 Task: Find connections with filter location Palamós with filter topic #Growthhacking with filter profile language English with filter current company AFCONS Infrastructure Limited - A Shapoorji Pallonji Group Company with filter school University School of Law and Legal Studies with filter industry Marketing Services with filter service category Financial Analysis with filter keywords title Mathematician
Action: Mouse moved to (206, 285)
Screenshot: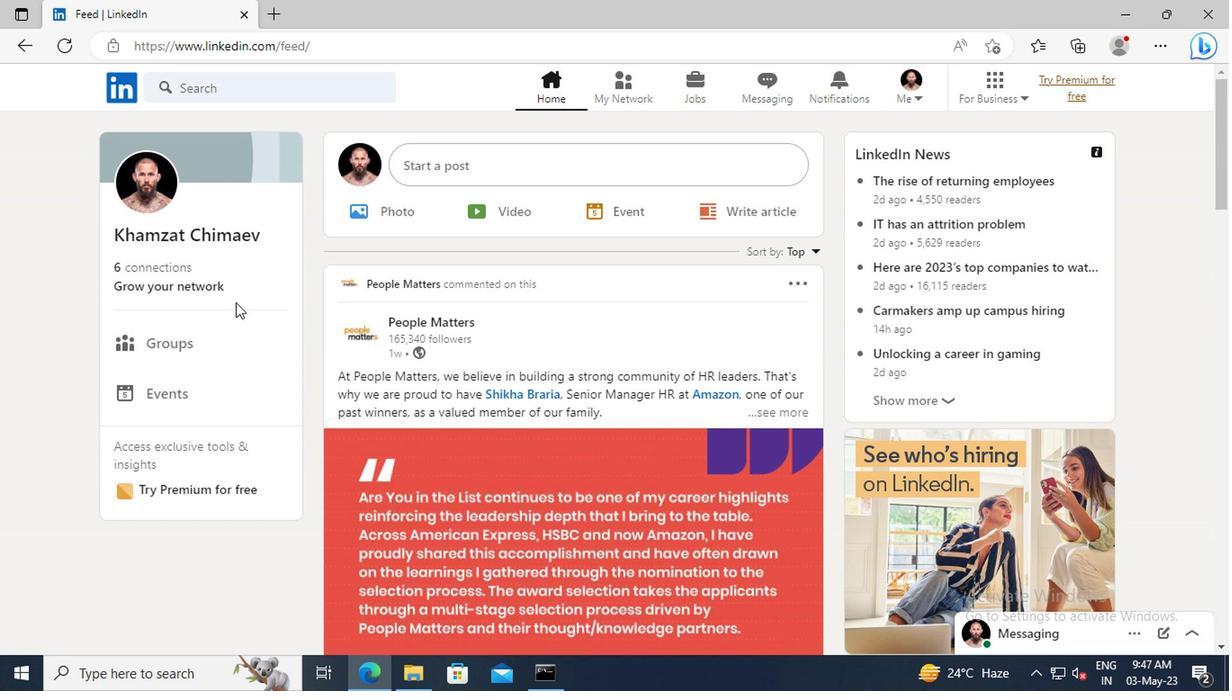 
Action: Mouse pressed left at (206, 285)
Screenshot: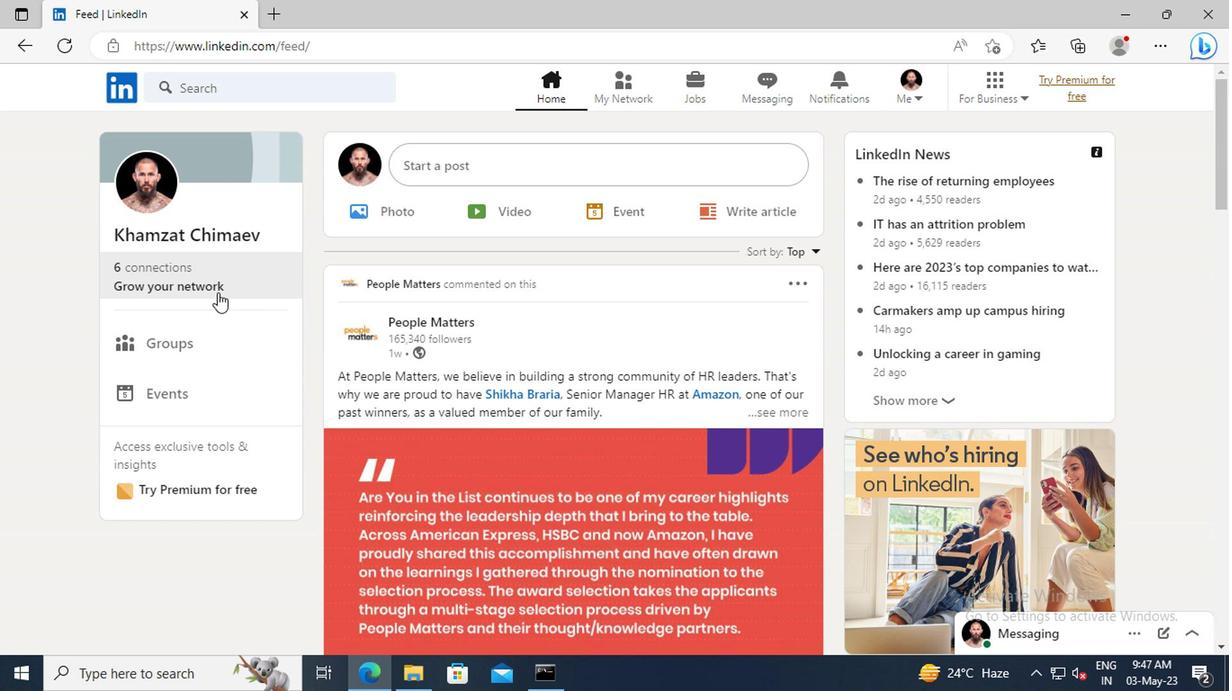 
Action: Mouse moved to (204, 189)
Screenshot: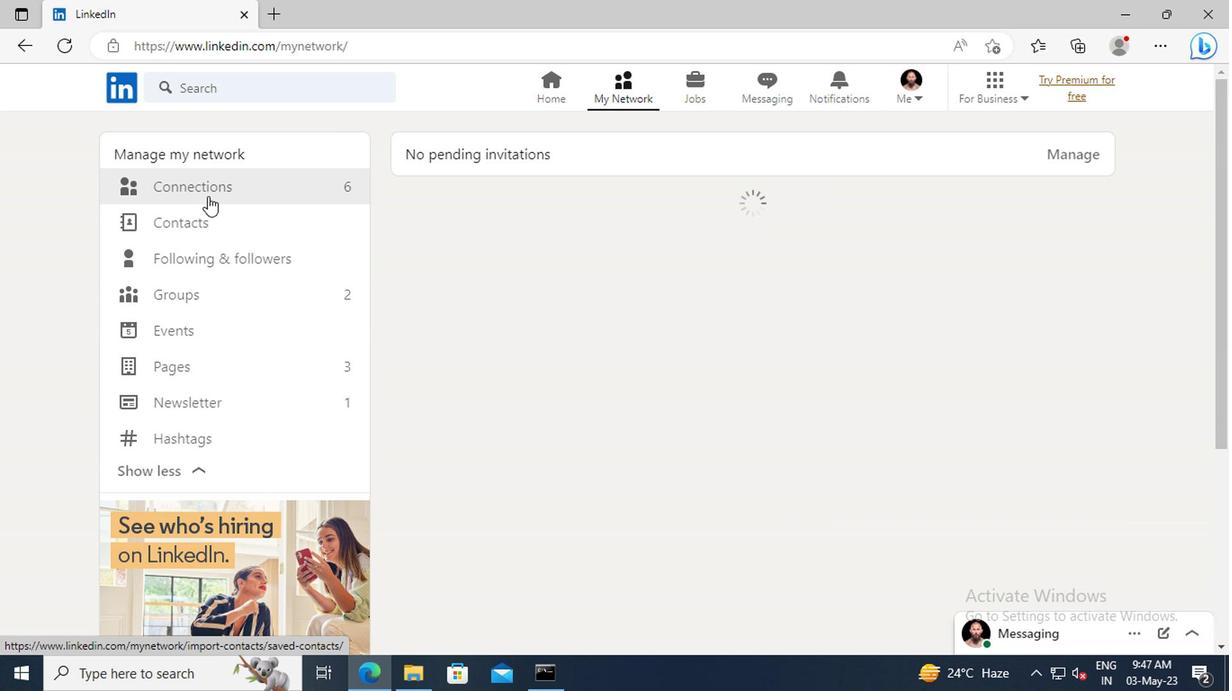 
Action: Mouse pressed left at (204, 189)
Screenshot: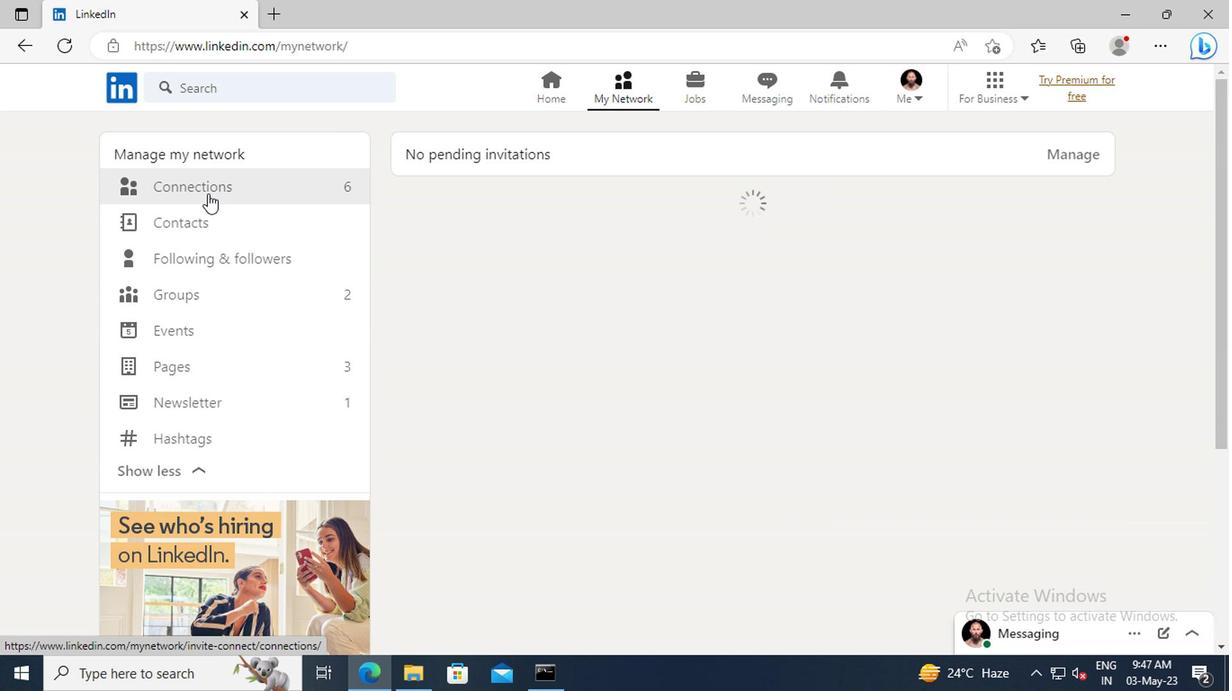 
Action: Mouse moved to (730, 191)
Screenshot: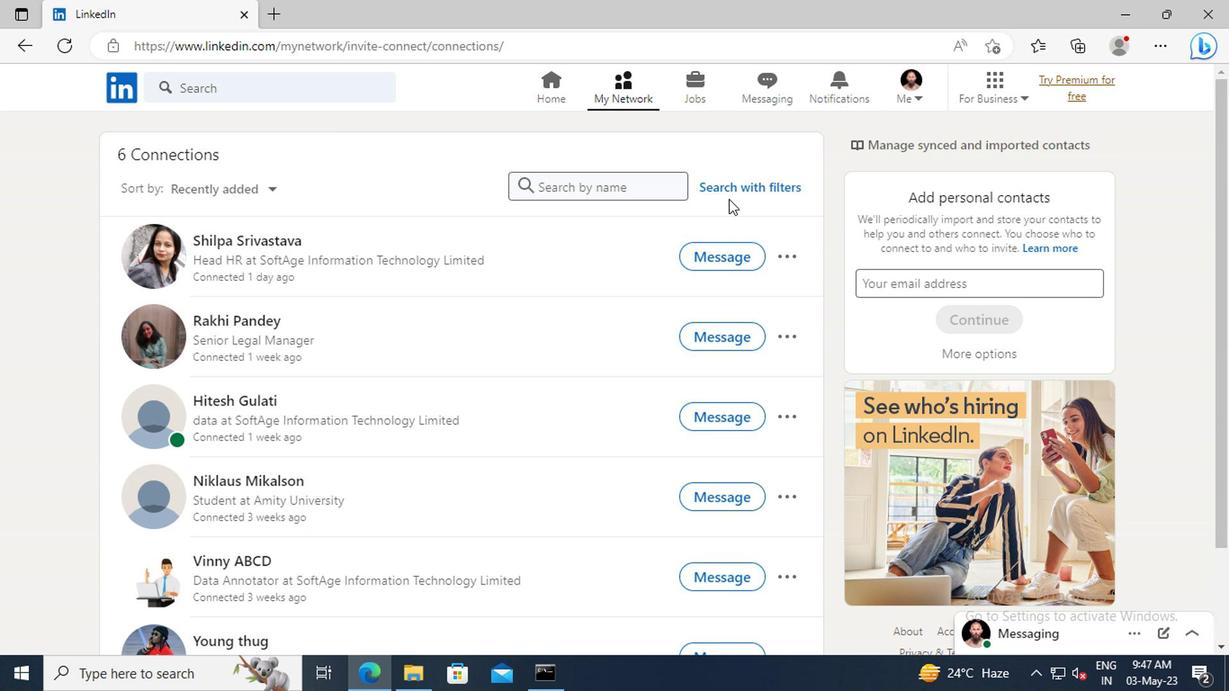 
Action: Mouse pressed left at (730, 191)
Screenshot: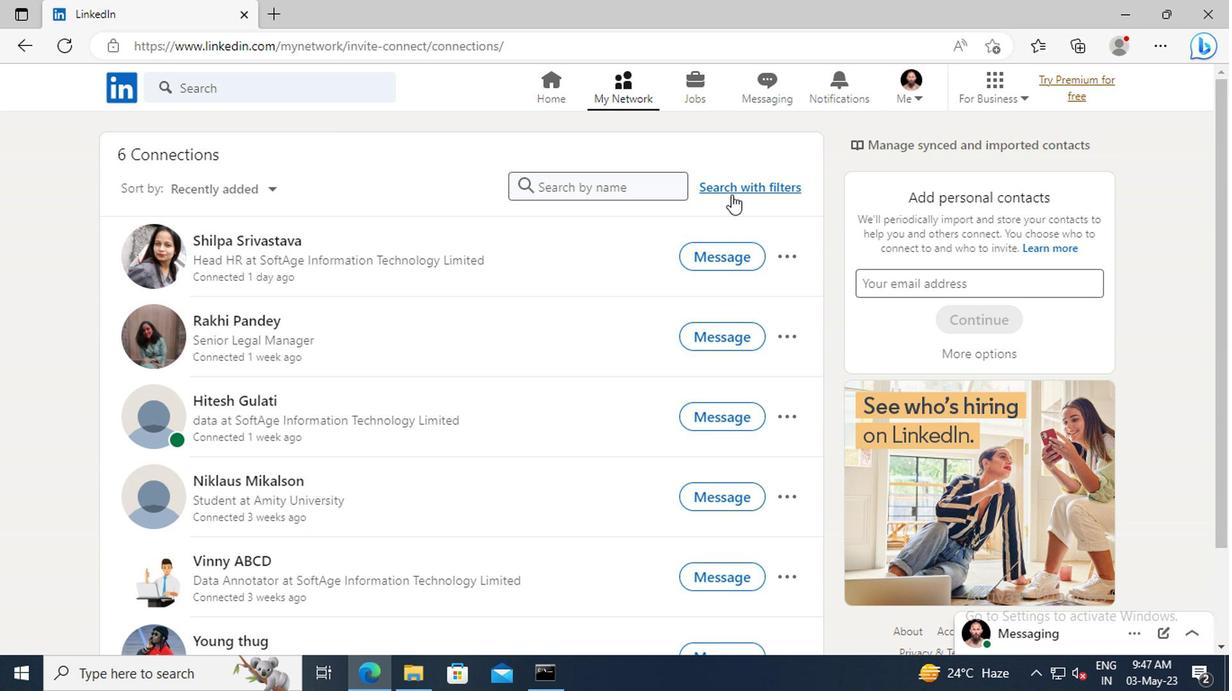 
Action: Mouse moved to (676, 144)
Screenshot: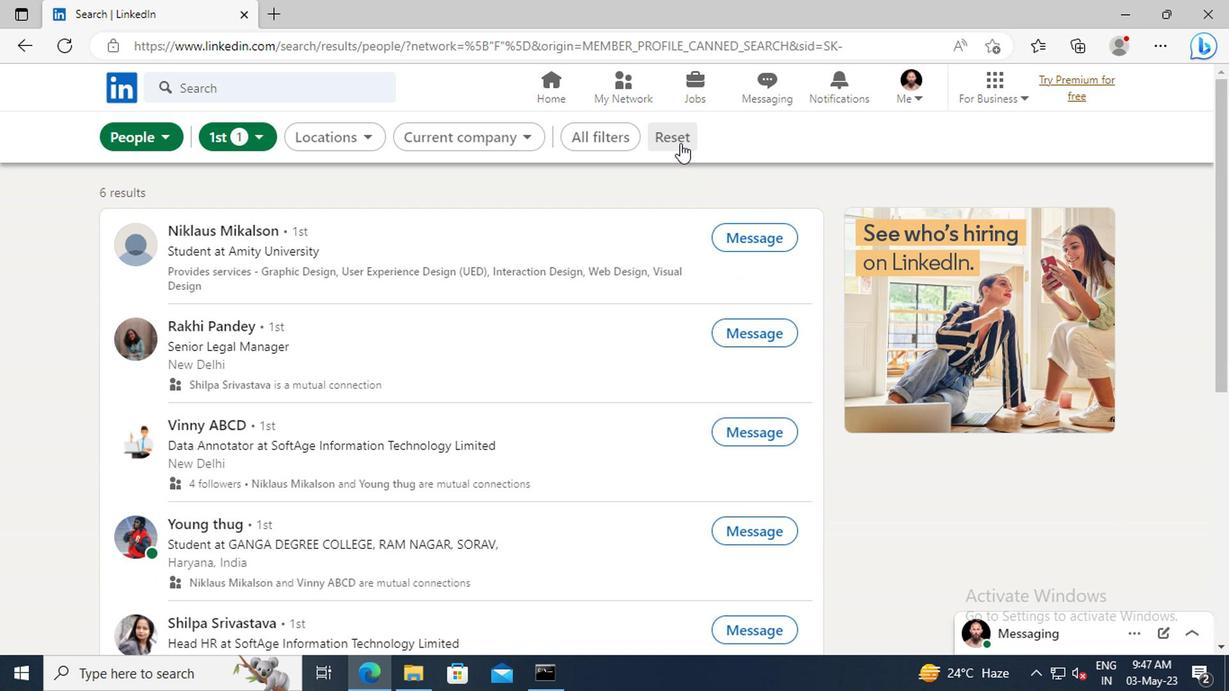 
Action: Mouse pressed left at (676, 144)
Screenshot: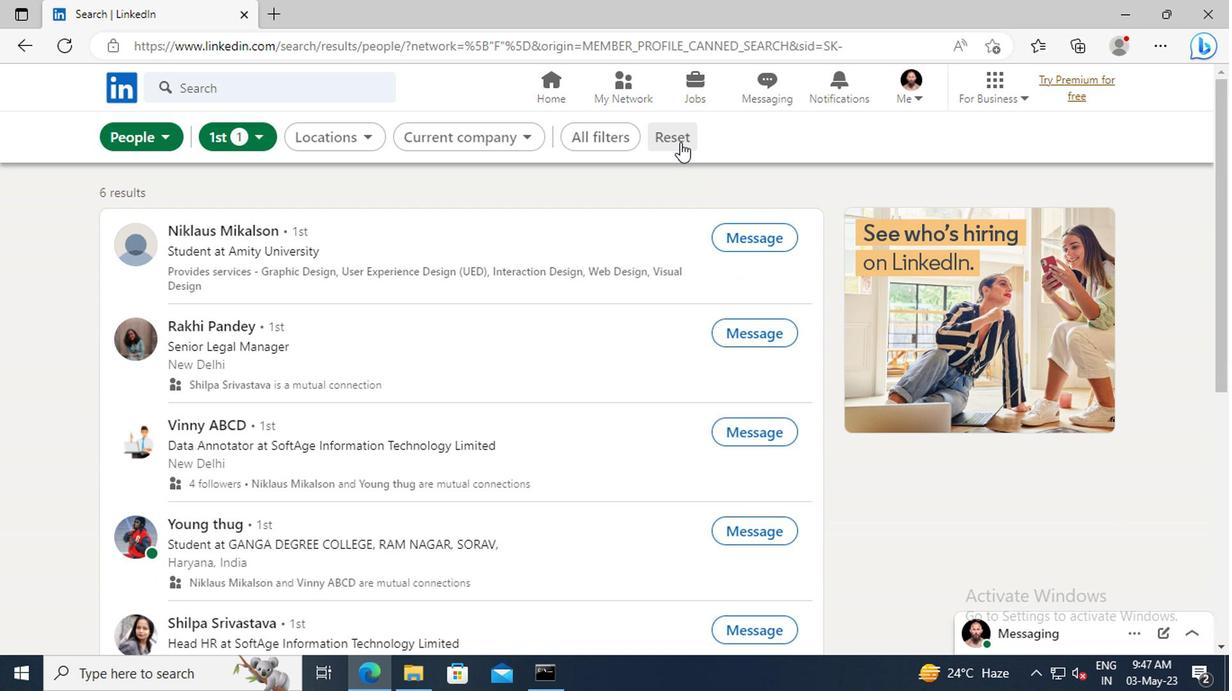 
Action: Mouse moved to (656, 143)
Screenshot: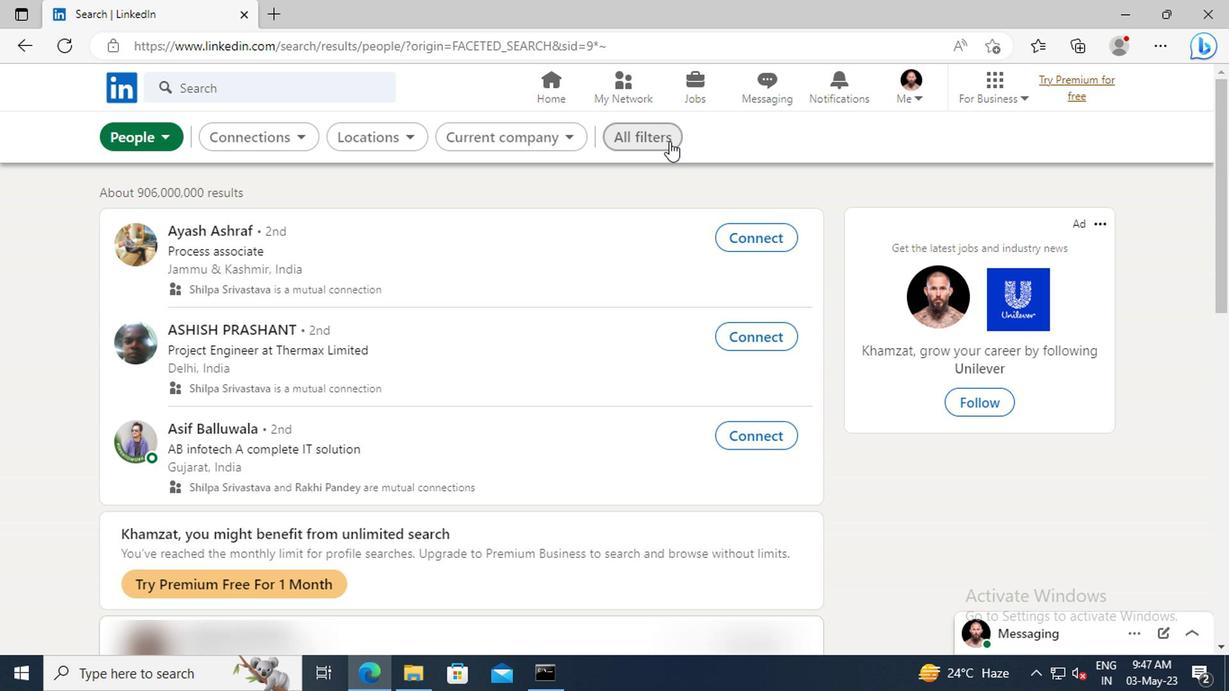 
Action: Mouse pressed left at (656, 143)
Screenshot: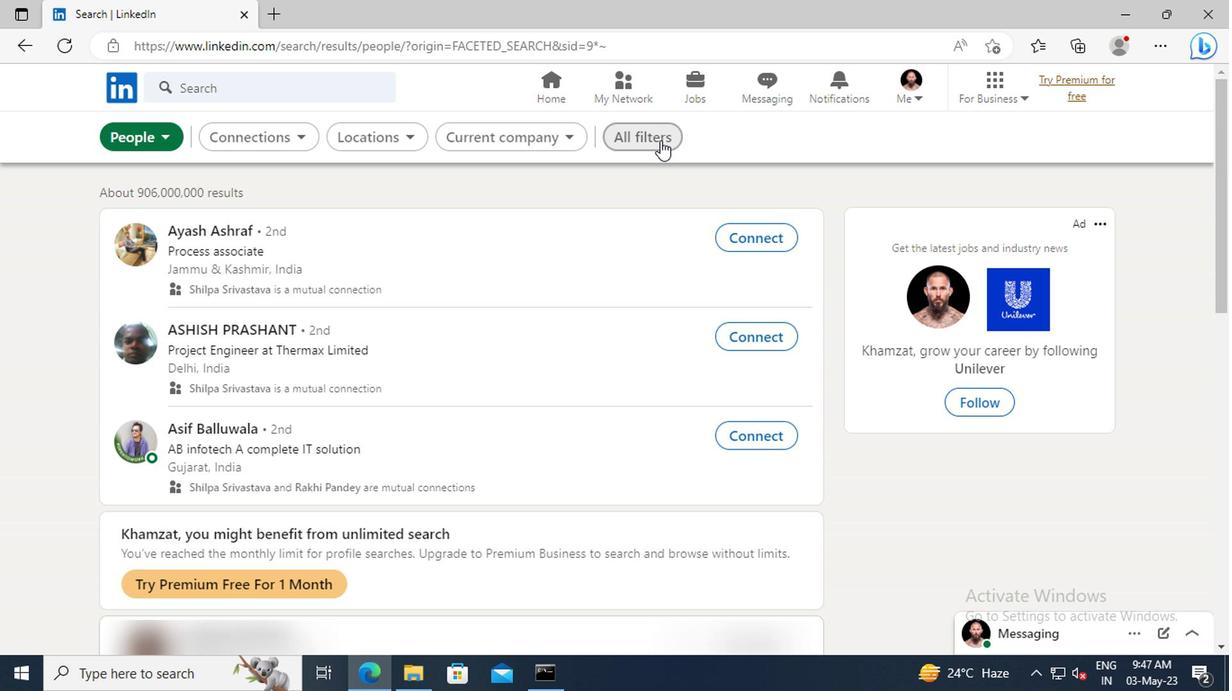 
Action: Mouse moved to (1005, 301)
Screenshot: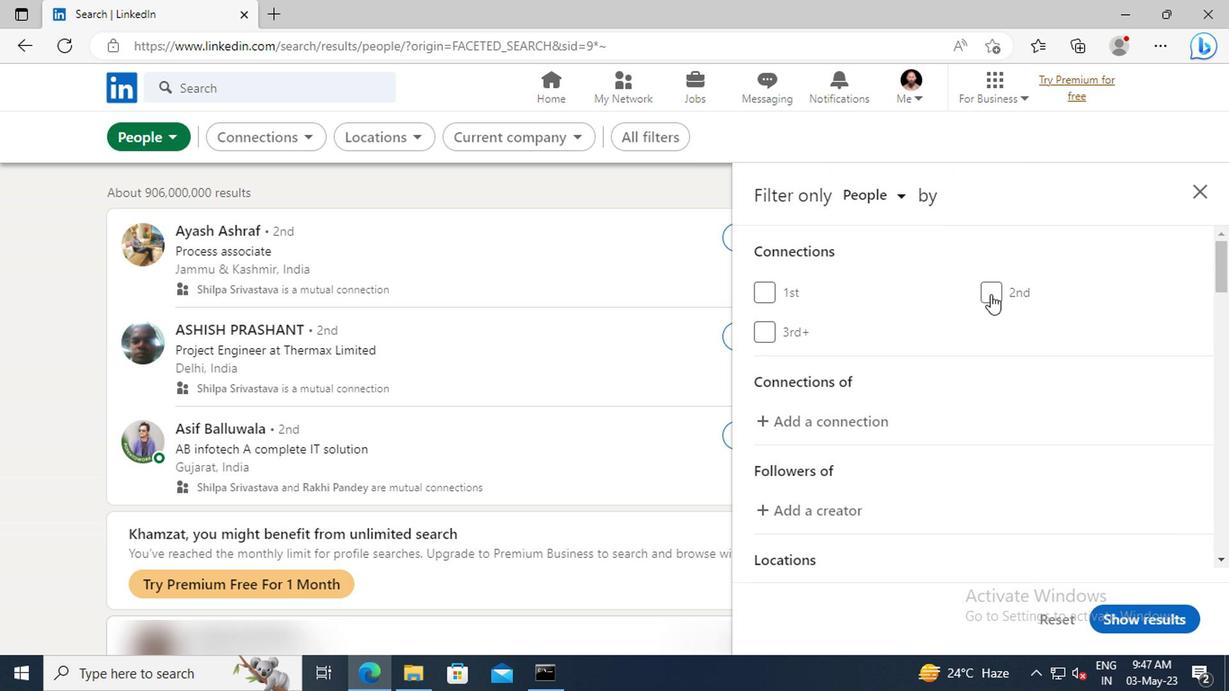 
Action: Mouse scrolled (1005, 300) with delta (0, 0)
Screenshot: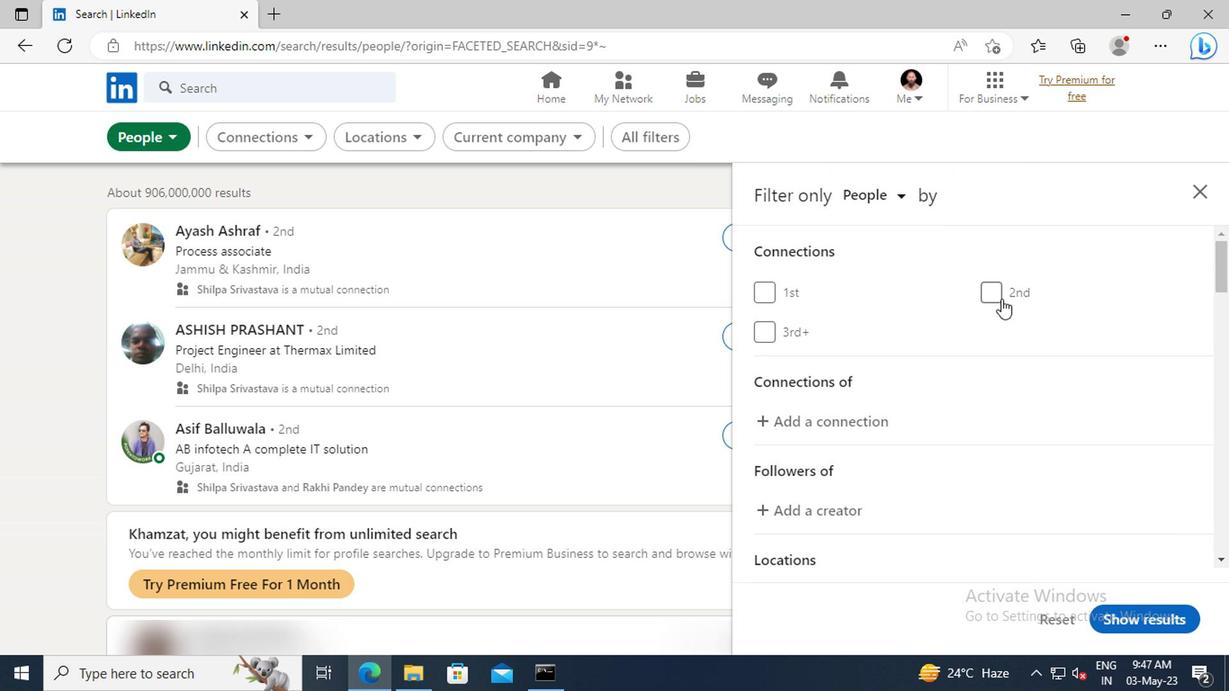 
Action: Mouse scrolled (1005, 300) with delta (0, 0)
Screenshot: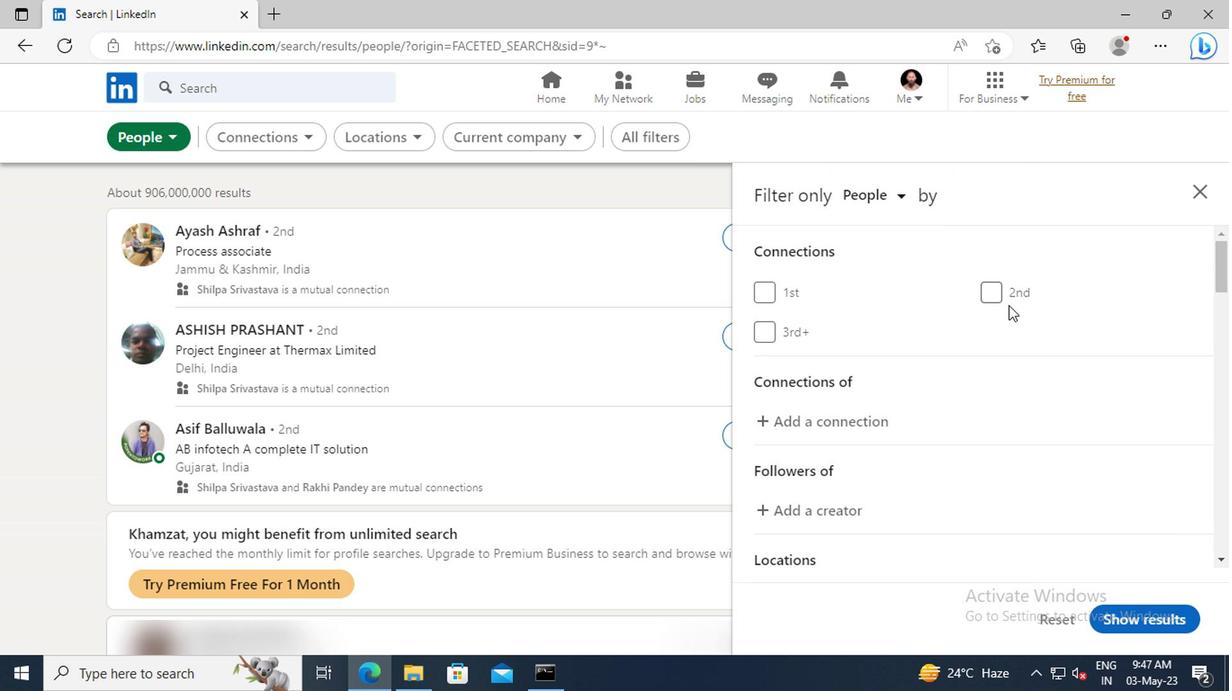 
Action: Mouse moved to (1005, 308)
Screenshot: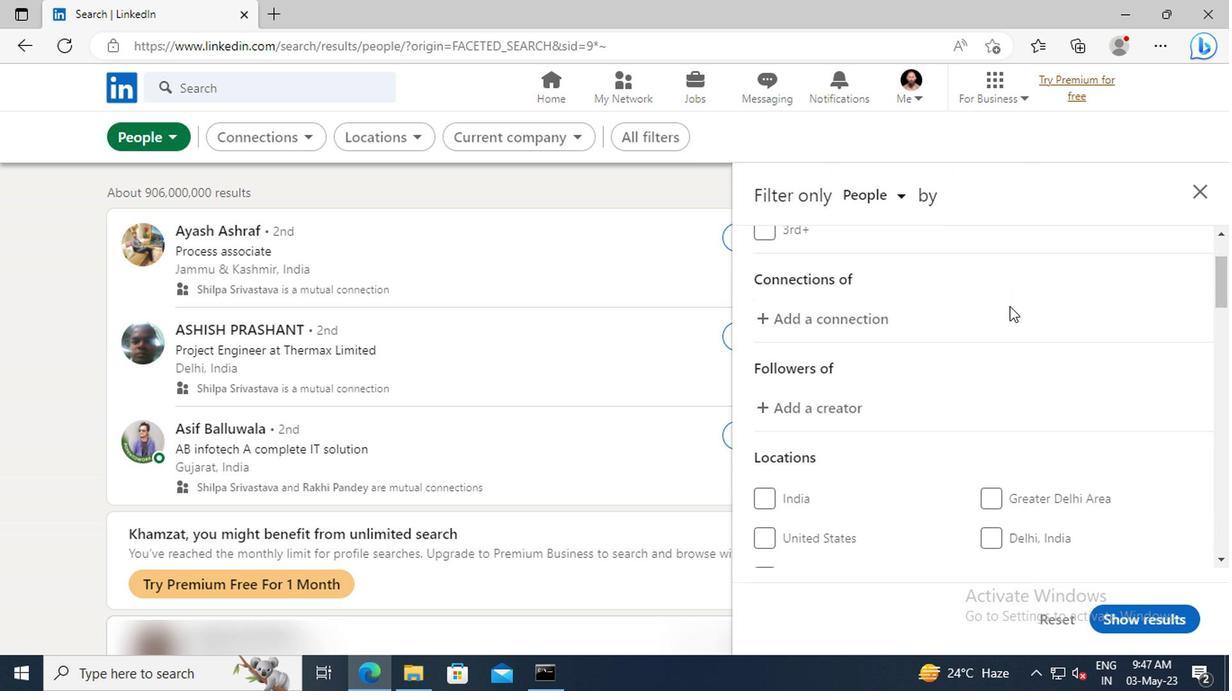 
Action: Mouse scrolled (1005, 307) with delta (0, -1)
Screenshot: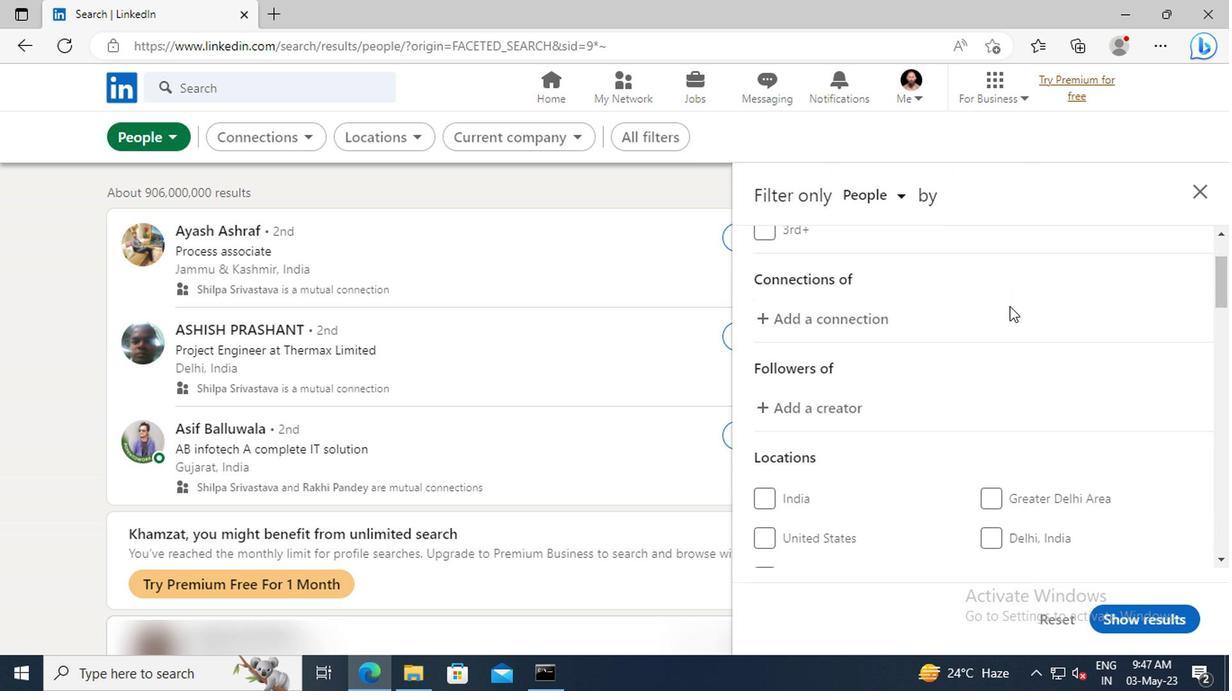 
Action: Mouse moved to (1005, 310)
Screenshot: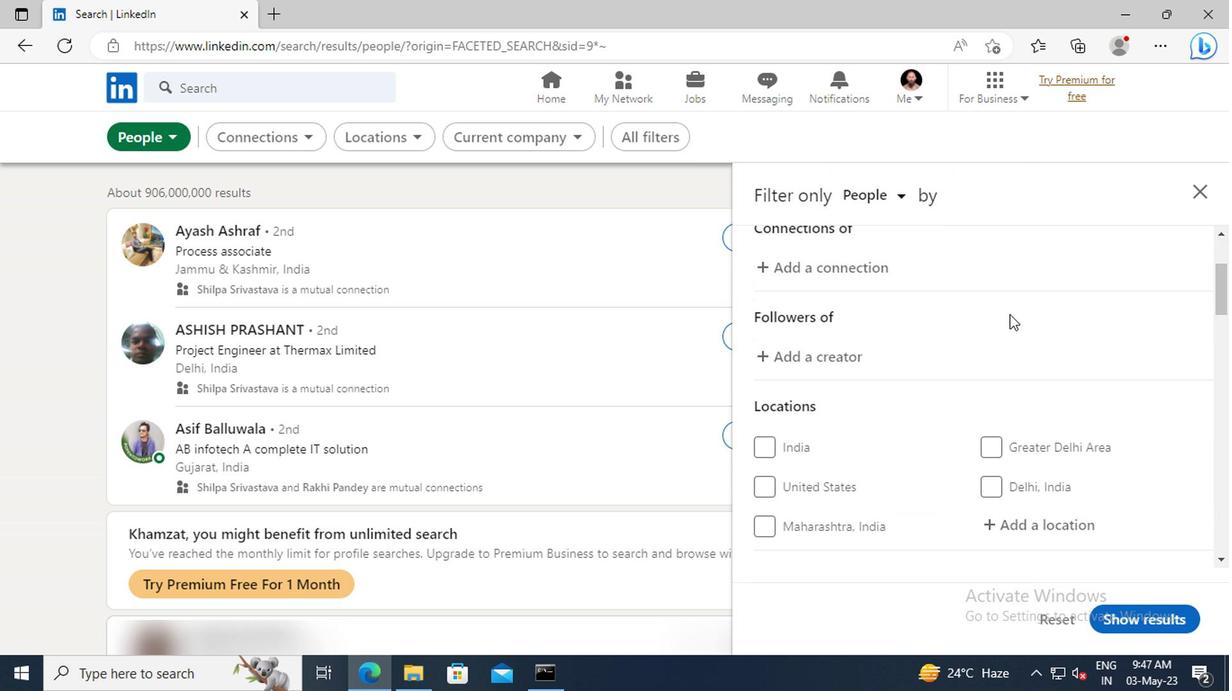 
Action: Mouse scrolled (1005, 309) with delta (0, -1)
Screenshot: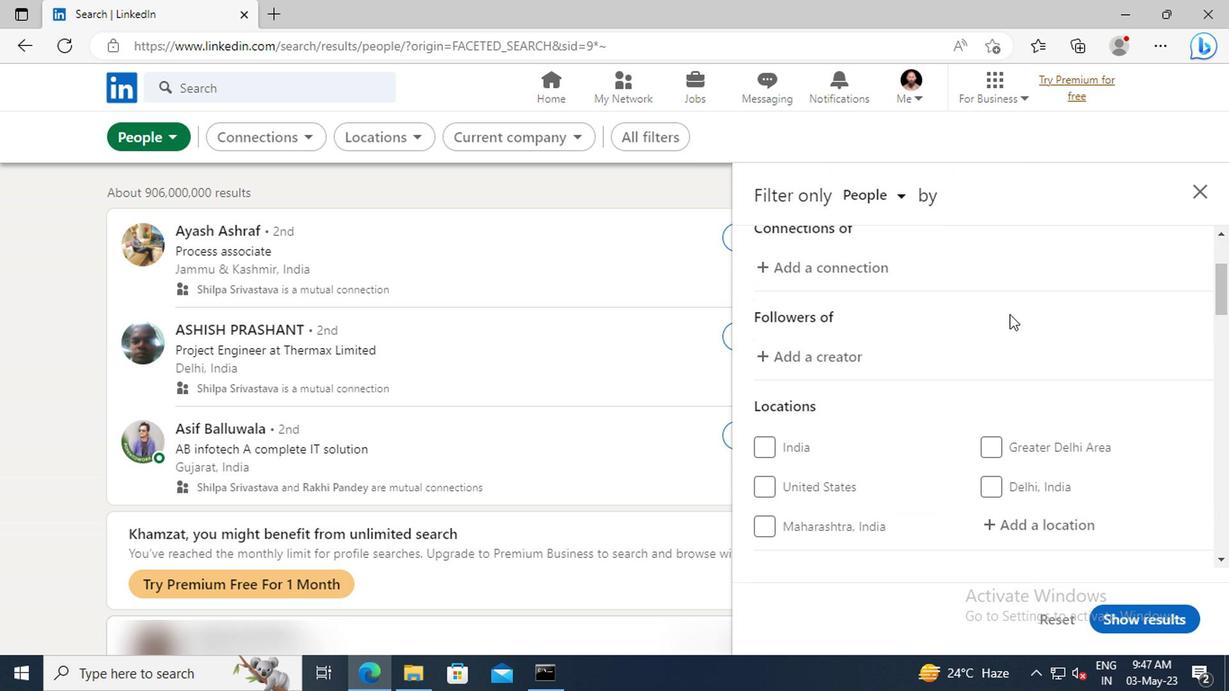 
Action: Mouse scrolled (1005, 309) with delta (0, -1)
Screenshot: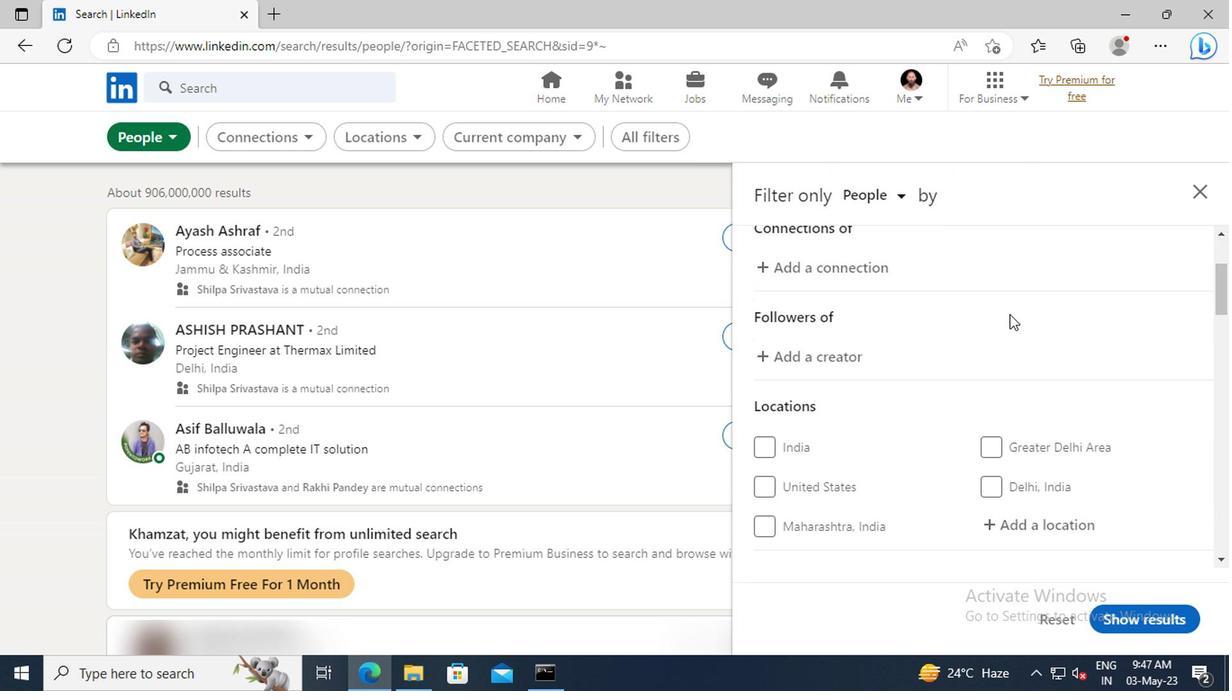 
Action: Mouse scrolled (1005, 309) with delta (0, -1)
Screenshot: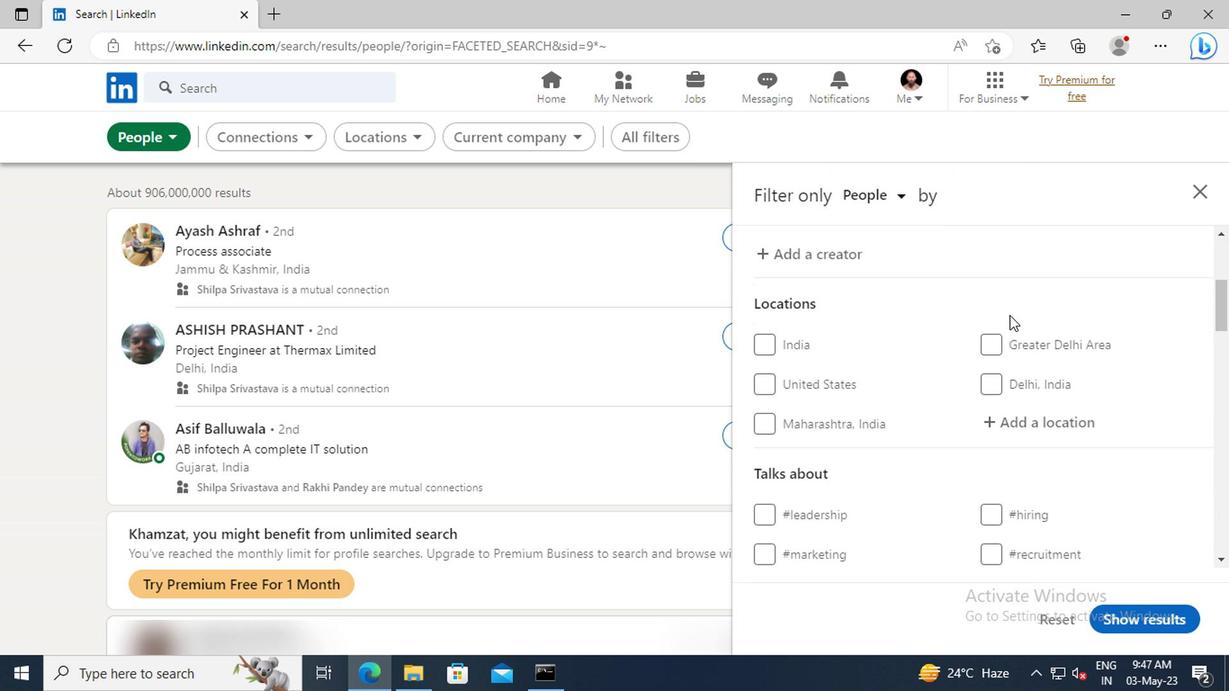 
Action: Mouse moved to (1010, 361)
Screenshot: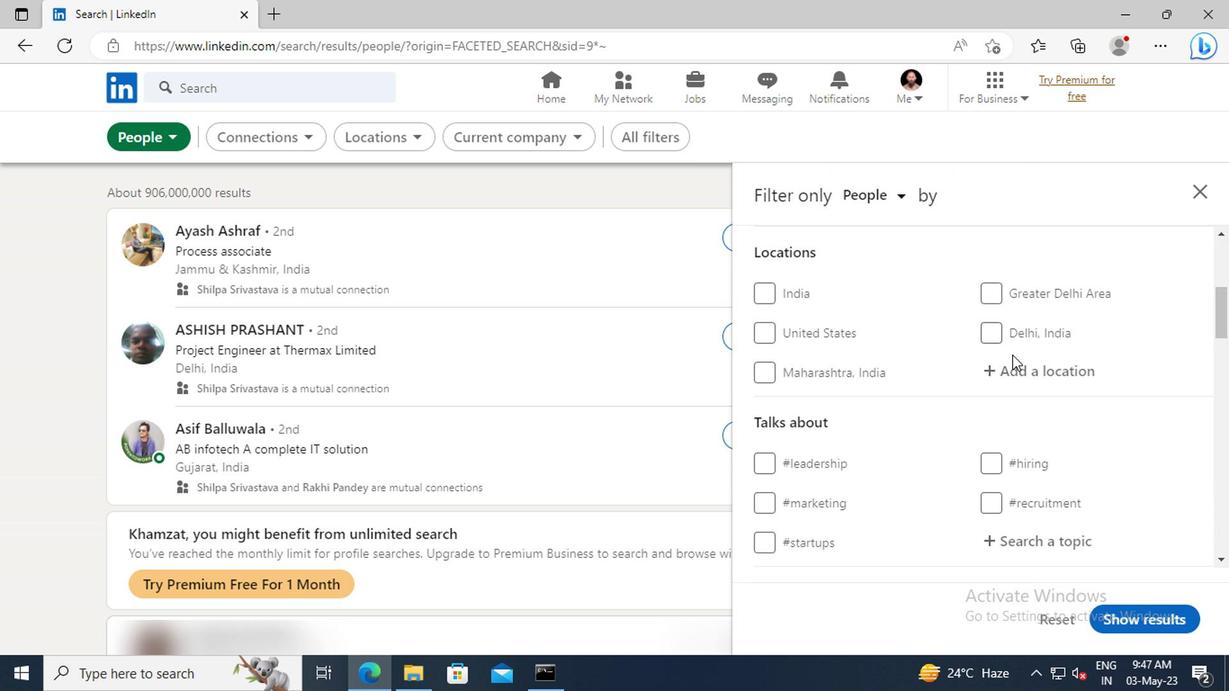 
Action: Mouse pressed left at (1010, 361)
Screenshot: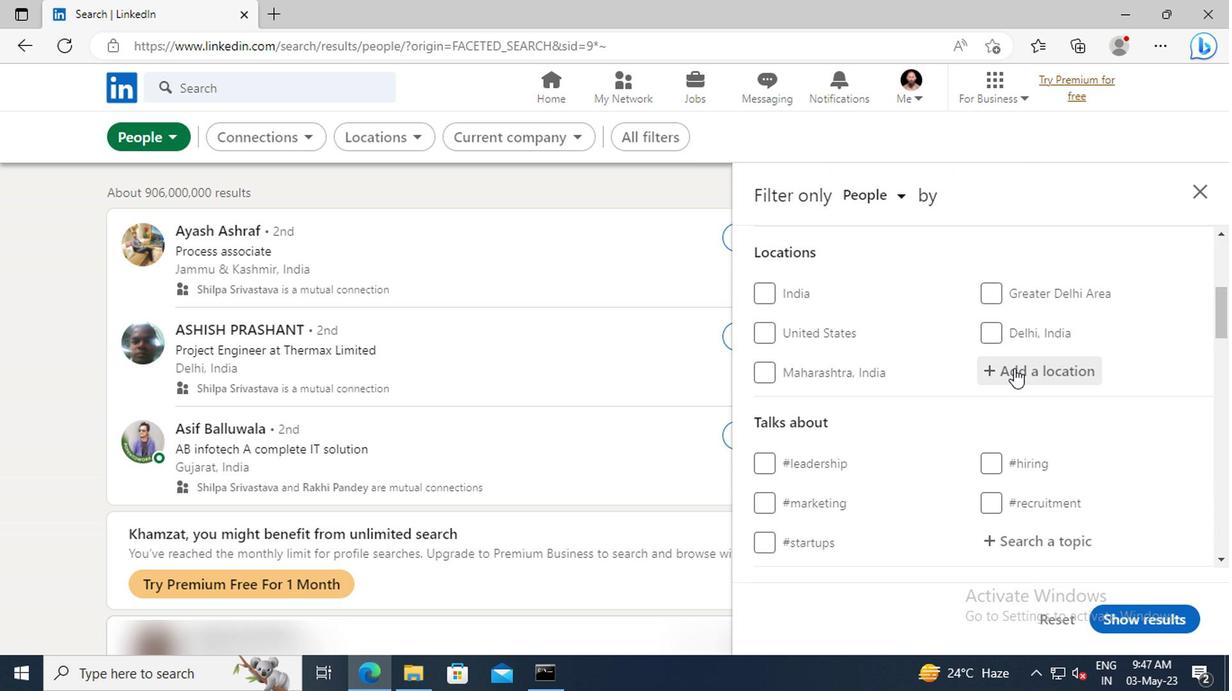
Action: Key pressed <Key.shift>PALAMOS
Screenshot: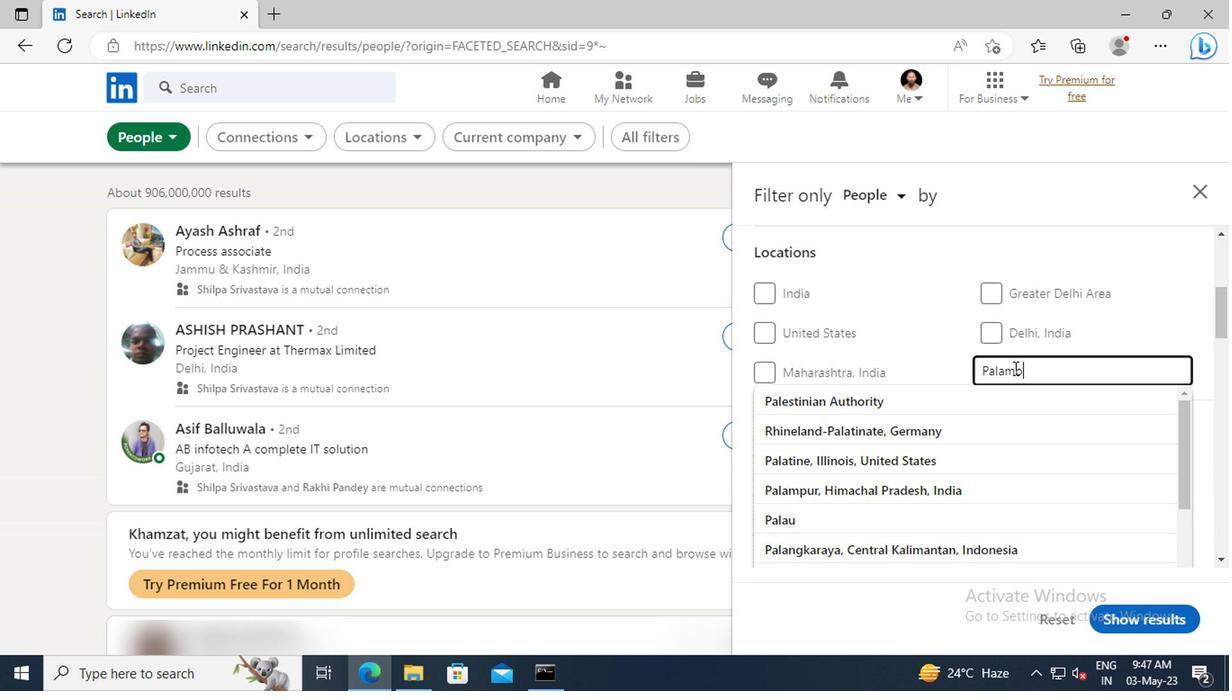 
Action: Mouse moved to (1010, 389)
Screenshot: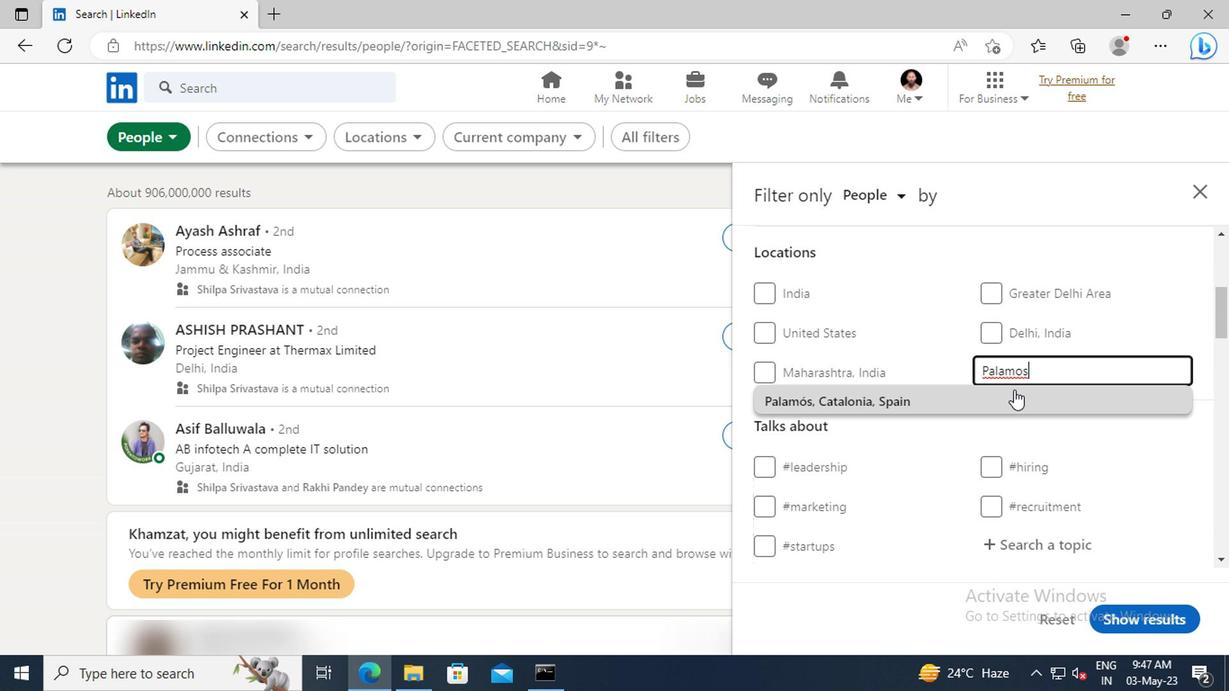 
Action: Mouse pressed left at (1010, 389)
Screenshot: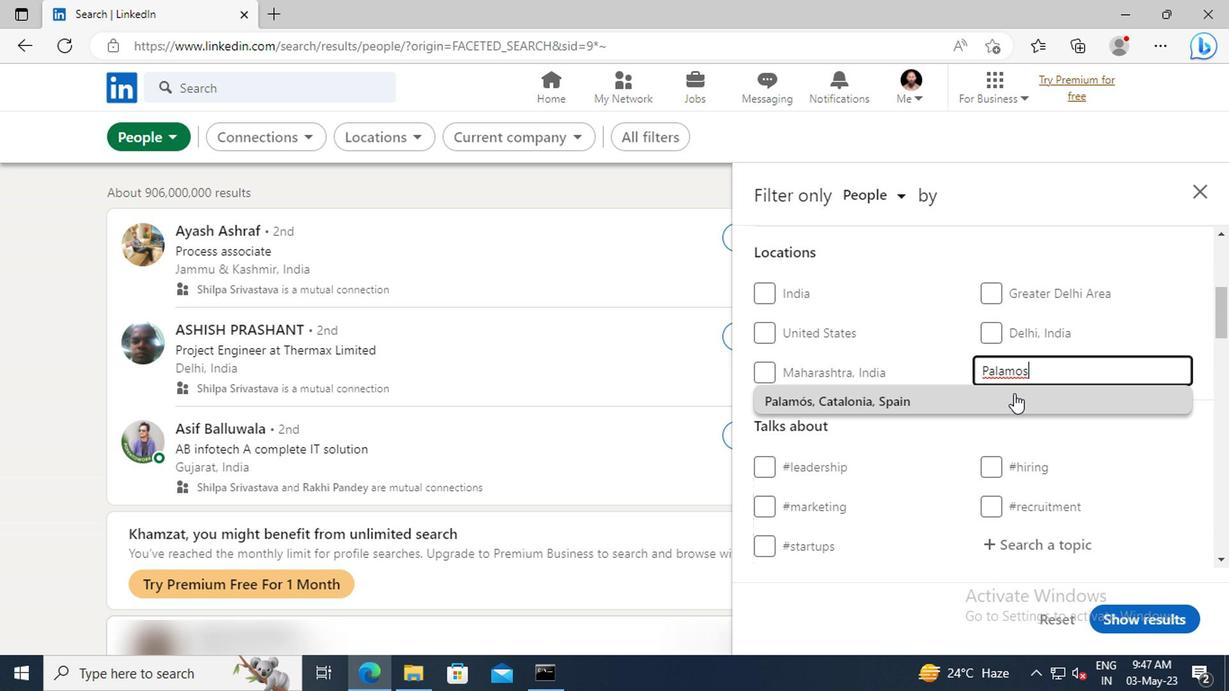 
Action: Mouse scrolled (1010, 388) with delta (0, 0)
Screenshot: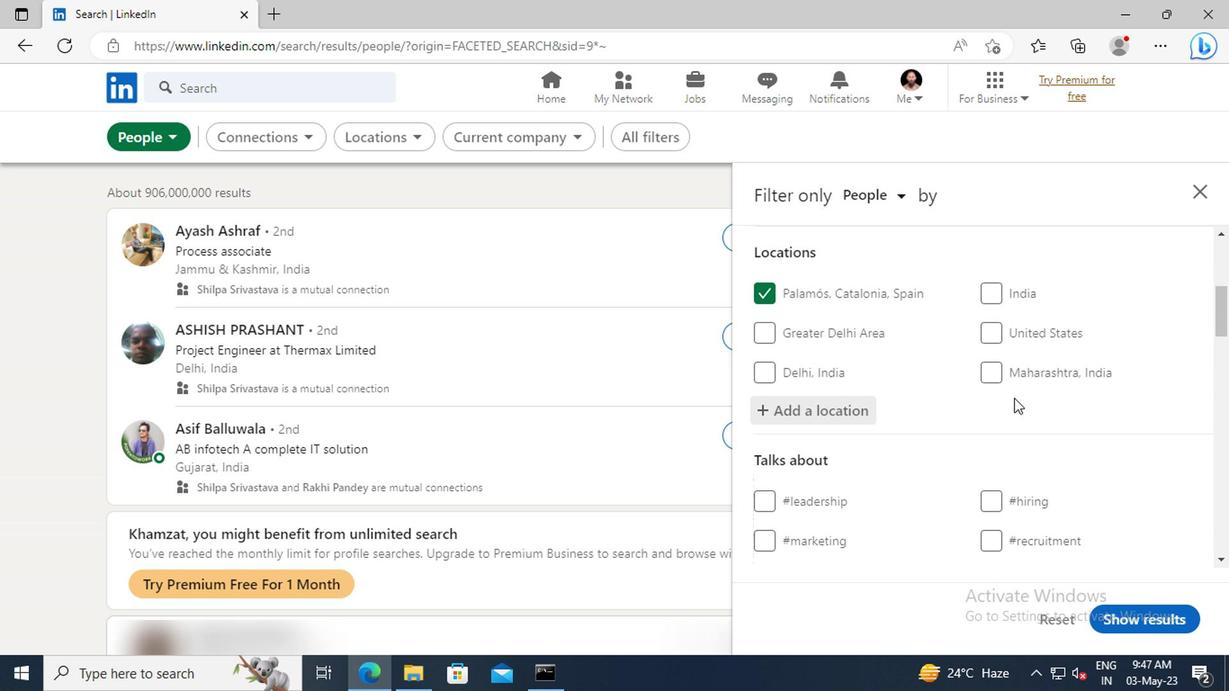 
Action: Mouse scrolled (1010, 388) with delta (0, 0)
Screenshot: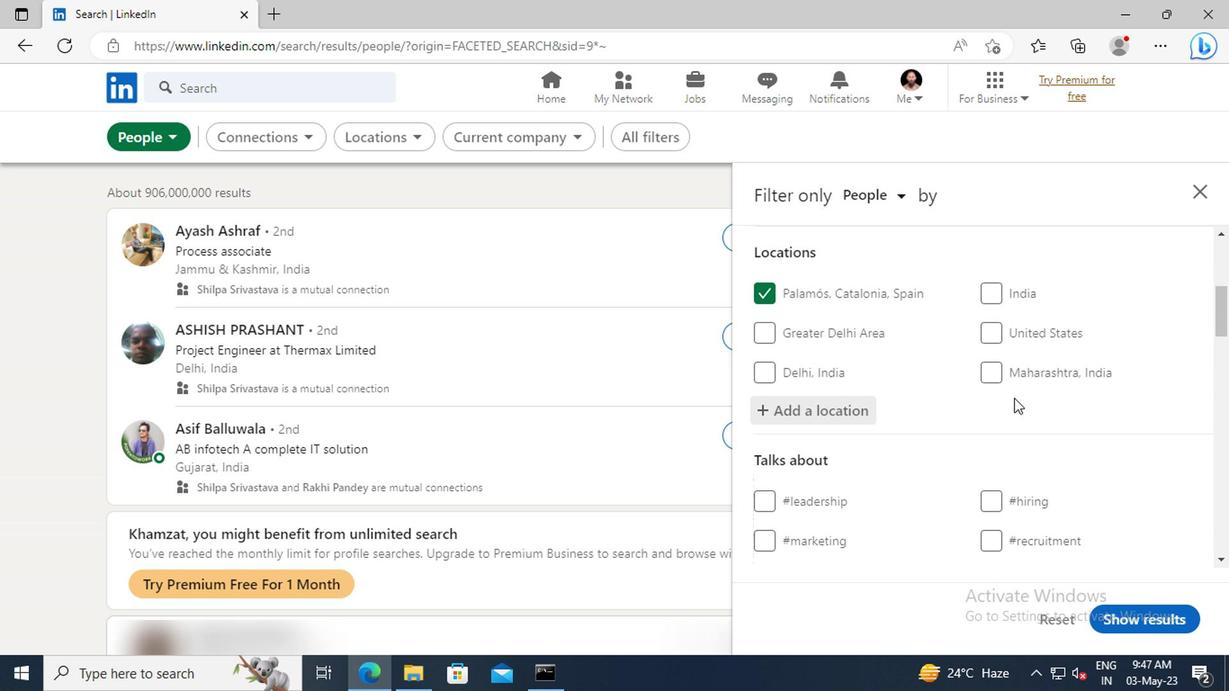 
Action: Mouse moved to (1011, 366)
Screenshot: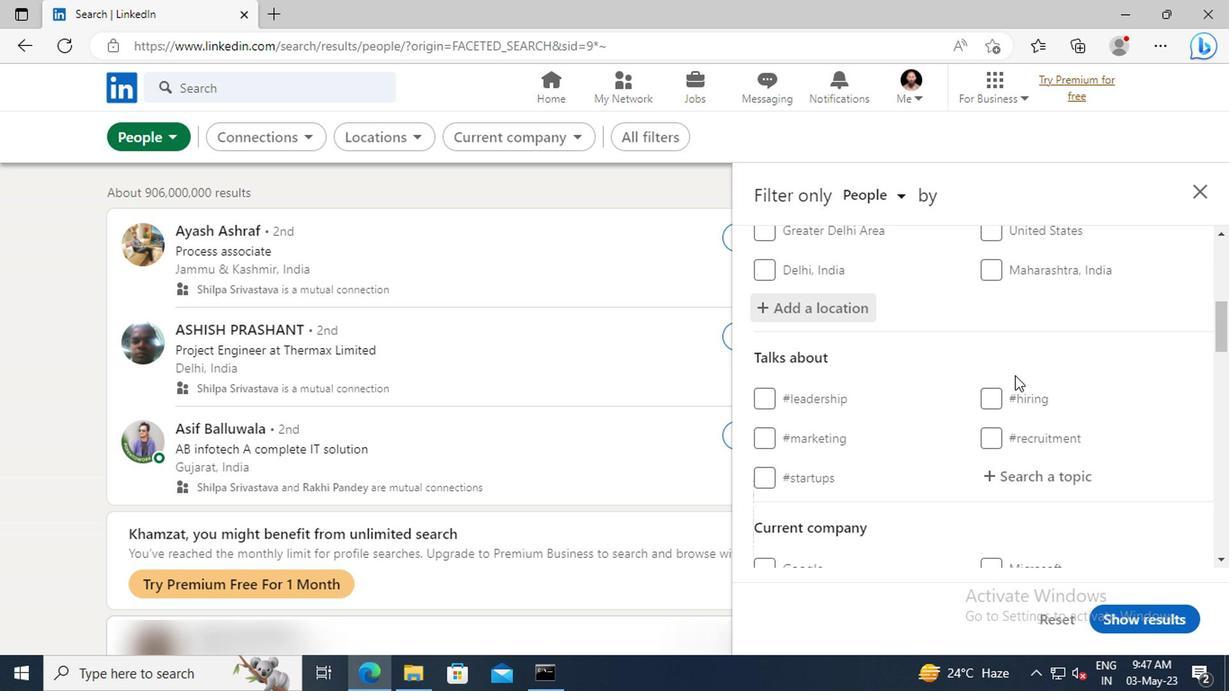 
Action: Mouse scrolled (1011, 366) with delta (0, 0)
Screenshot: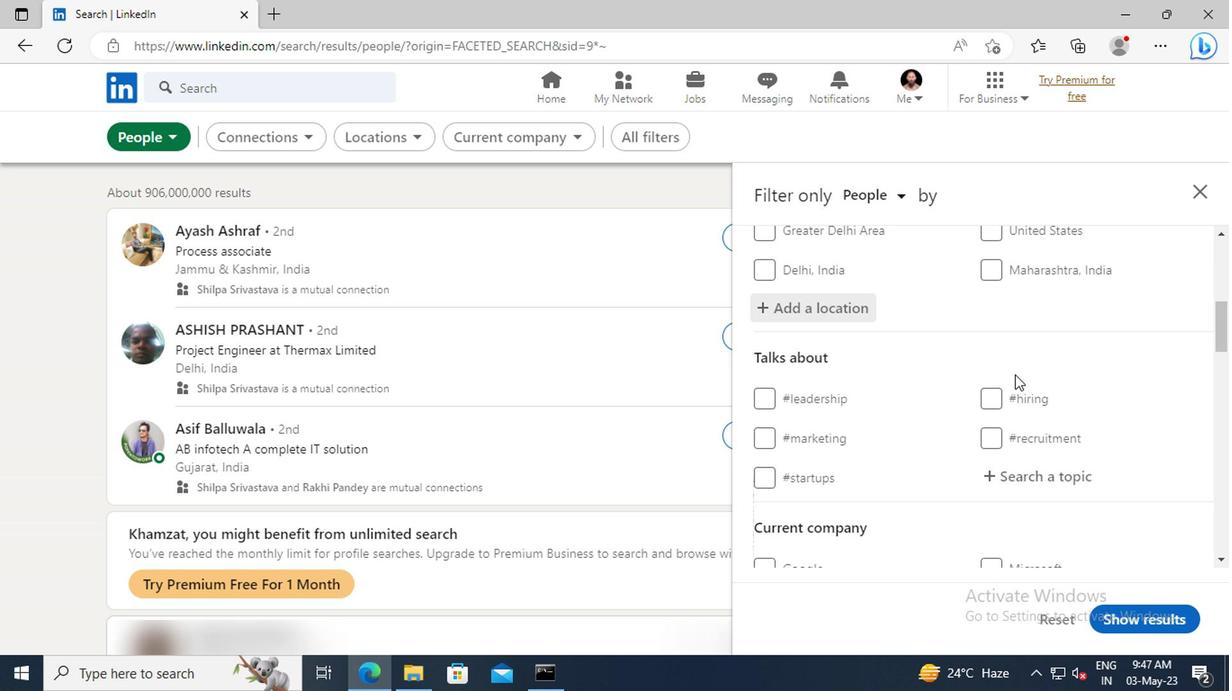 
Action: Mouse scrolled (1011, 366) with delta (0, 0)
Screenshot: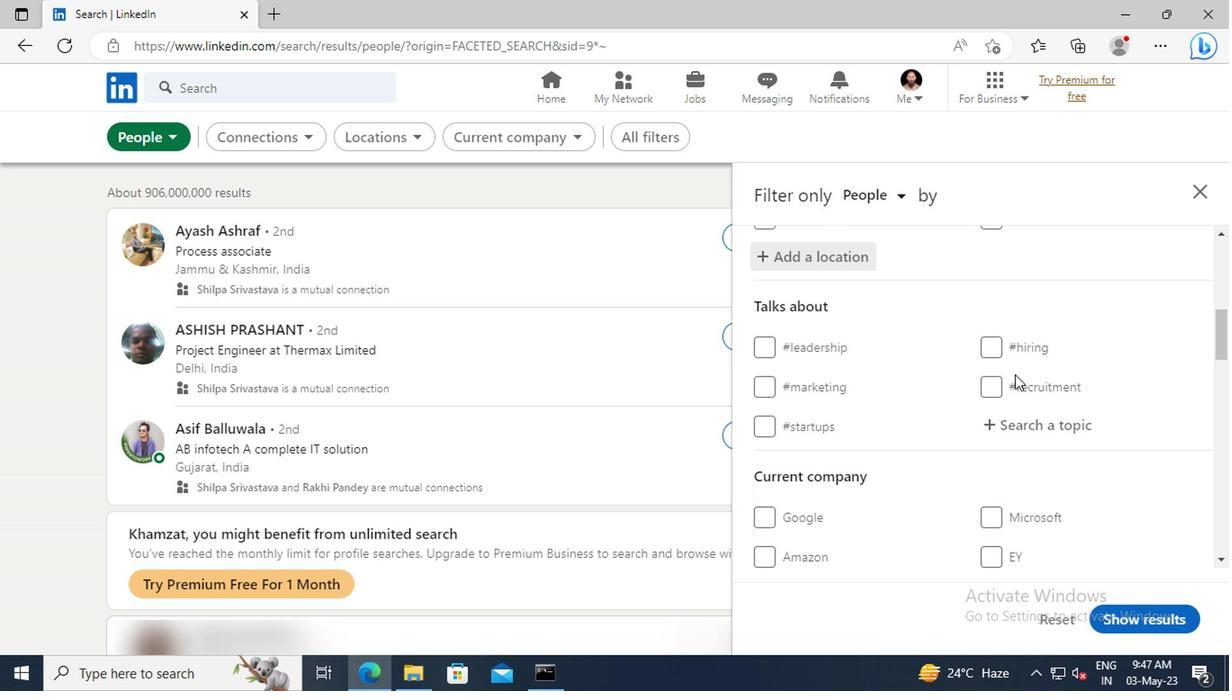 
Action: Mouse moved to (1011, 366)
Screenshot: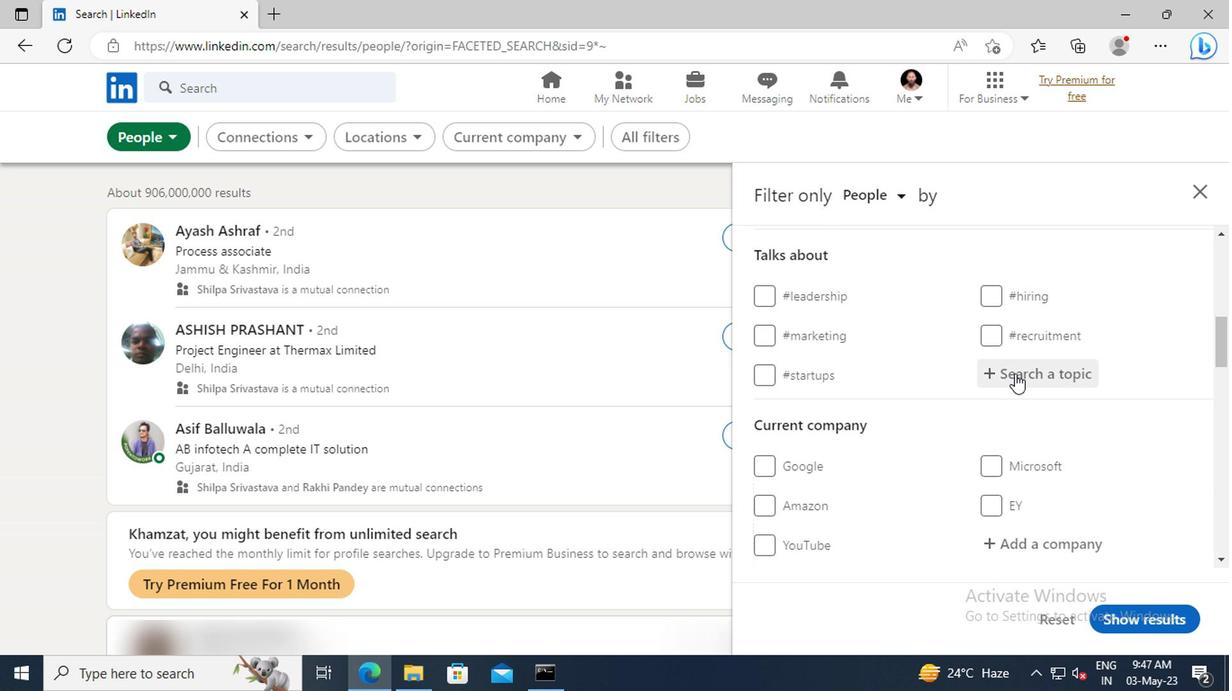 
Action: Mouse pressed left at (1011, 366)
Screenshot: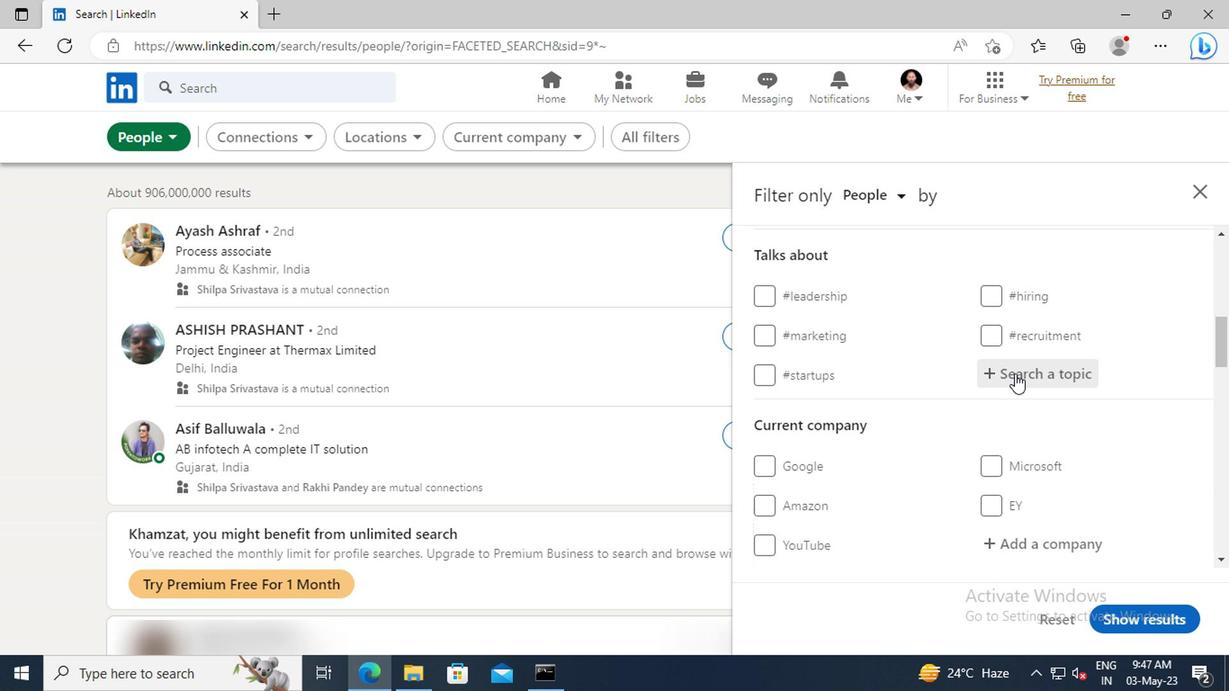 
Action: Key pressed <Key.shift>GROWTHHAC
Screenshot: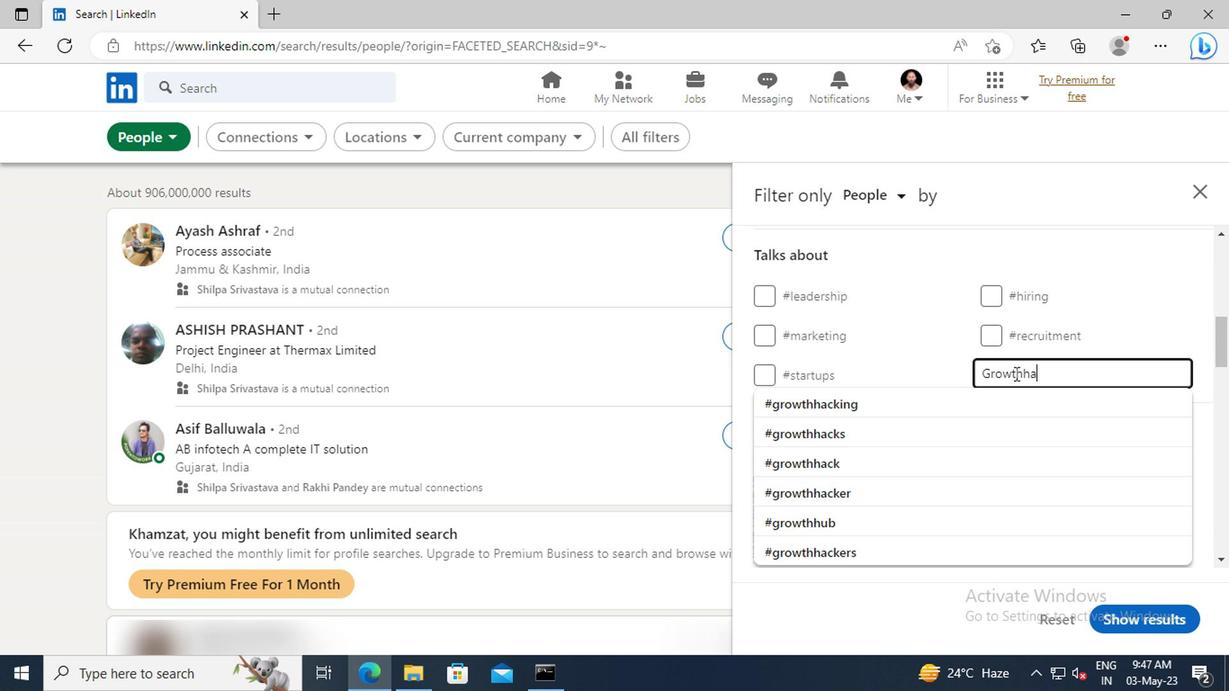 
Action: Mouse moved to (1011, 384)
Screenshot: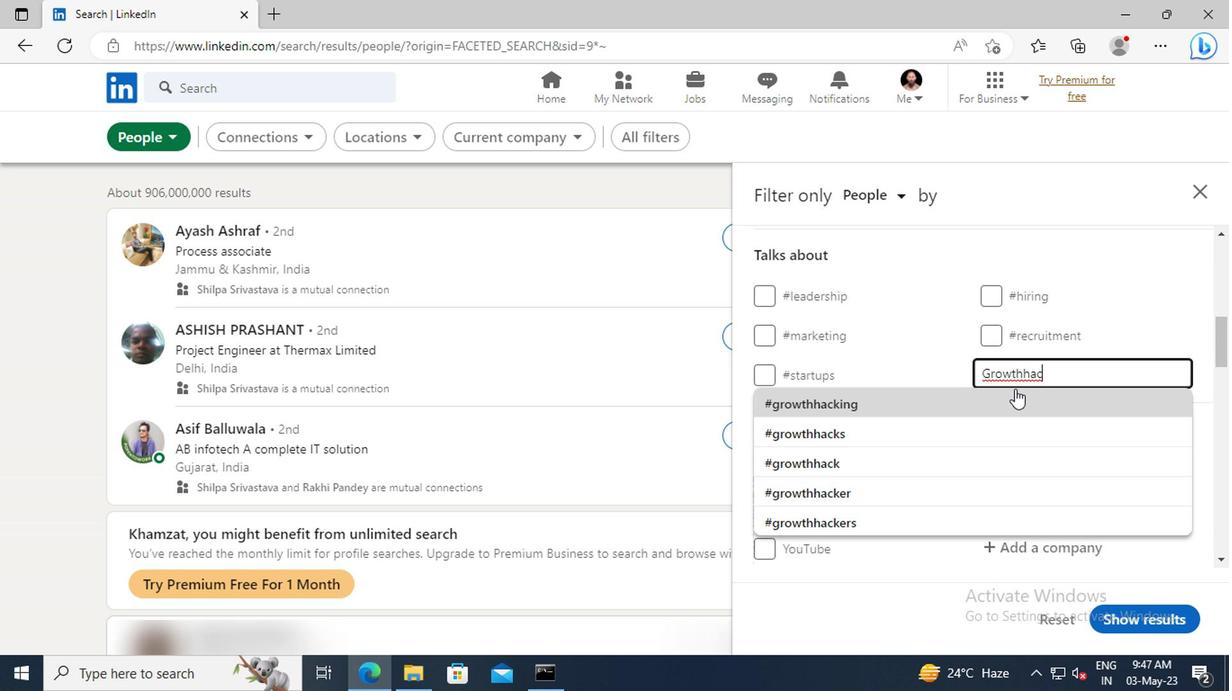 
Action: Mouse pressed left at (1011, 384)
Screenshot: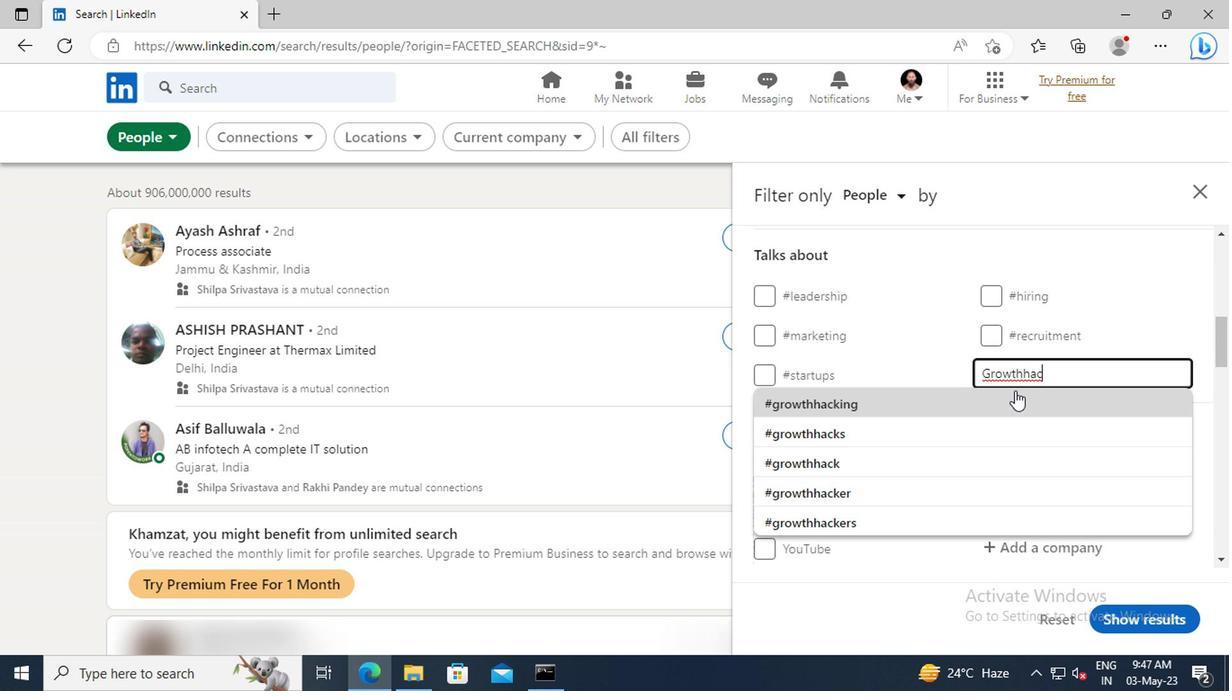
Action: Mouse scrolled (1011, 384) with delta (0, 0)
Screenshot: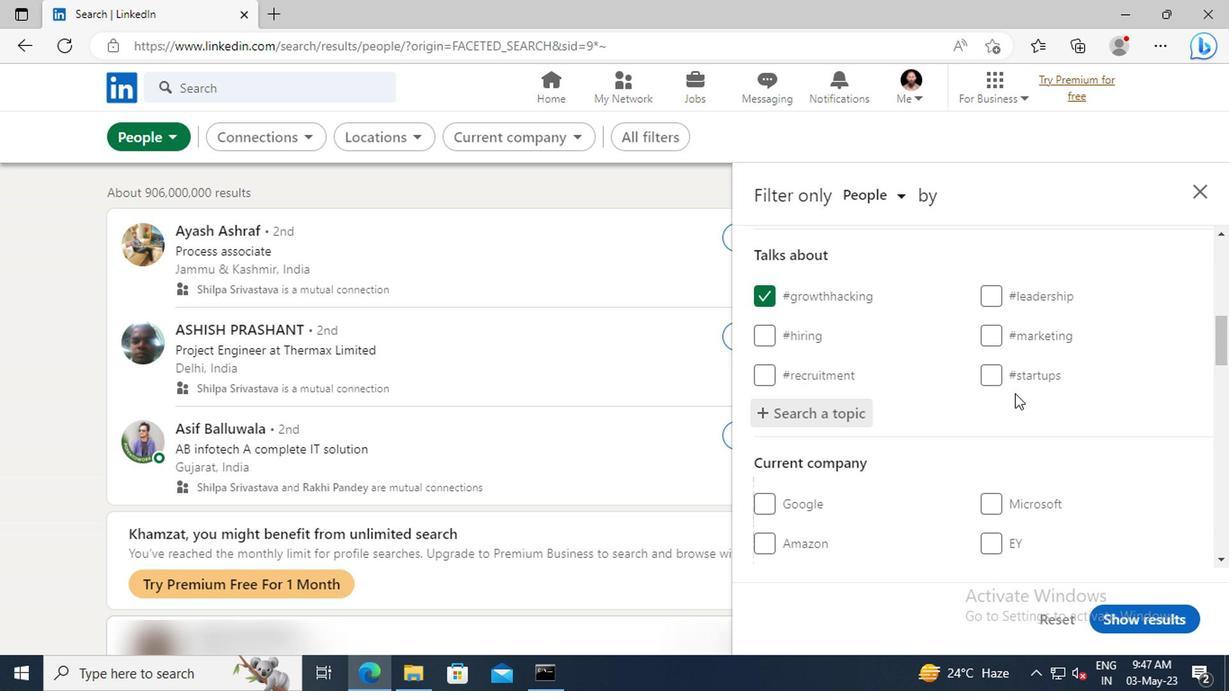 
Action: Mouse scrolled (1011, 384) with delta (0, 0)
Screenshot: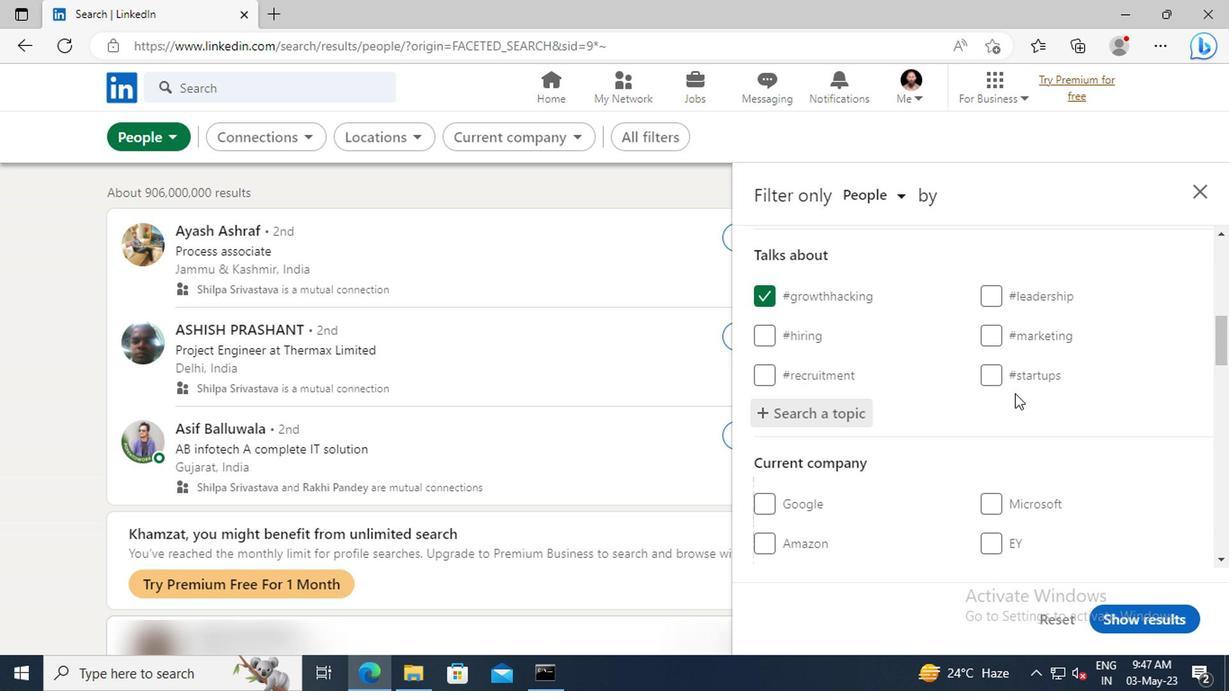 
Action: Mouse scrolled (1011, 384) with delta (0, 0)
Screenshot: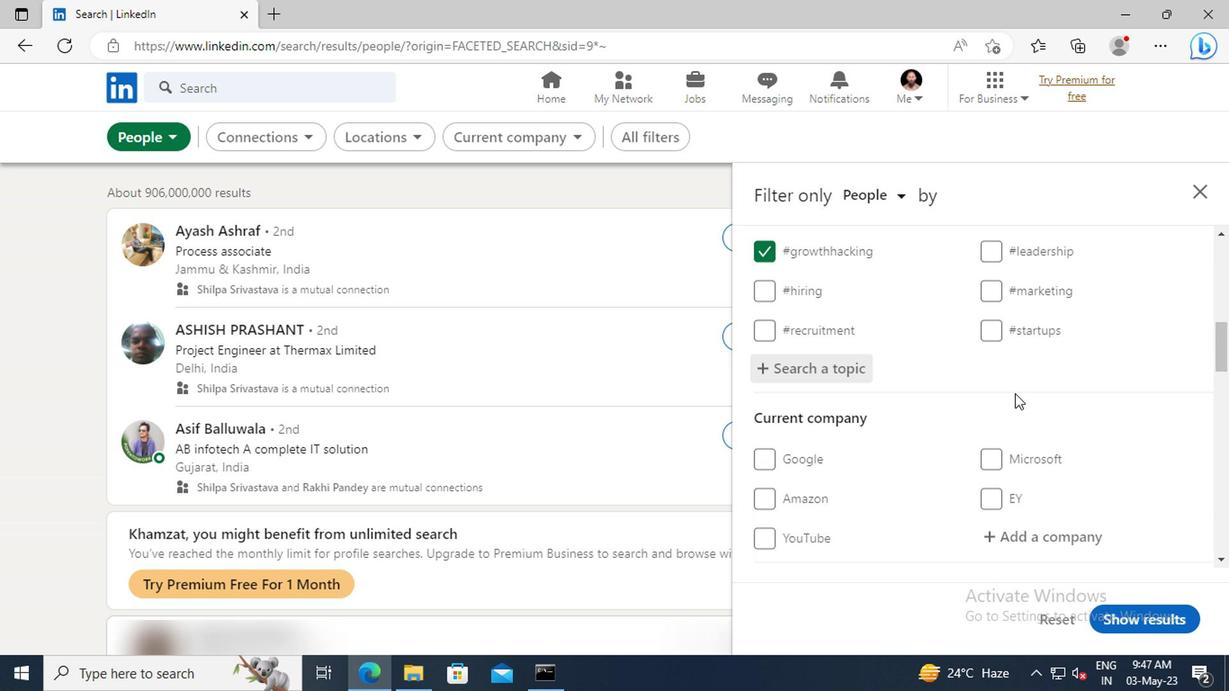 
Action: Mouse scrolled (1011, 384) with delta (0, 0)
Screenshot: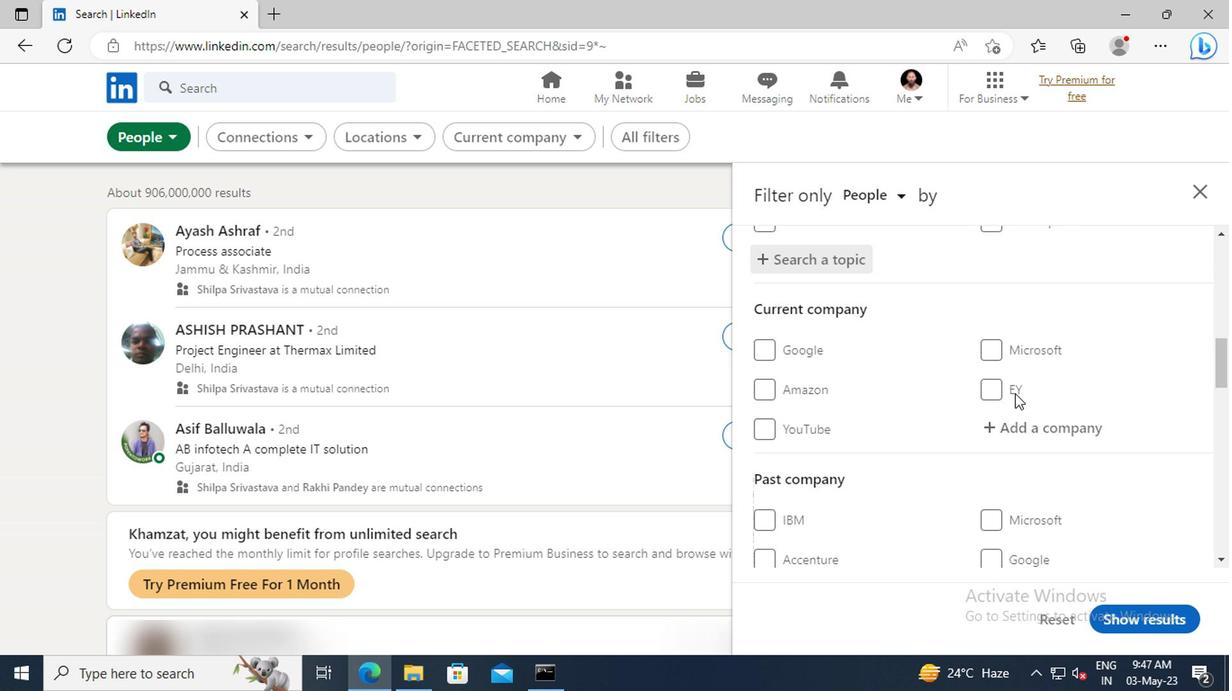 
Action: Mouse scrolled (1011, 384) with delta (0, 0)
Screenshot: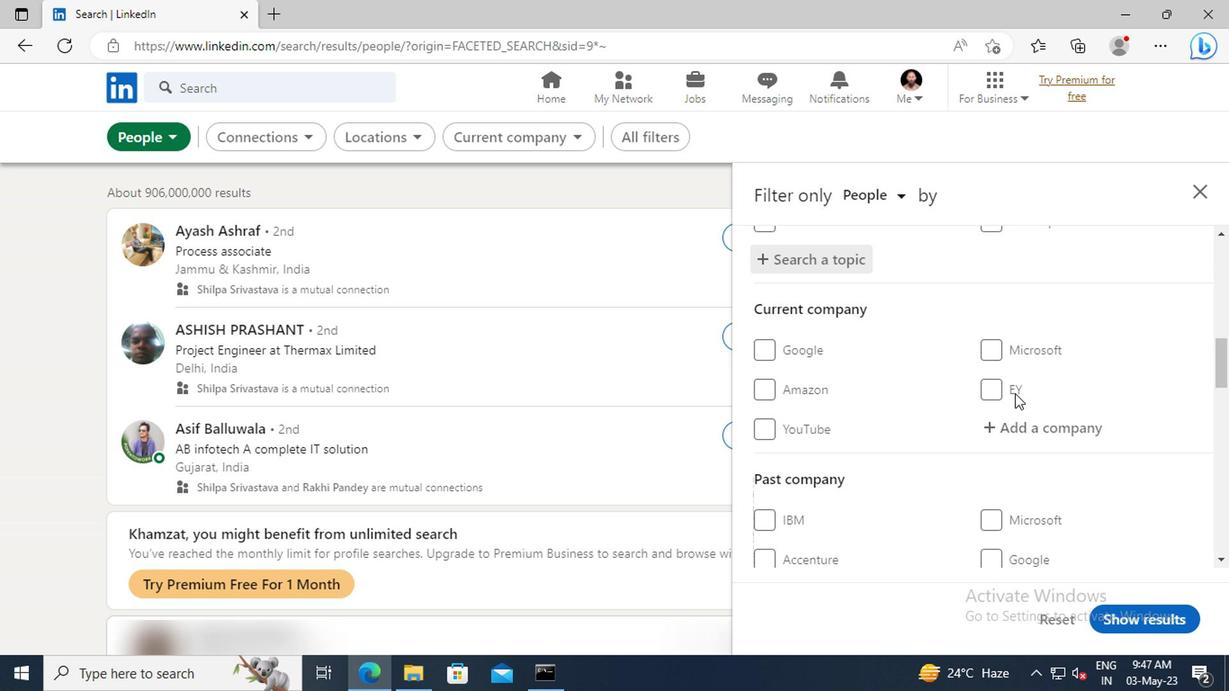 
Action: Mouse scrolled (1011, 384) with delta (0, 0)
Screenshot: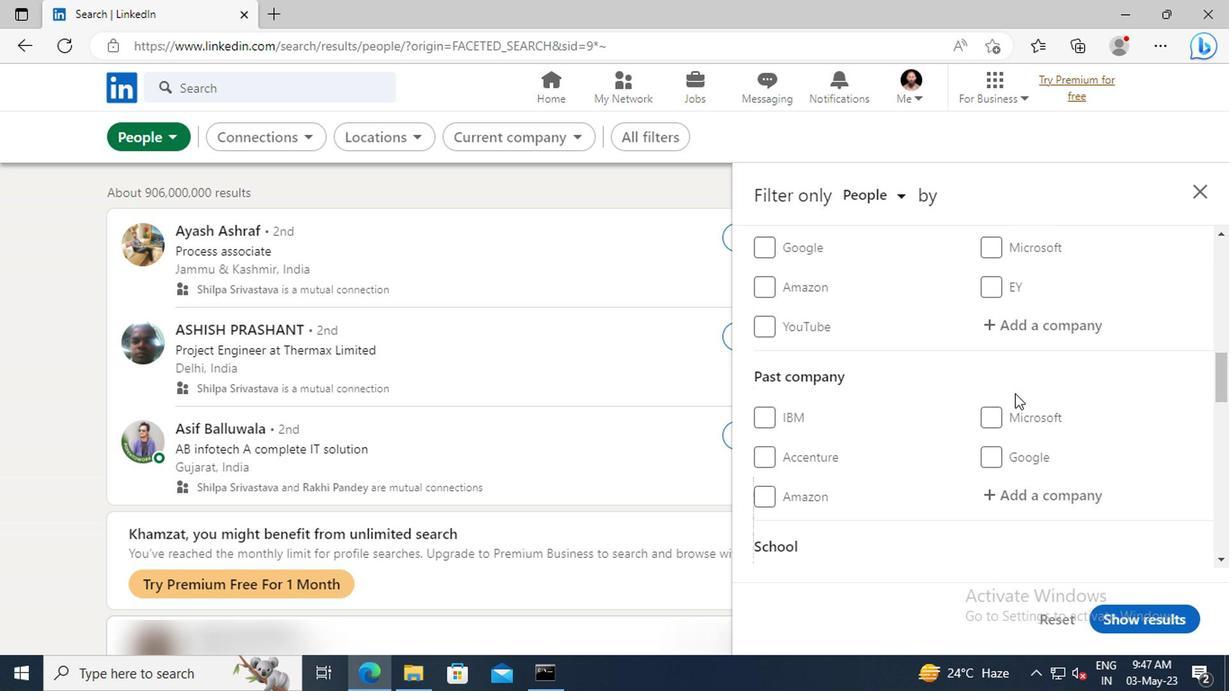 
Action: Mouse scrolled (1011, 384) with delta (0, 0)
Screenshot: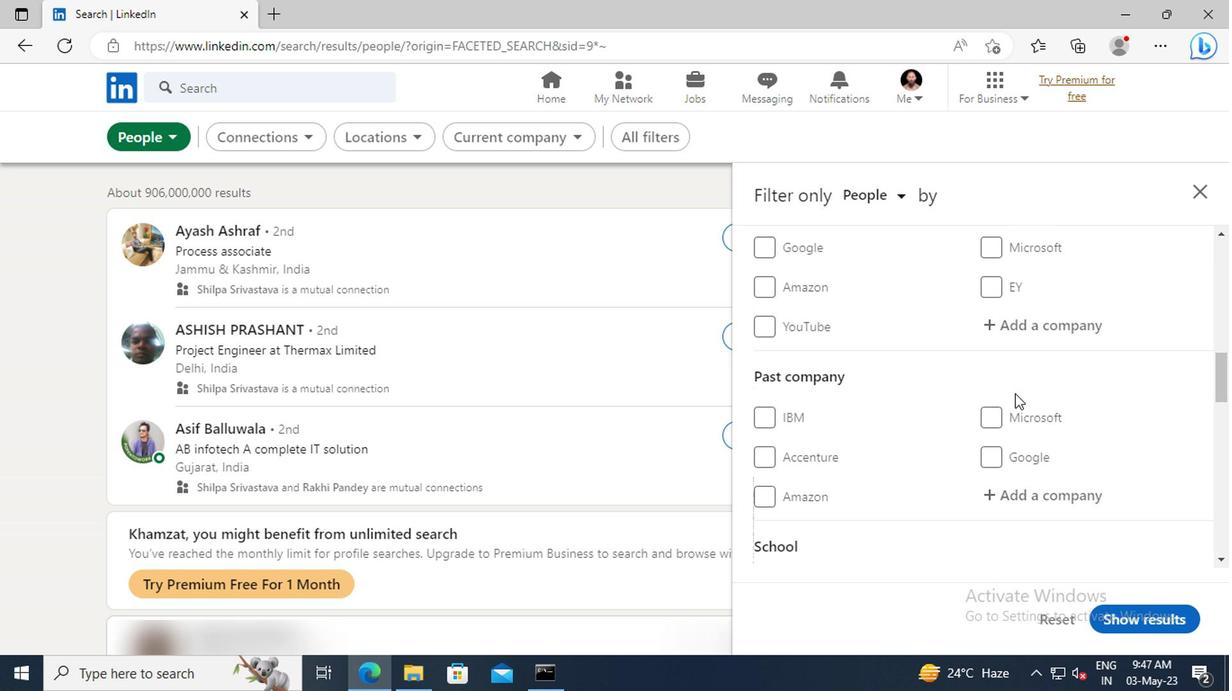 
Action: Mouse scrolled (1011, 384) with delta (0, 0)
Screenshot: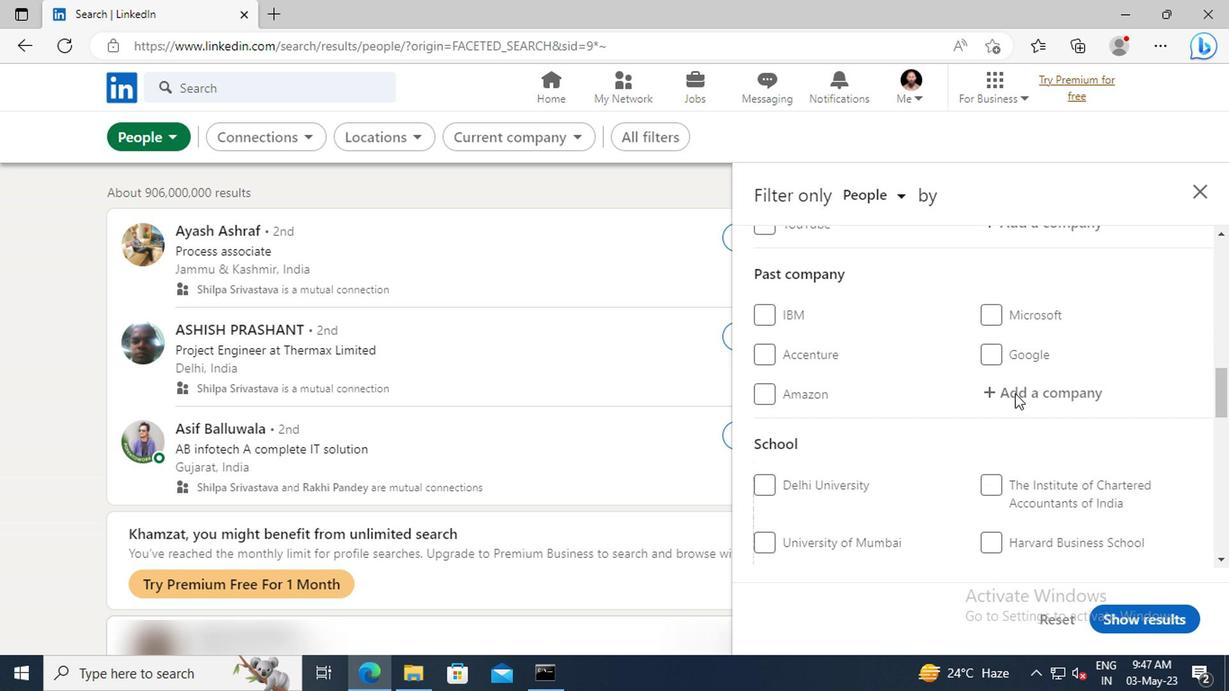 
Action: Mouse scrolled (1011, 384) with delta (0, 0)
Screenshot: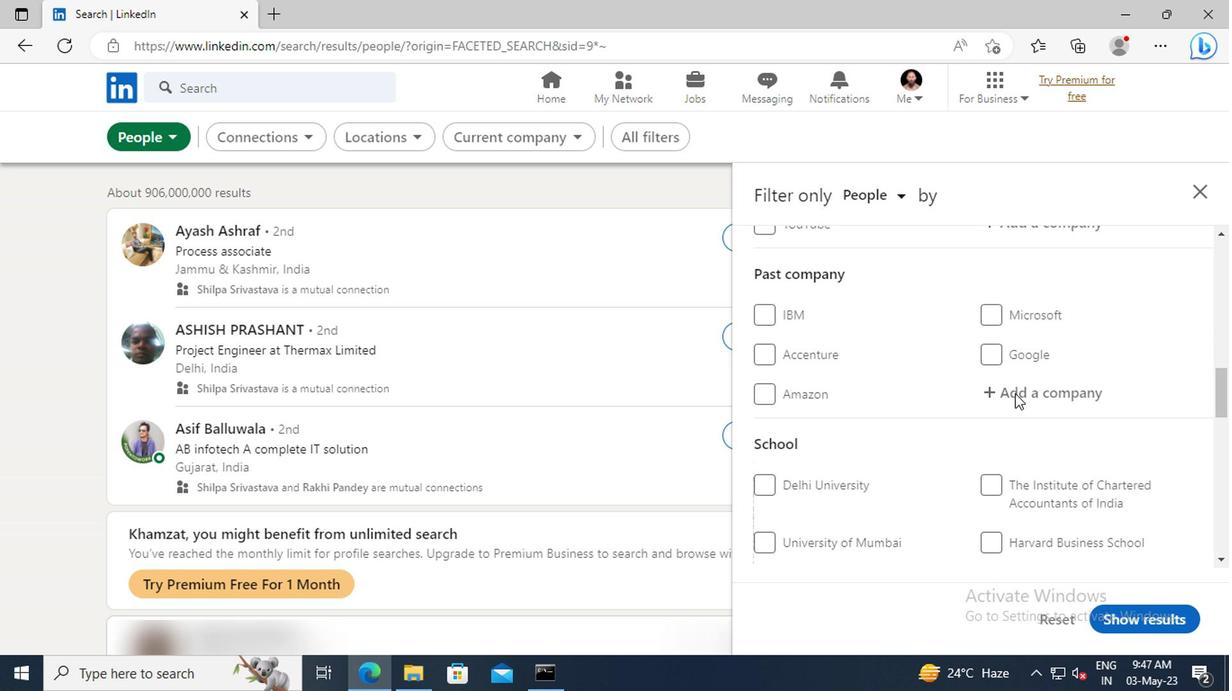 
Action: Mouse scrolled (1011, 384) with delta (0, 0)
Screenshot: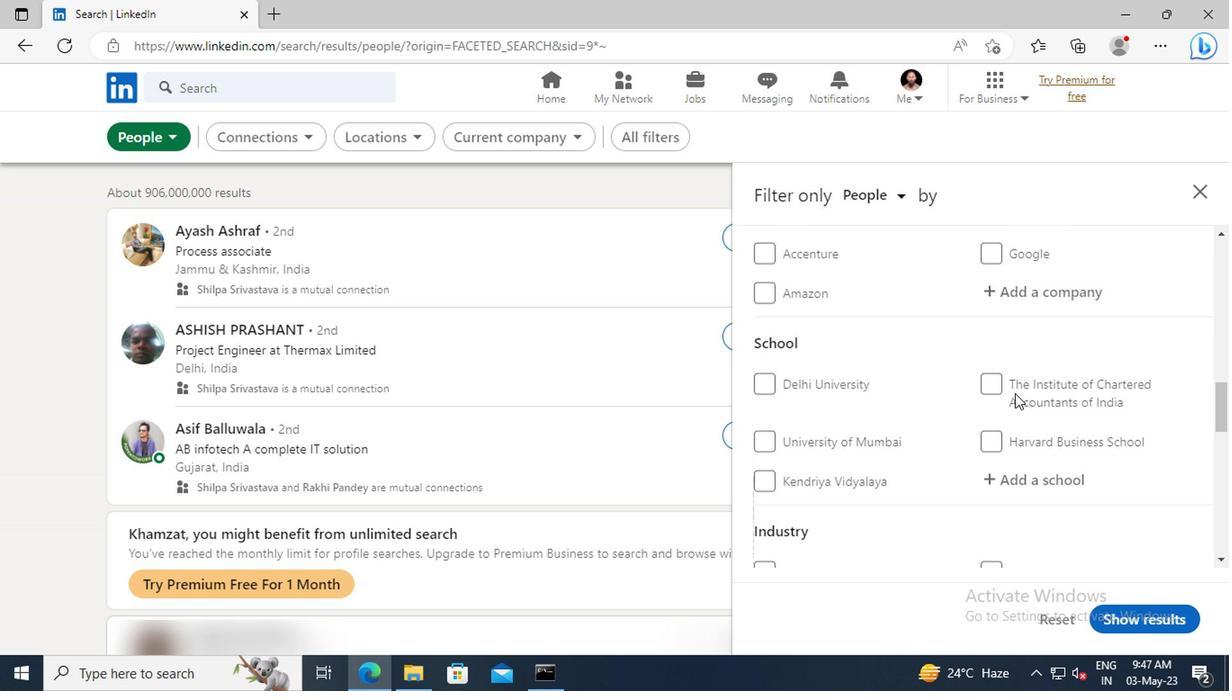 
Action: Mouse scrolled (1011, 384) with delta (0, 0)
Screenshot: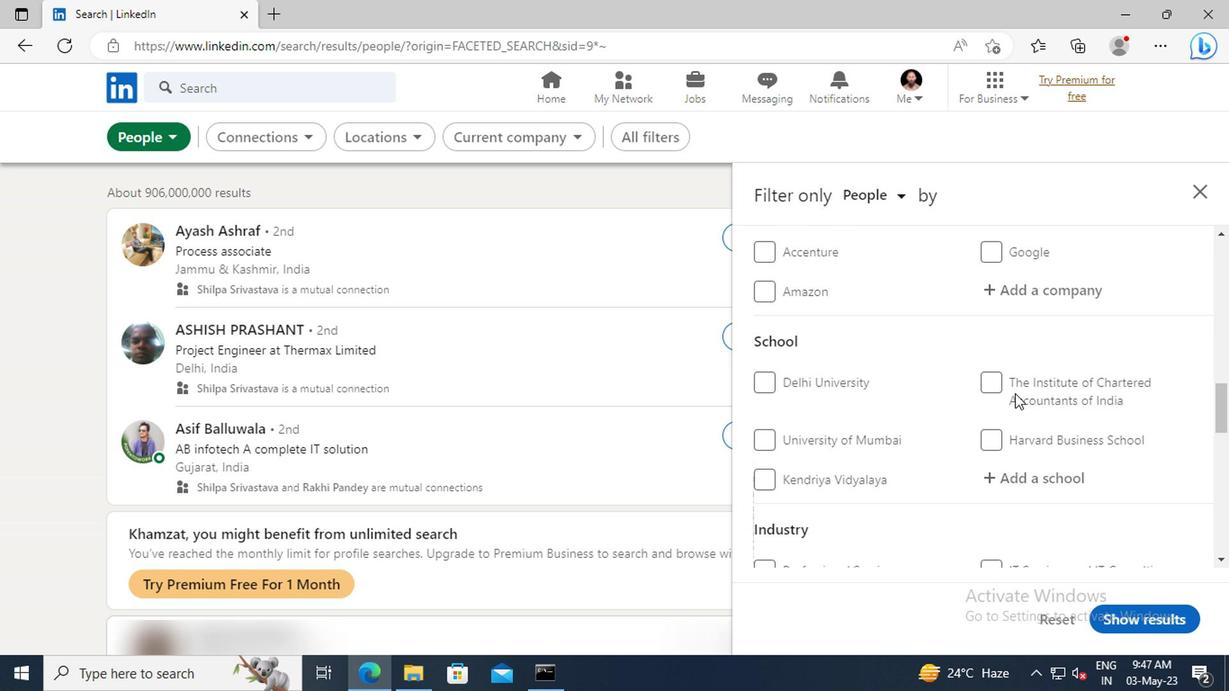 
Action: Mouse scrolled (1011, 384) with delta (0, 0)
Screenshot: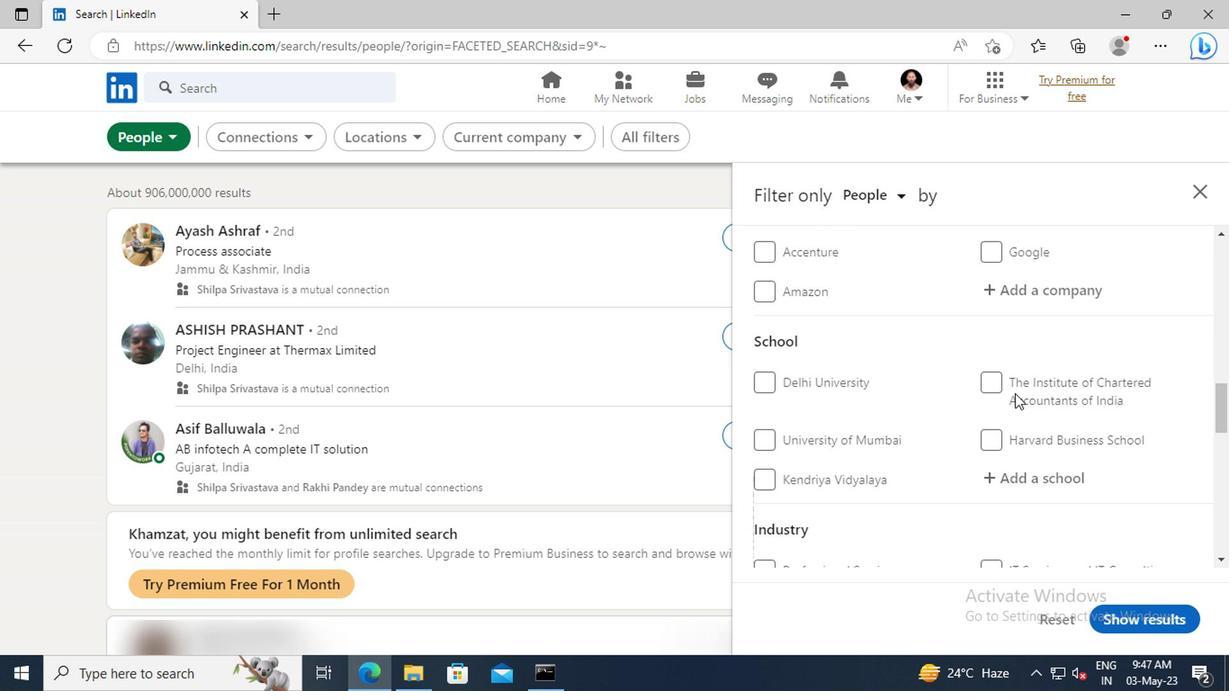 
Action: Mouse scrolled (1011, 384) with delta (0, 0)
Screenshot: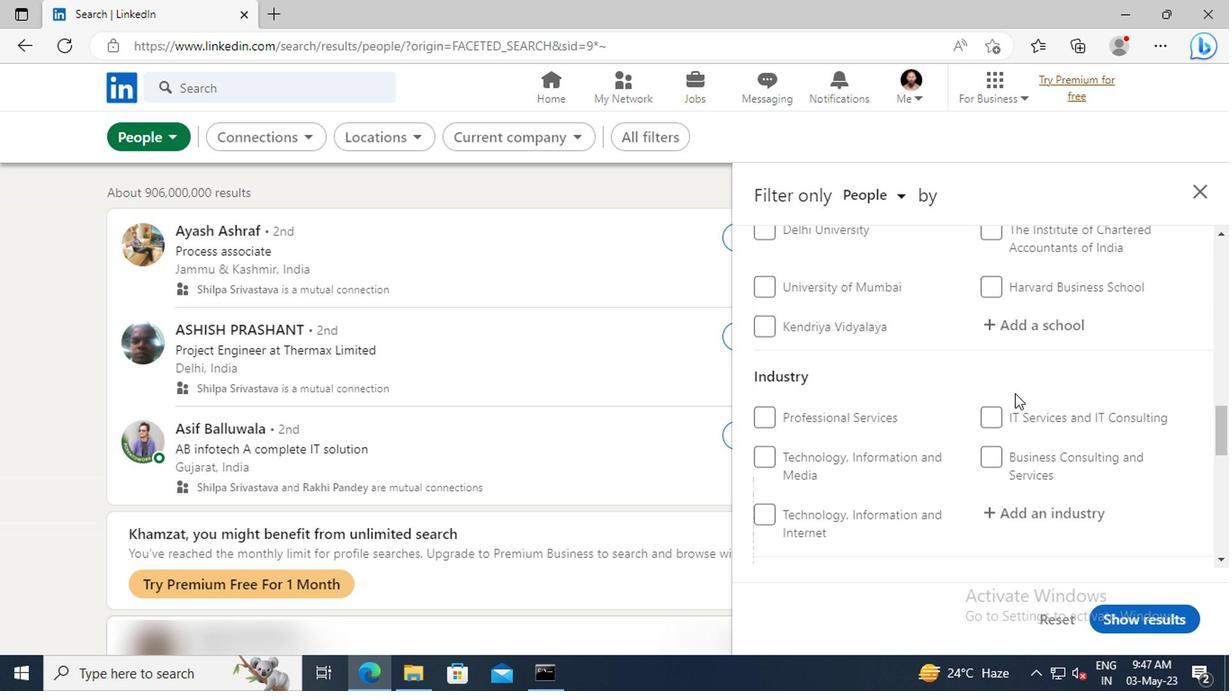 
Action: Mouse scrolled (1011, 384) with delta (0, 0)
Screenshot: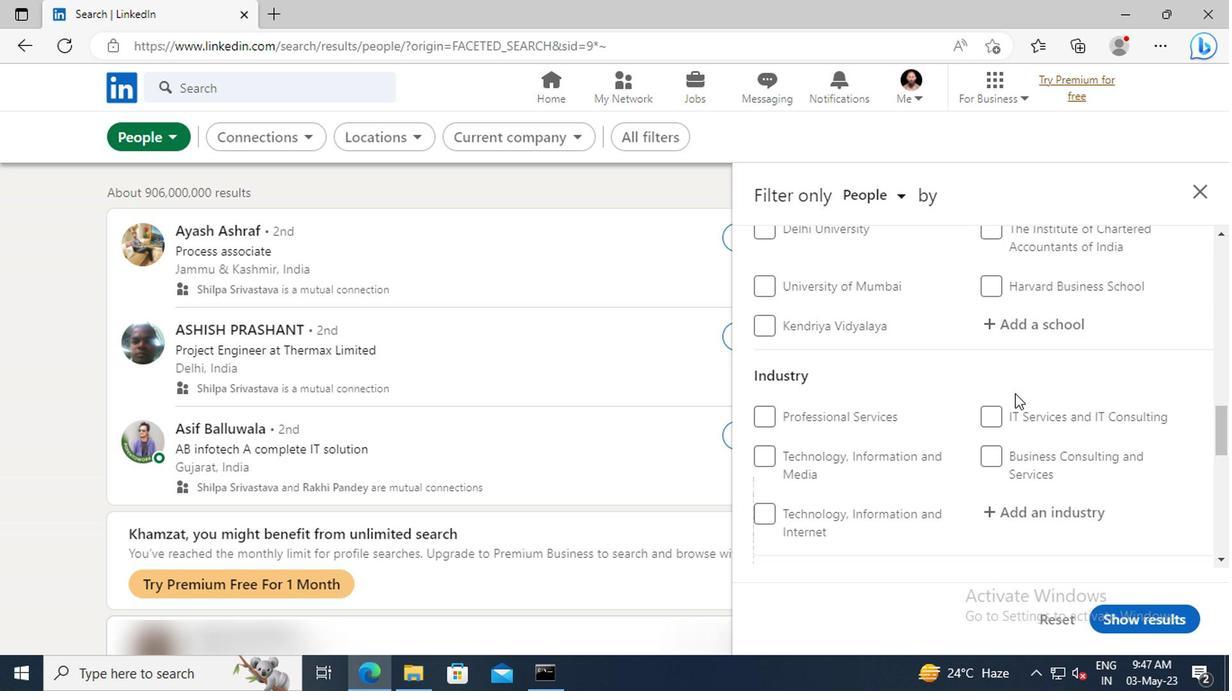 
Action: Mouse scrolled (1011, 384) with delta (0, 0)
Screenshot: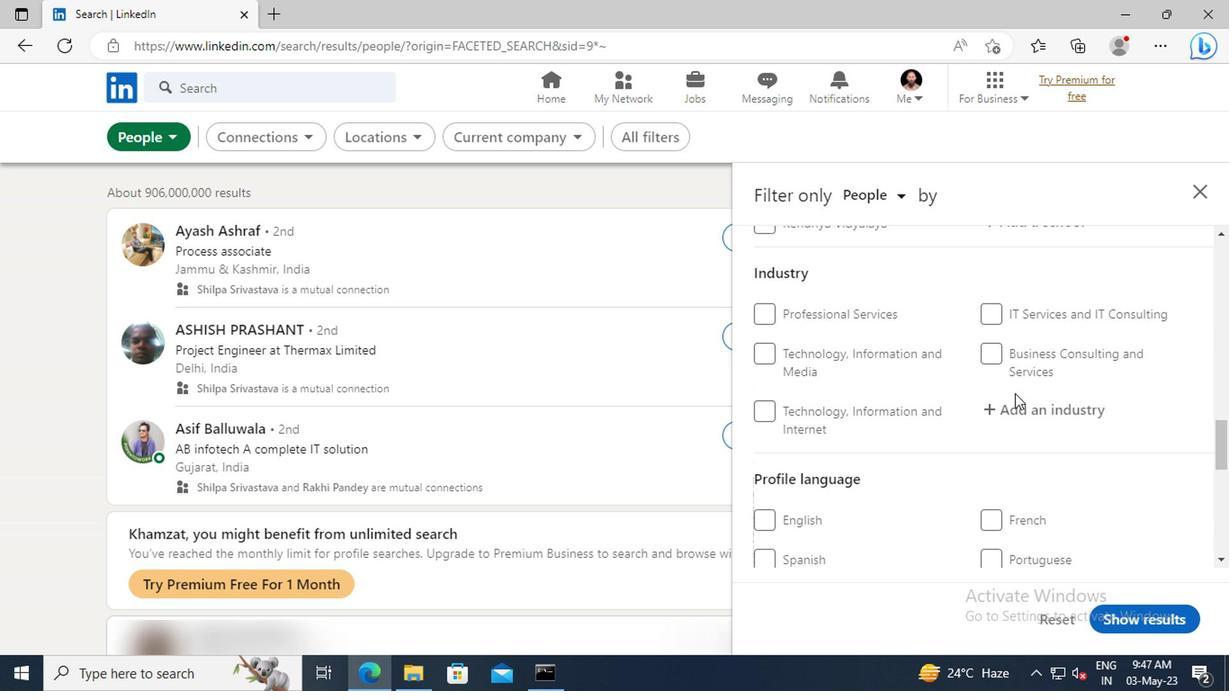 
Action: Mouse scrolled (1011, 384) with delta (0, 0)
Screenshot: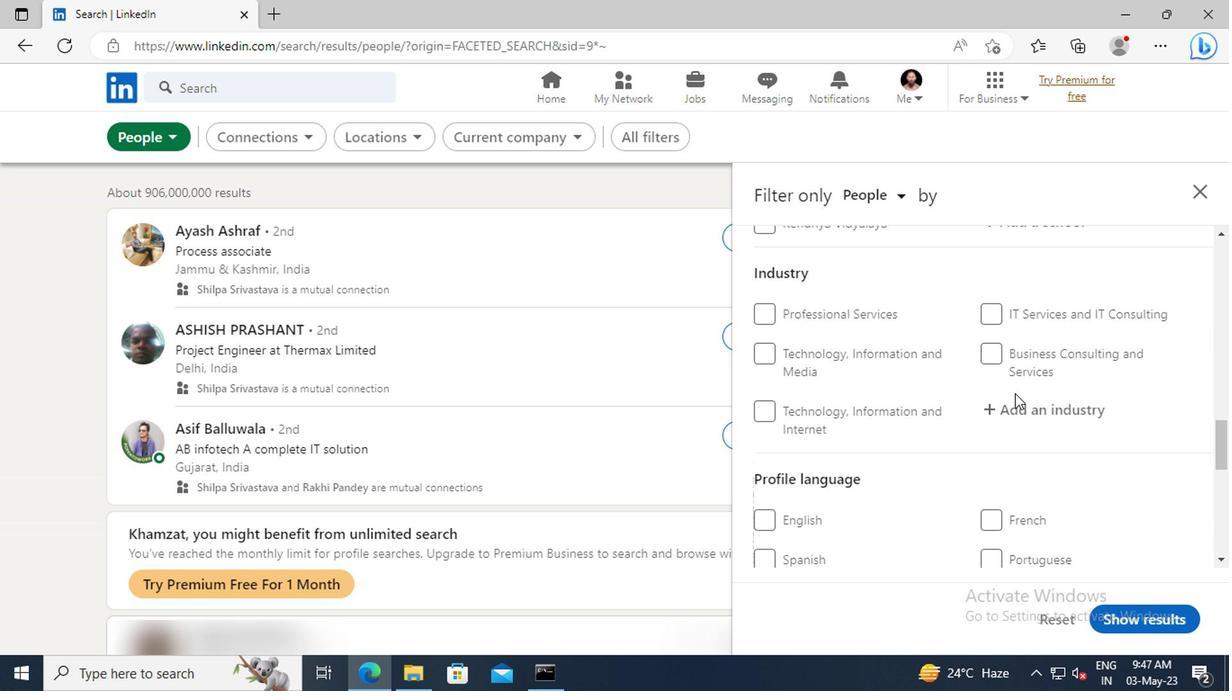 
Action: Mouse moved to (761, 409)
Screenshot: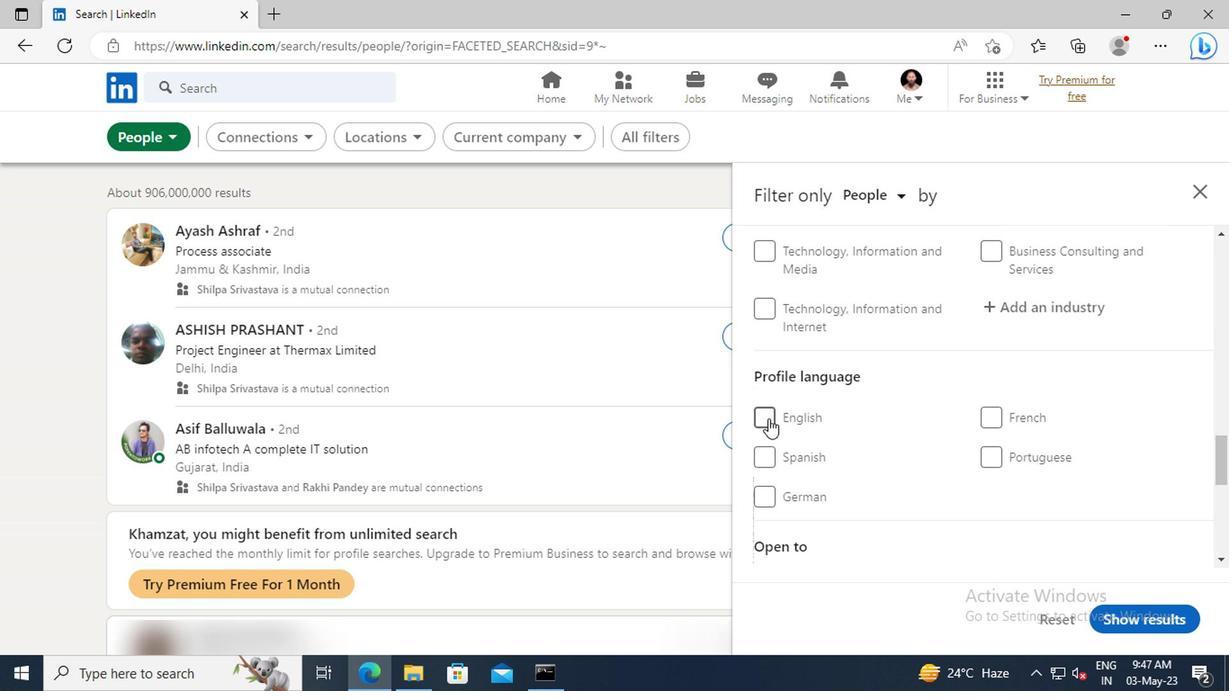 
Action: Mouse pressed left at (761, 409)
Screenshot: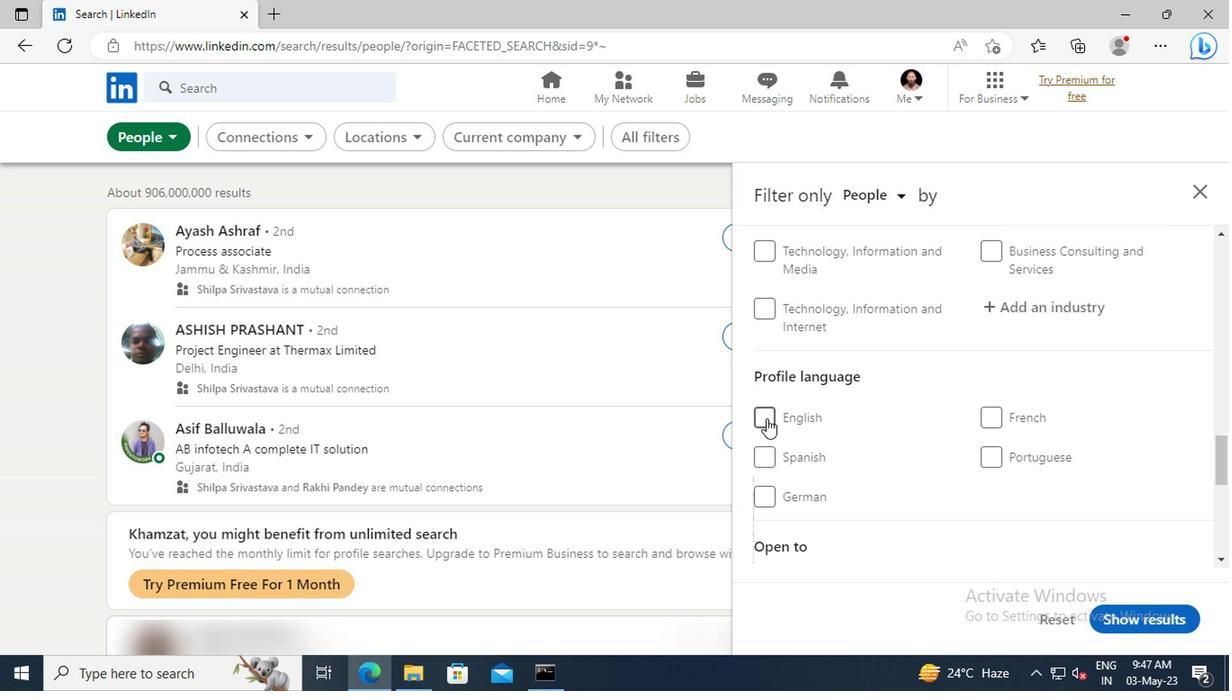 
Action: Mouse moved to (1009, 404)
Screenshot: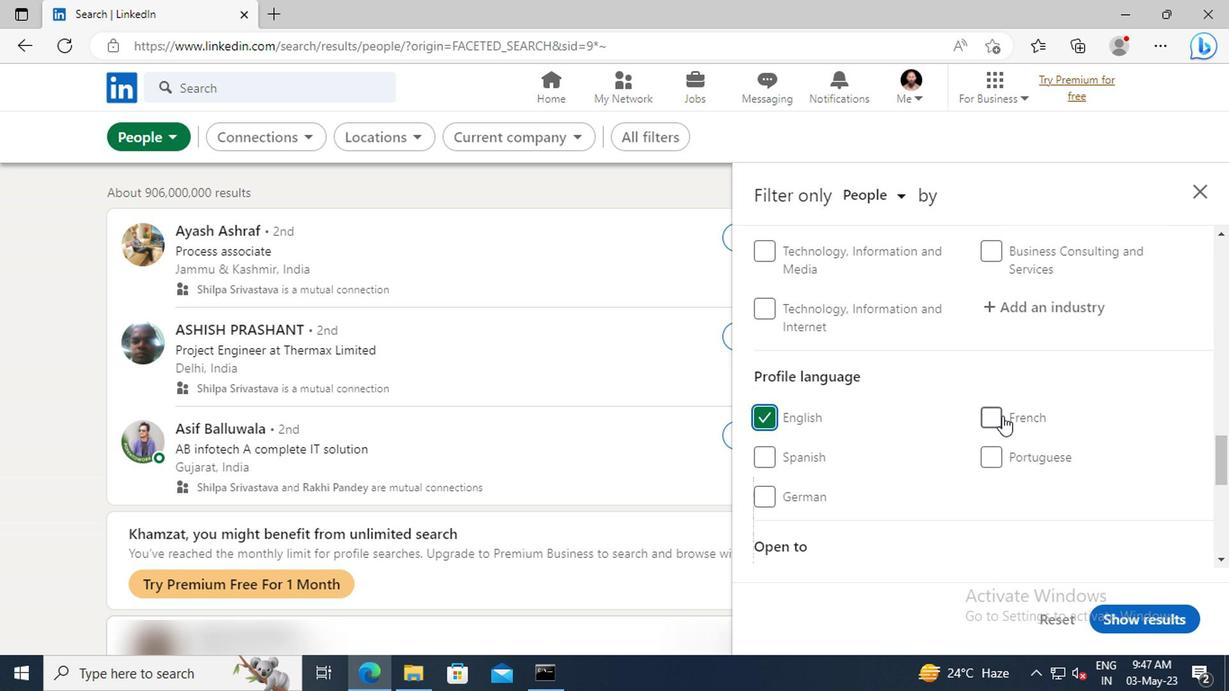 
Action: Mouse scrolled (1009, 404) with delta (0, 0)
Screenshot: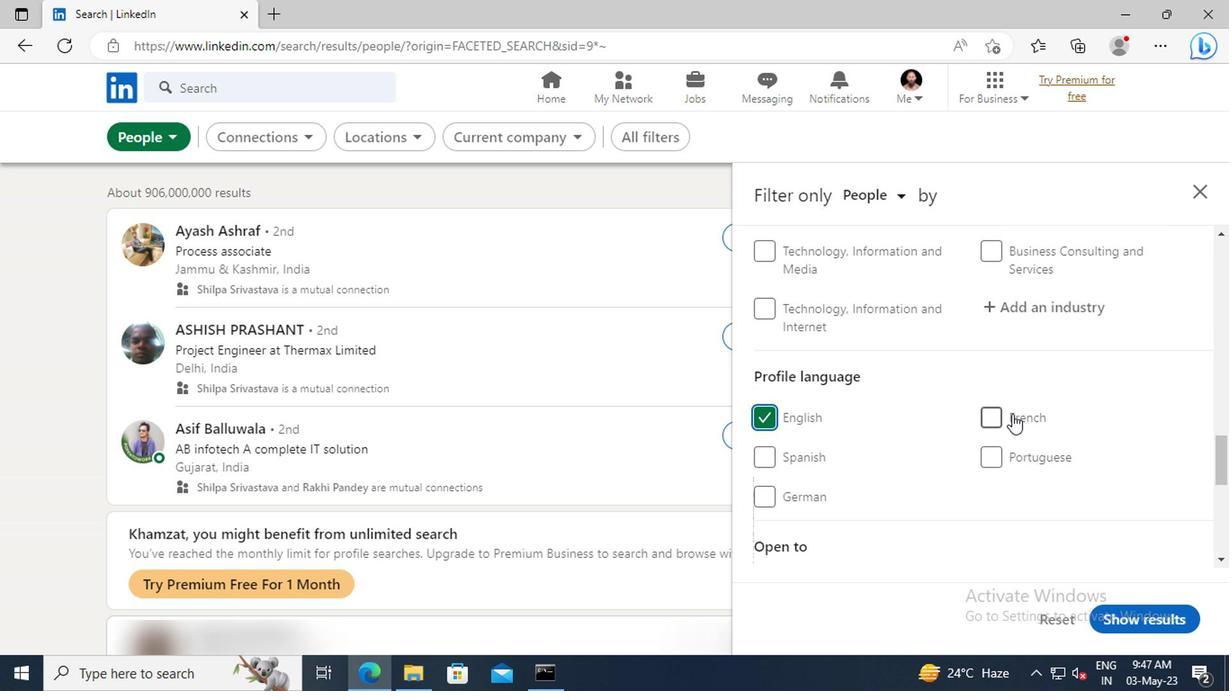 
Action: Mouse scrolled (1009, 404) with delta (0, 0)
Screenshot: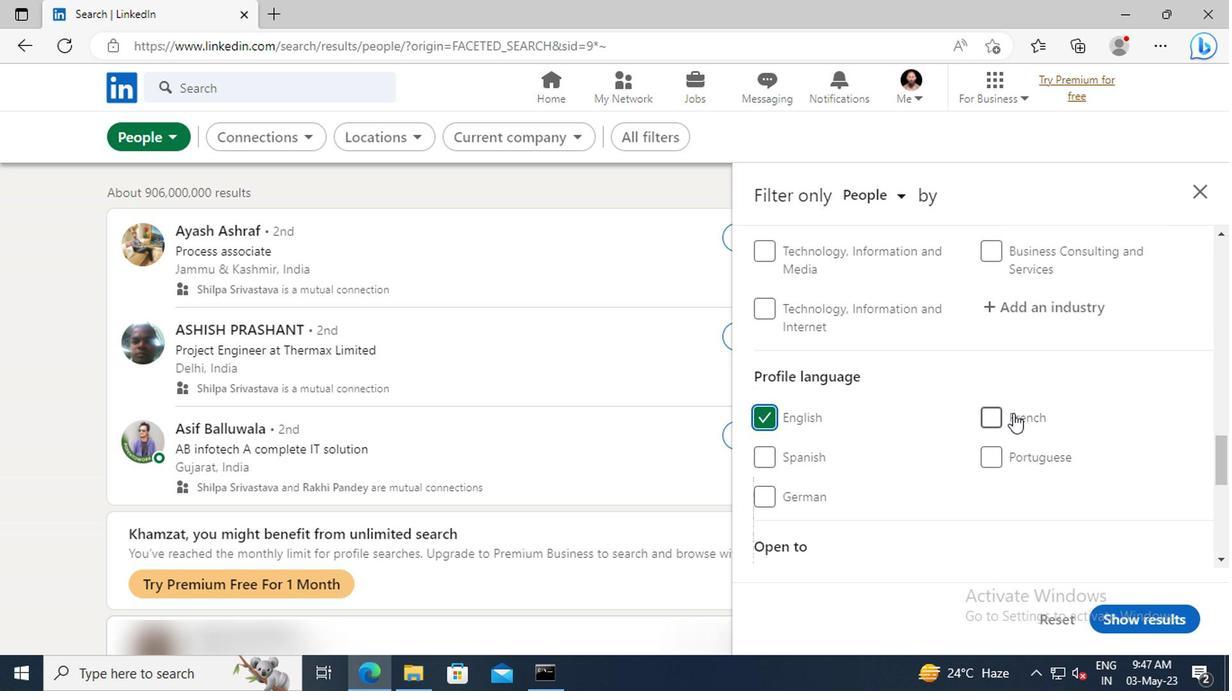 
Action: Mouse scrolled (1009, 404) with delta (0, 0)
Screenshot: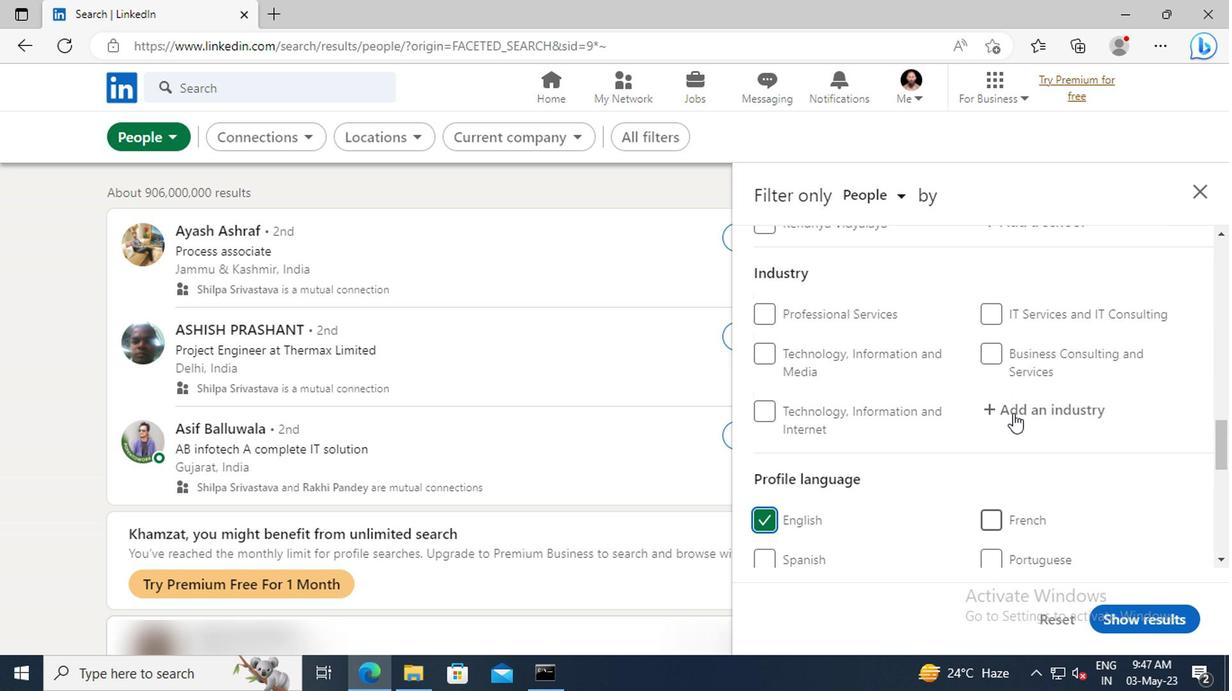 
Action: Mouse scrolled (1009, 404) with delta (0, 0)
Screenshot: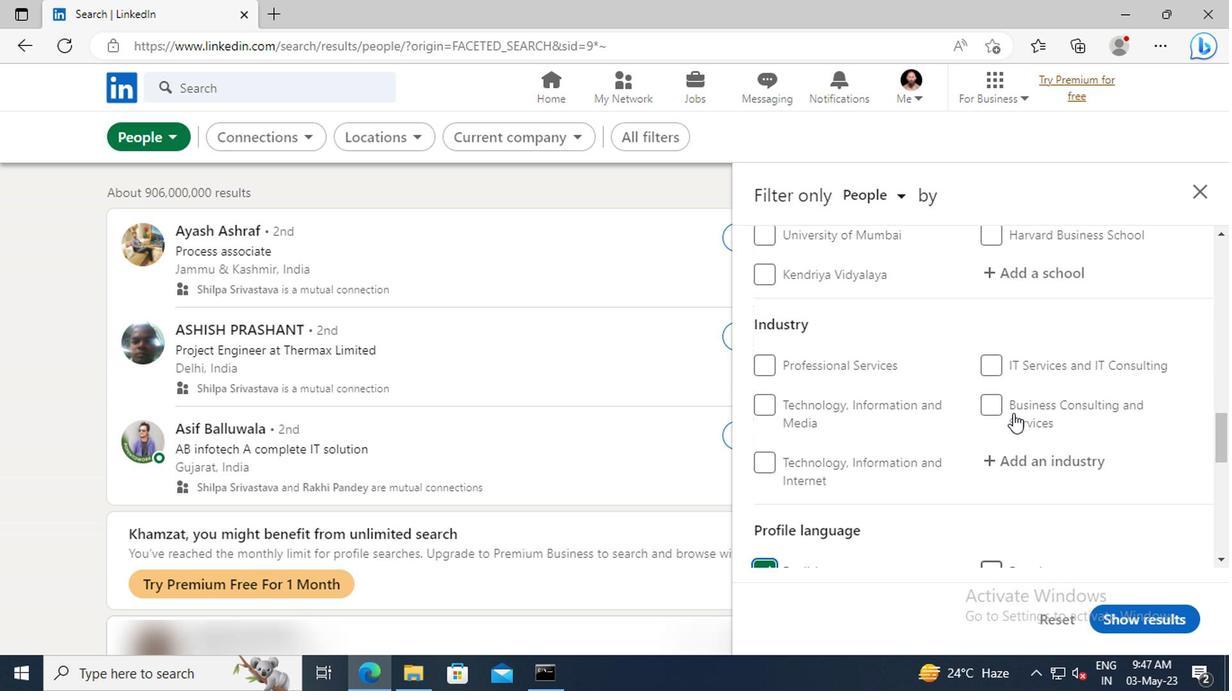 
Action: Mouse scrolled (1009, 404) with delta (0, 0)
Screenshot: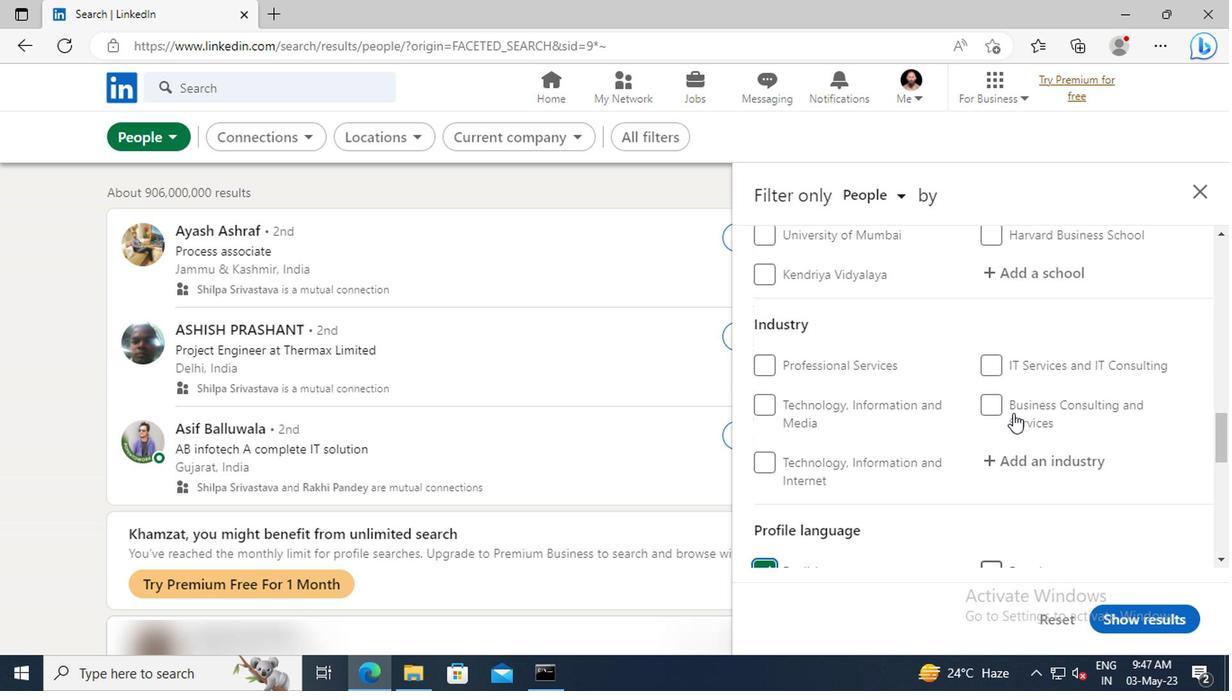 
Action: Mouse scrolled (1009, 404) with delta (0, 0)
Screenshot: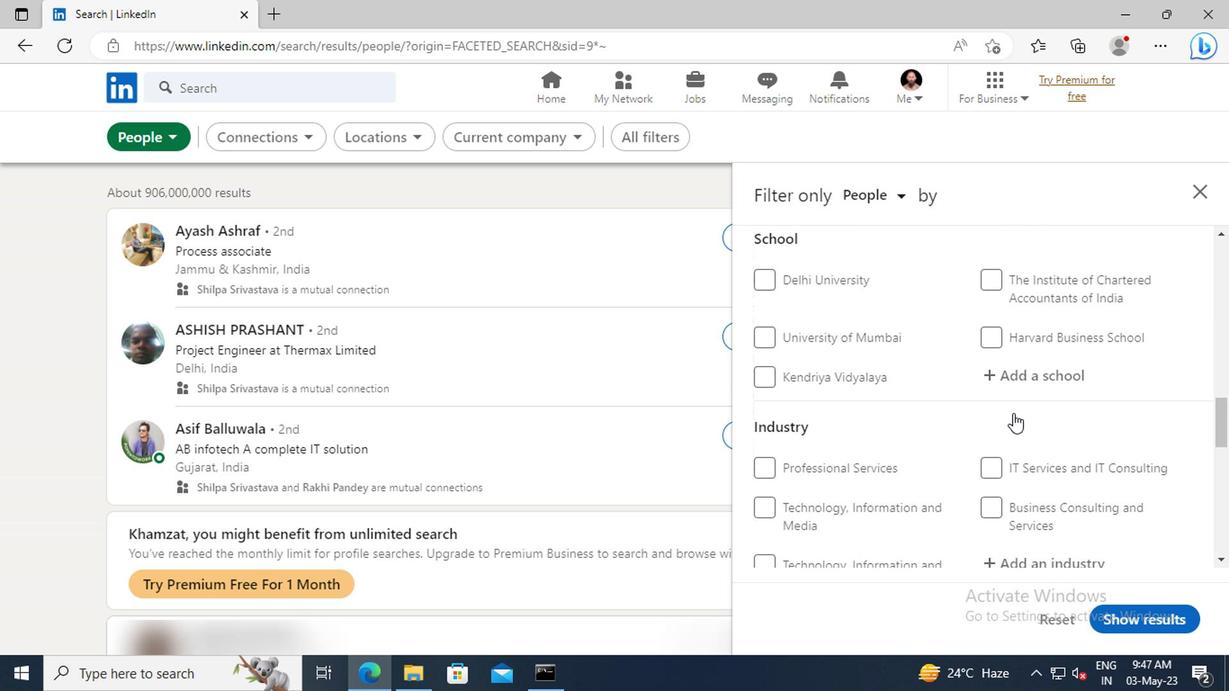 
Action: Mouse scrolled (1009, 404) with delta (0, 0)
Screenshot: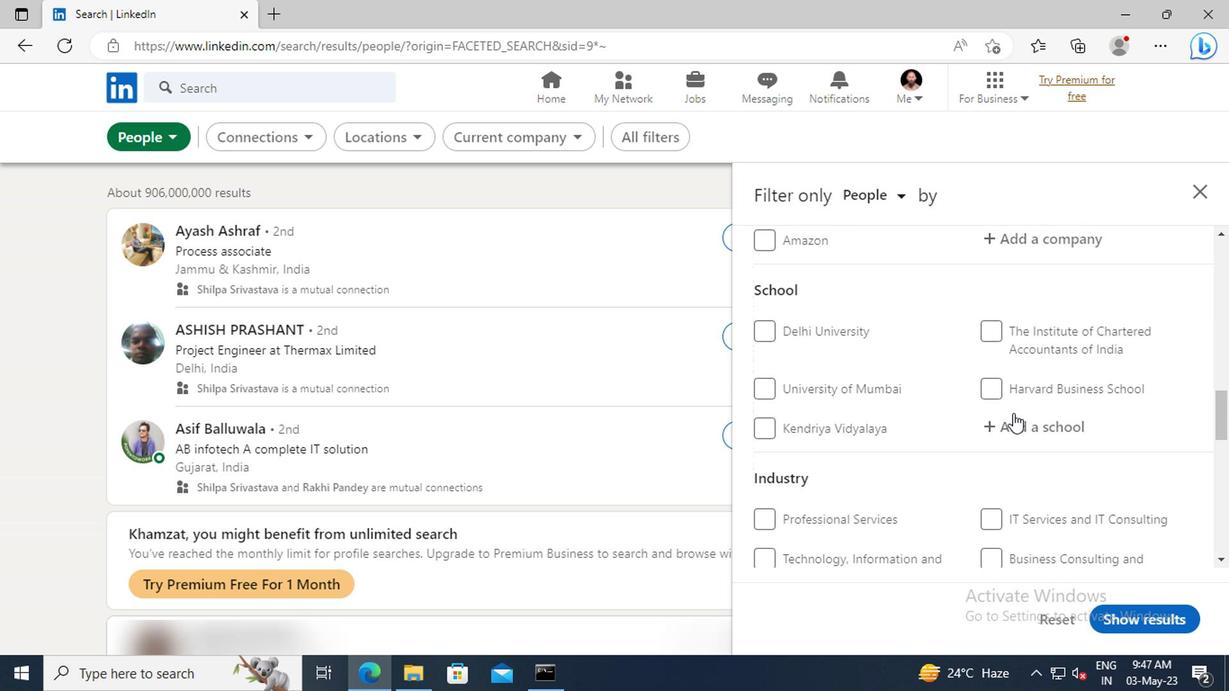 
Action: Mouse scrolled (1009, 404) with delta (0, 0)
Screenshot: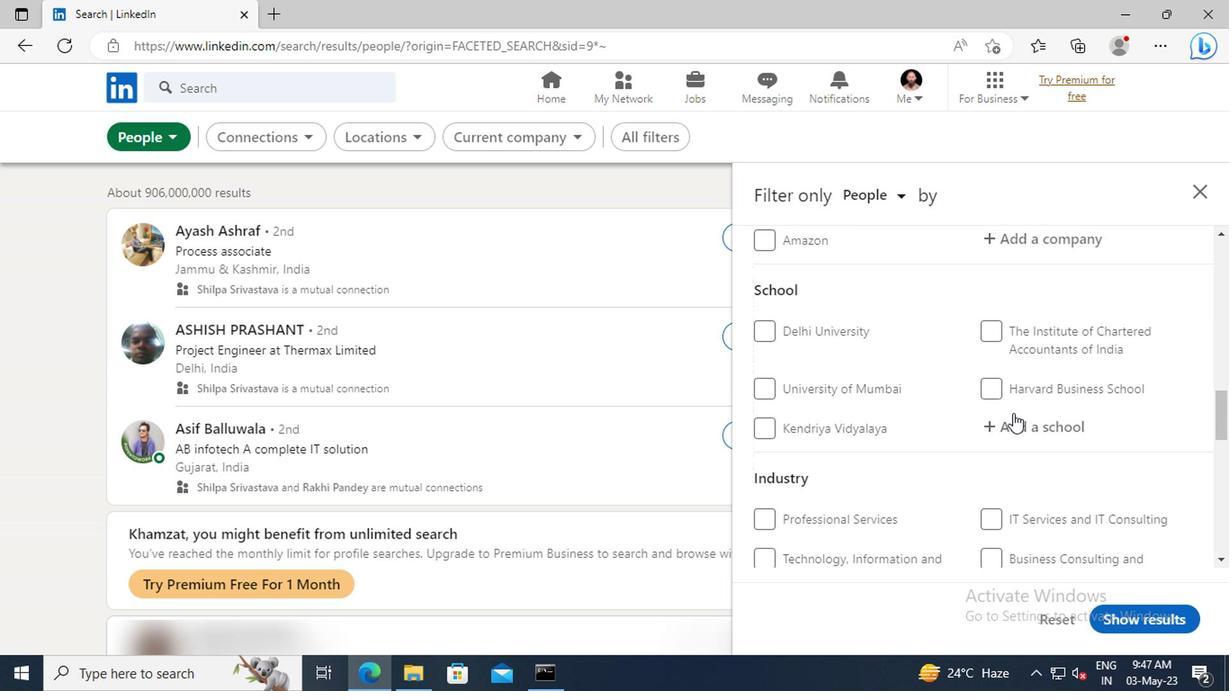 
Action: Mouse scrolled (1009, 404) with delta (0, 0)
Screenshot: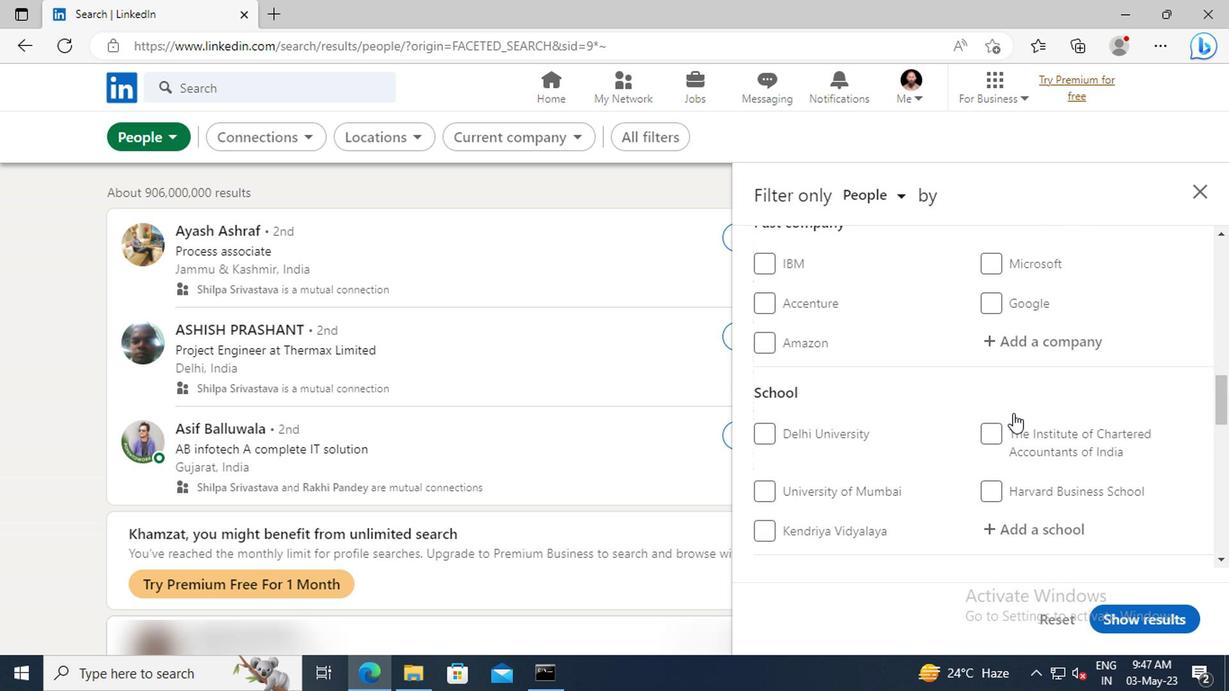 
Action: Mouse scrolled (1009, 404) with delta (0, 0)
Screenshot: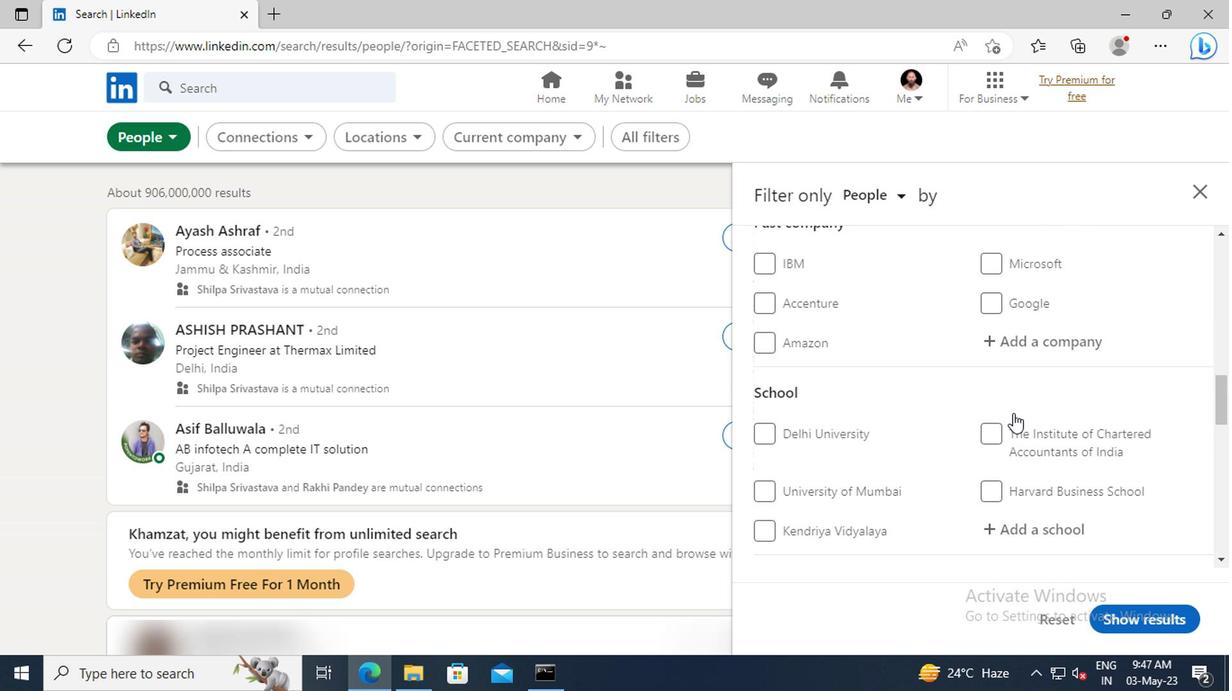 
Action: Mouse scrolled (1009, 404) with delta (0, 0)
Screenshot: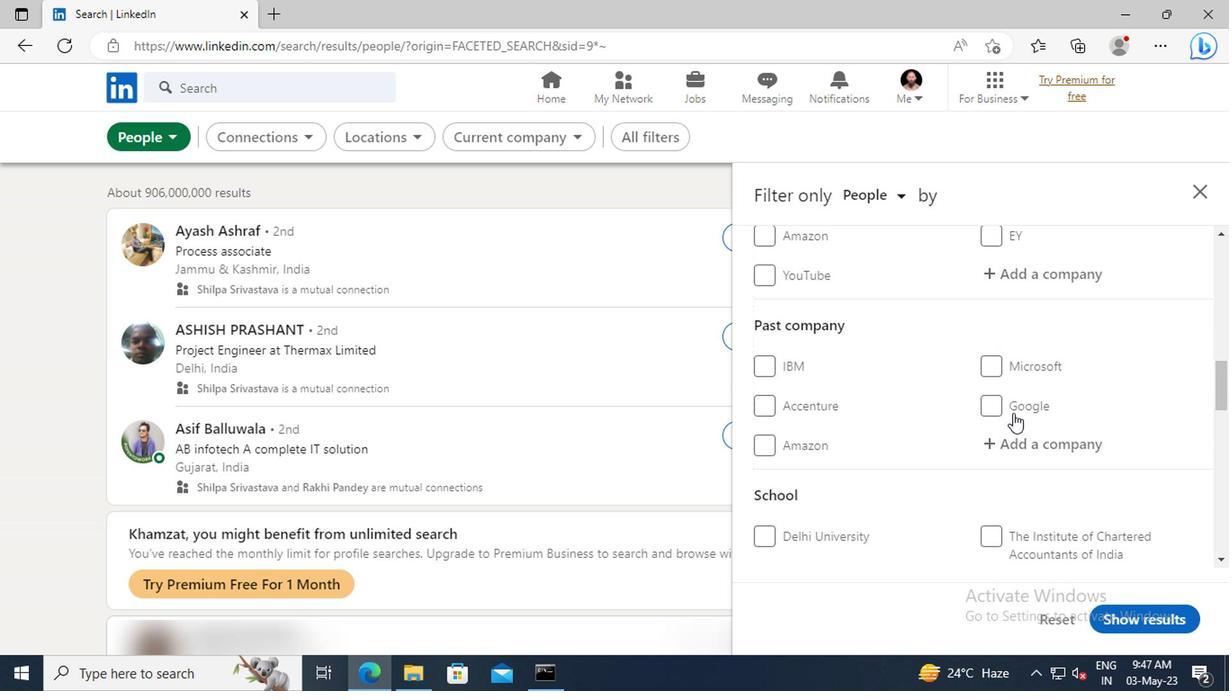 
Action: Mouse scrolled (1009, 404) with delta (0, 0)
Screenshot: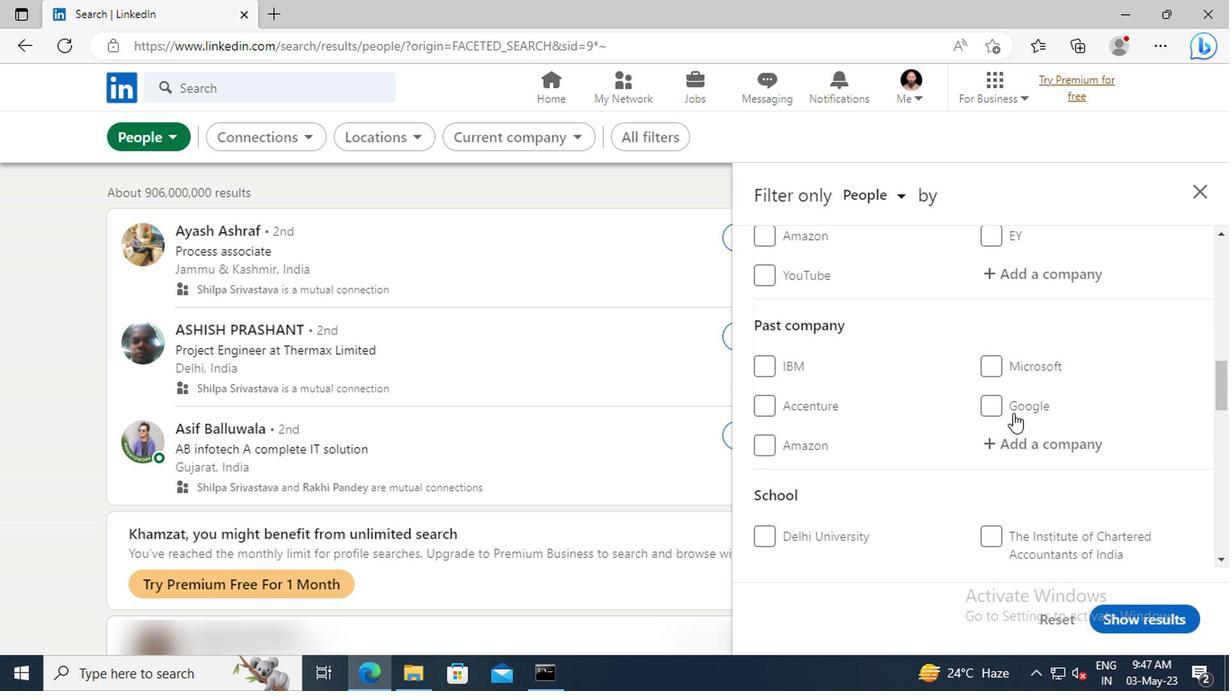 
Action: Mouse moved to (1007, 373)
Screenshot: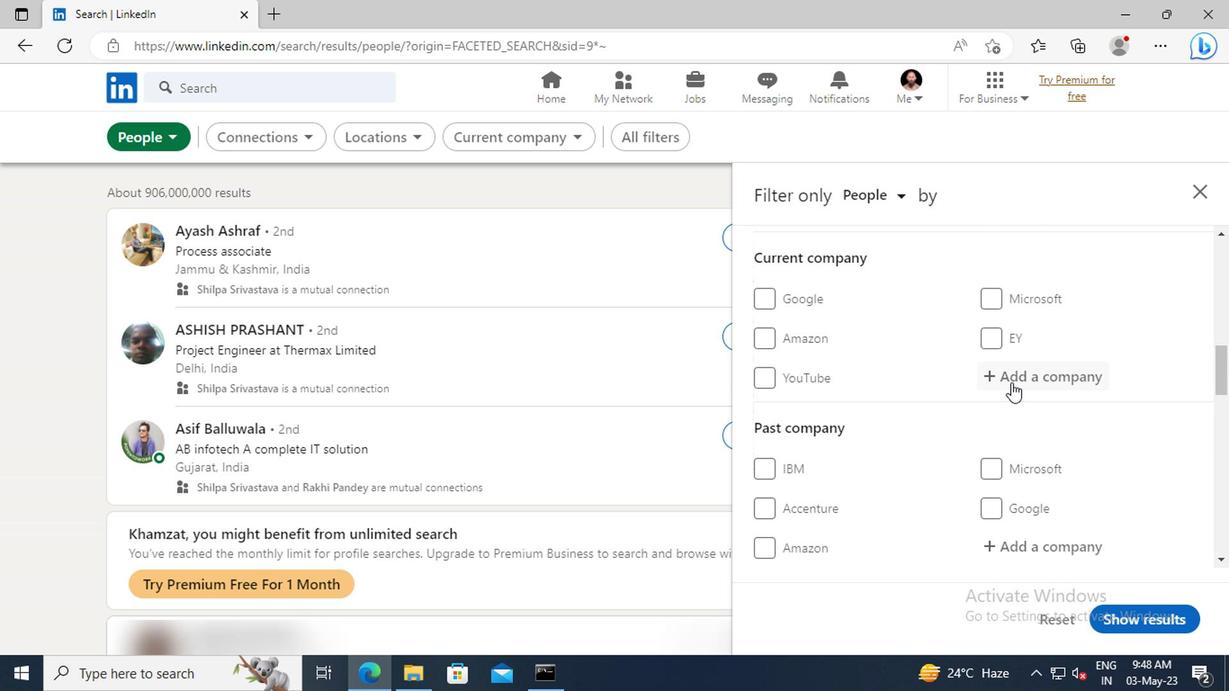 
Action: Mouse pressed left at (1007, 373)
Screenshot: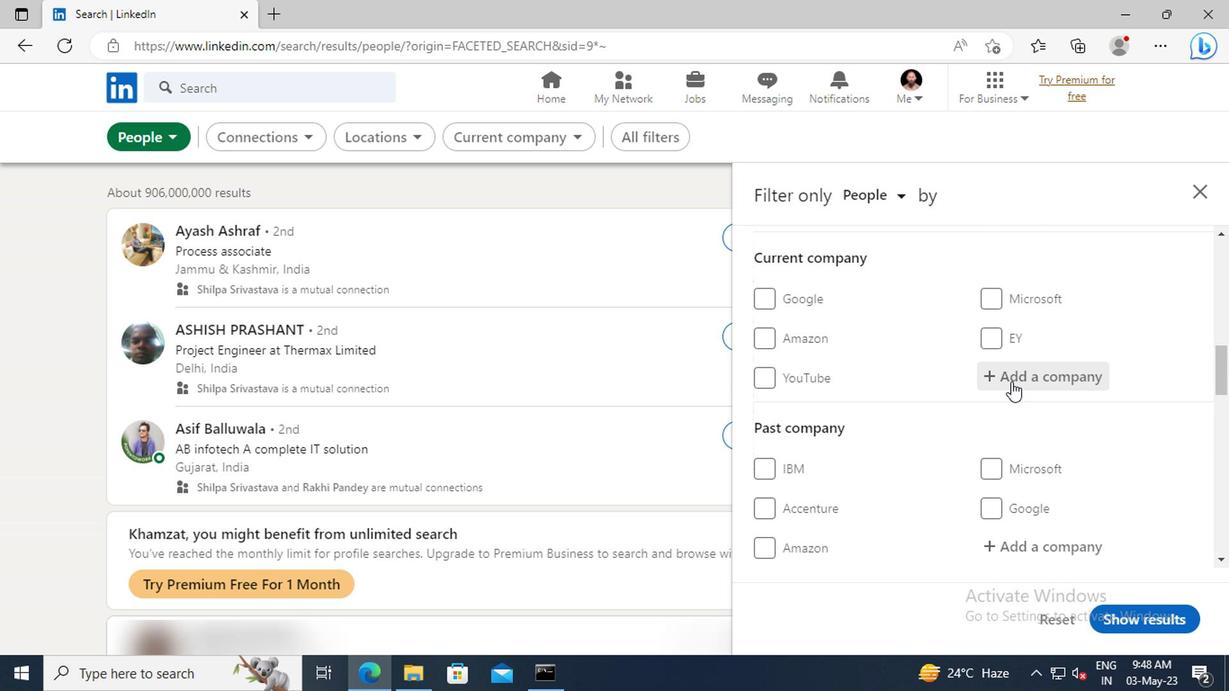 
Action: Key pressed <Key.shift>AFC
Screenshot: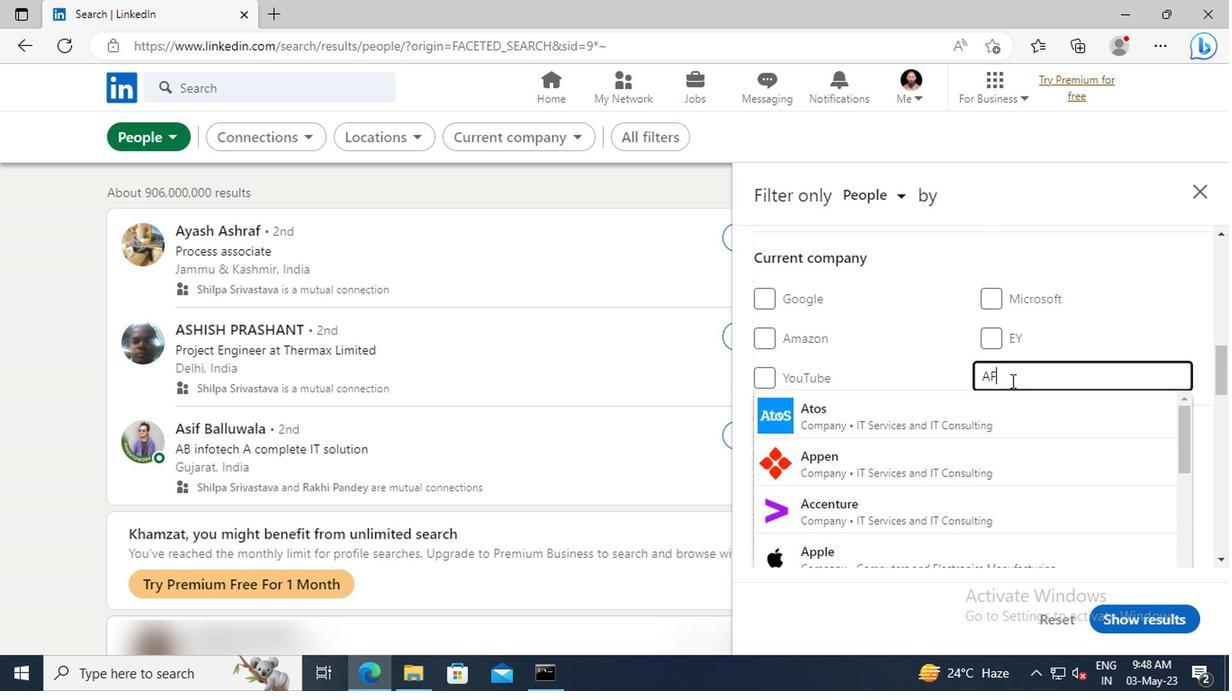 
Action: Mouse moved to (1007, 373)
Screenshot: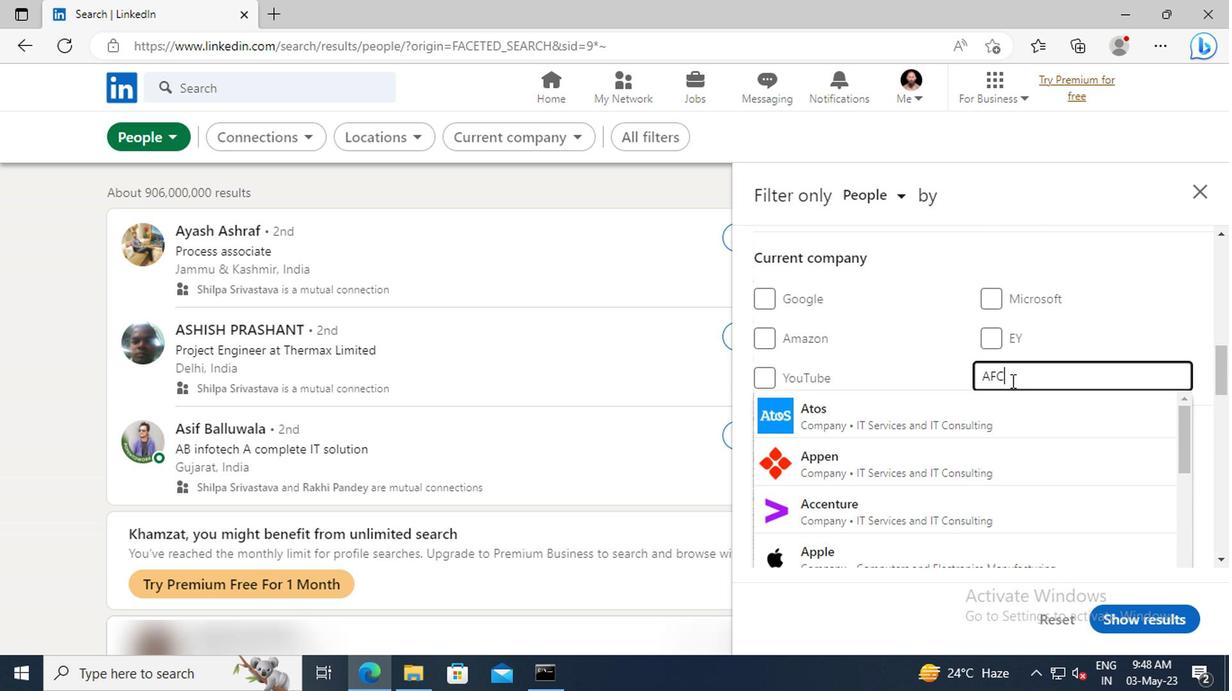
Action: Key pressed ONS<Key.space><Key.shift>IN
Screenshot: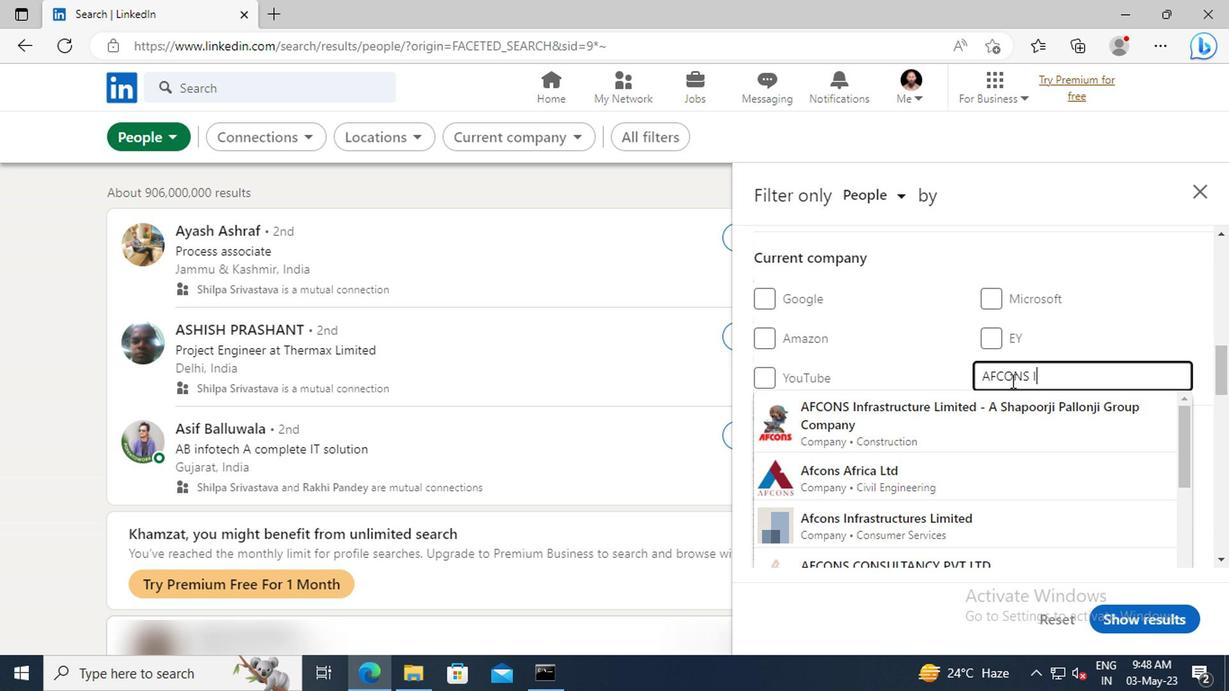 
Action: Mouse moved to (1004, 404)
Screenshot: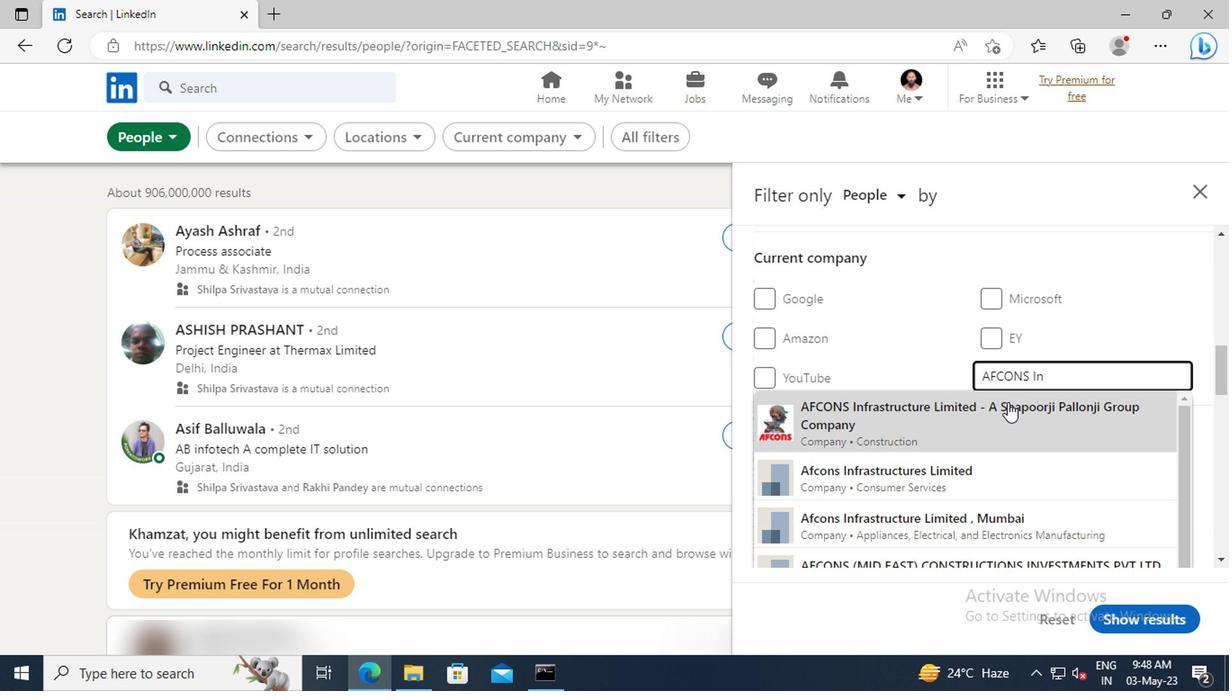 
Action: Mouse pressed left at (1004, 404)
Screenshot: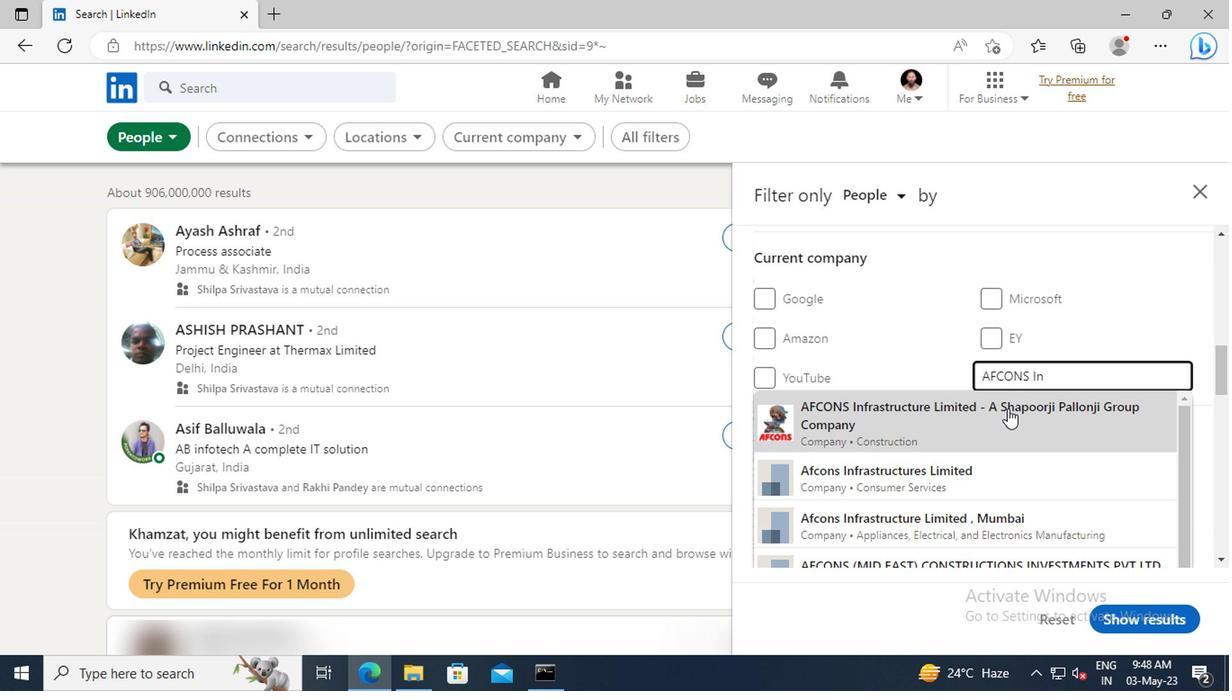 
Action: Mouse scrolled (1004, 403) with delta (0, 0)
Screenshot: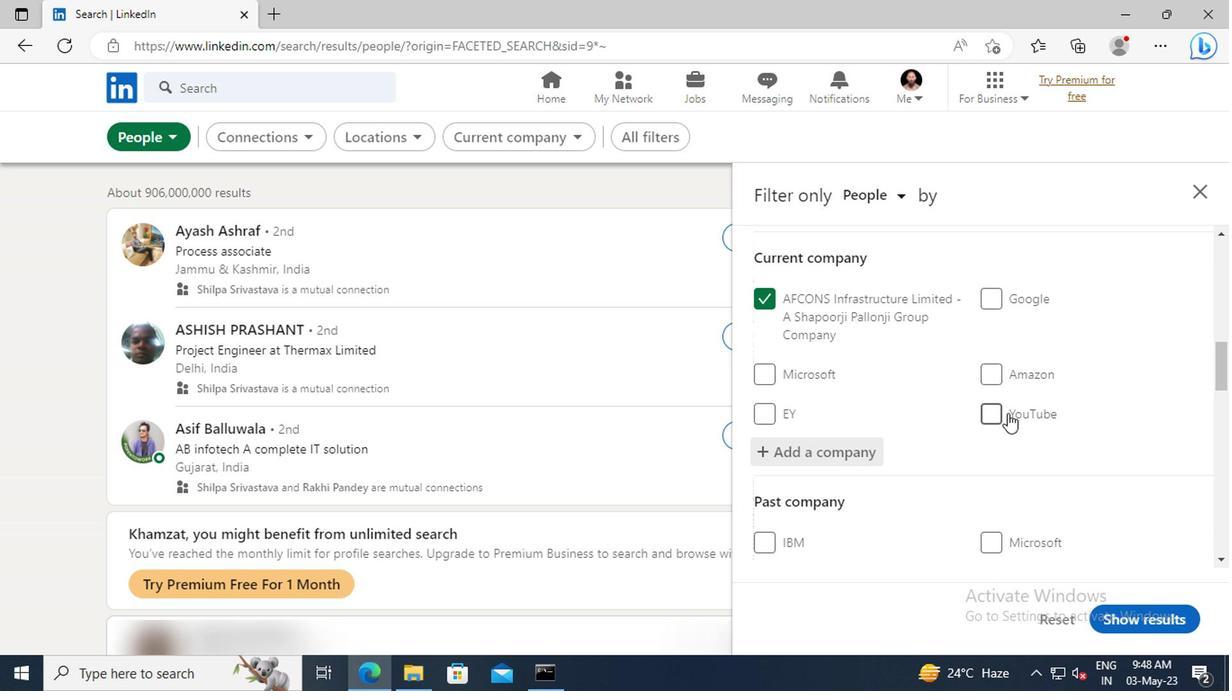
Action: Mouse scrolled (1004, 403) with delta (0, 0)
Screenshot: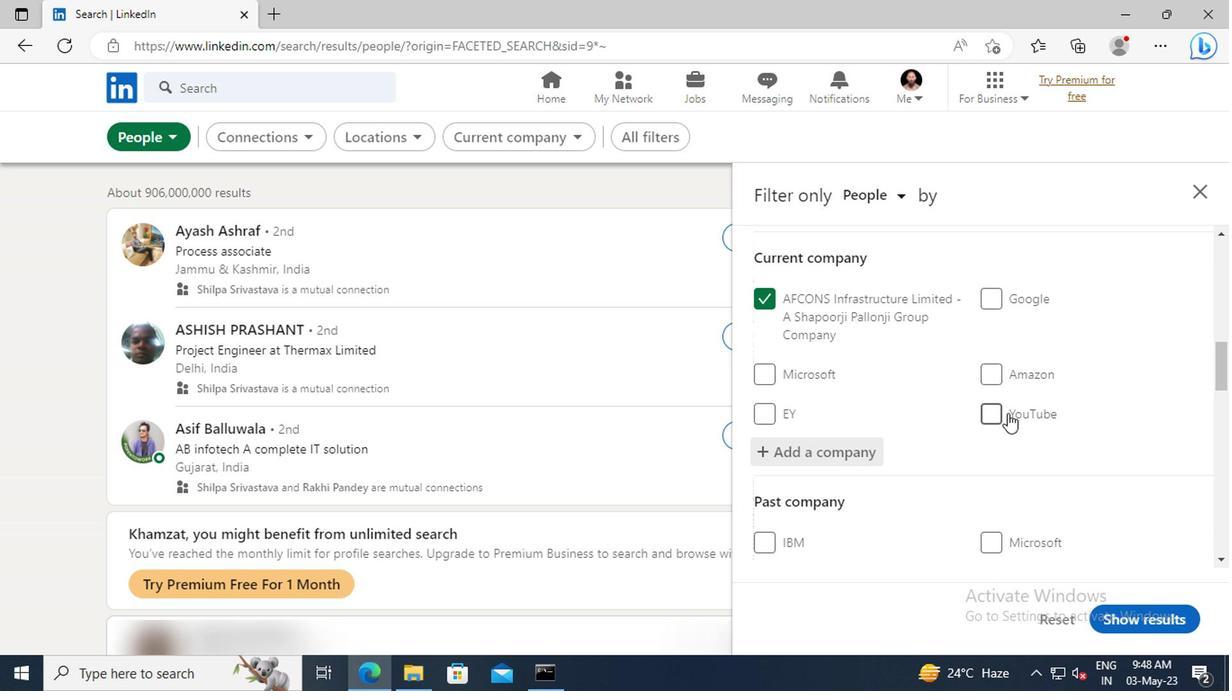 
Action: Mouse moved to (1000, 384)
Screenshot: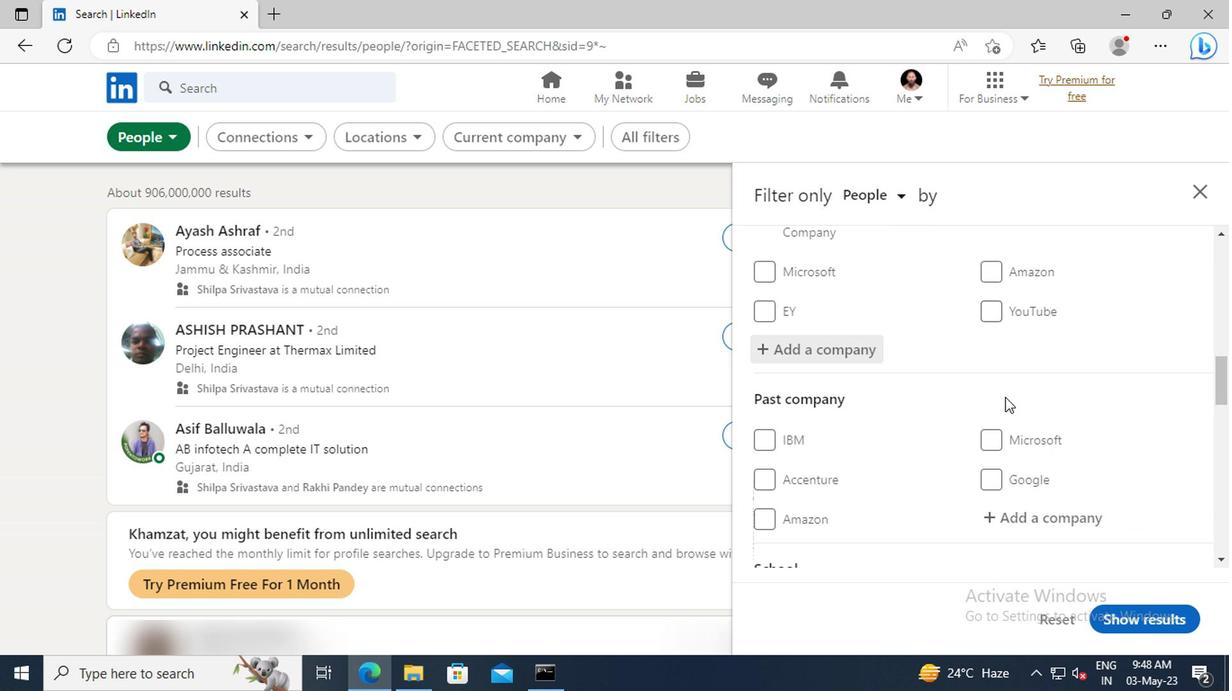 
Action: Mouse scrolled (1000, 383) with delta (0, 0)
Screenshot: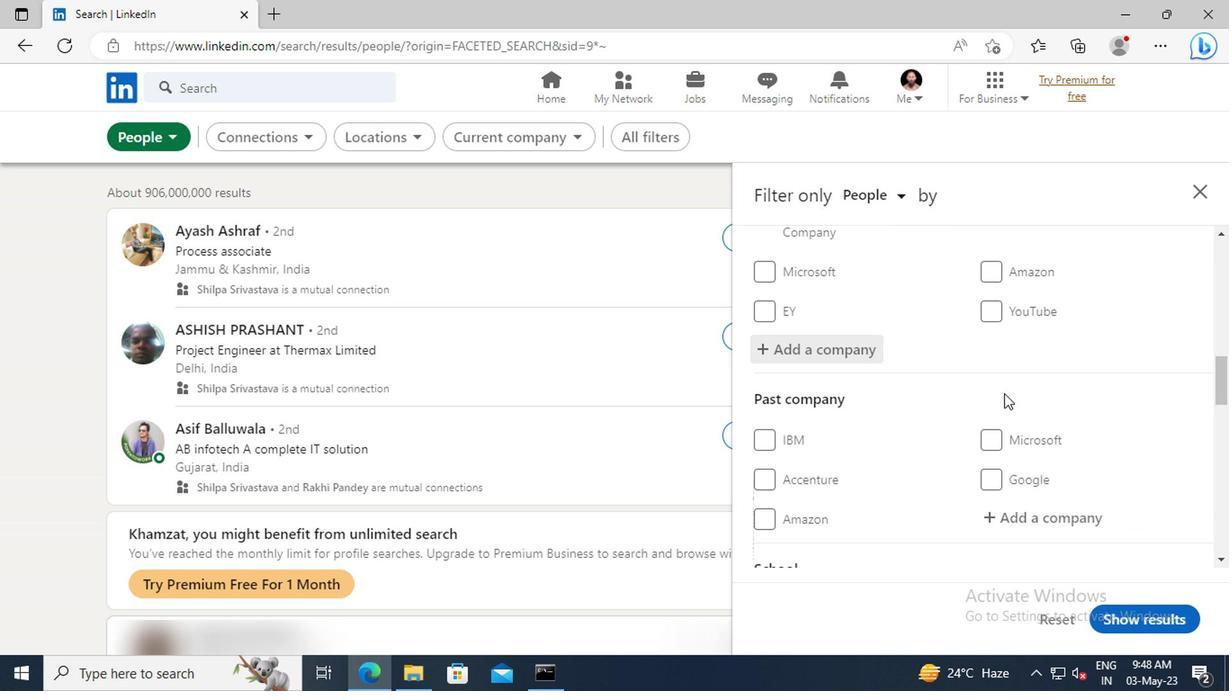 
Action: Mouse scrolled (1000, 383) with delta (0, 0)
Screenshot: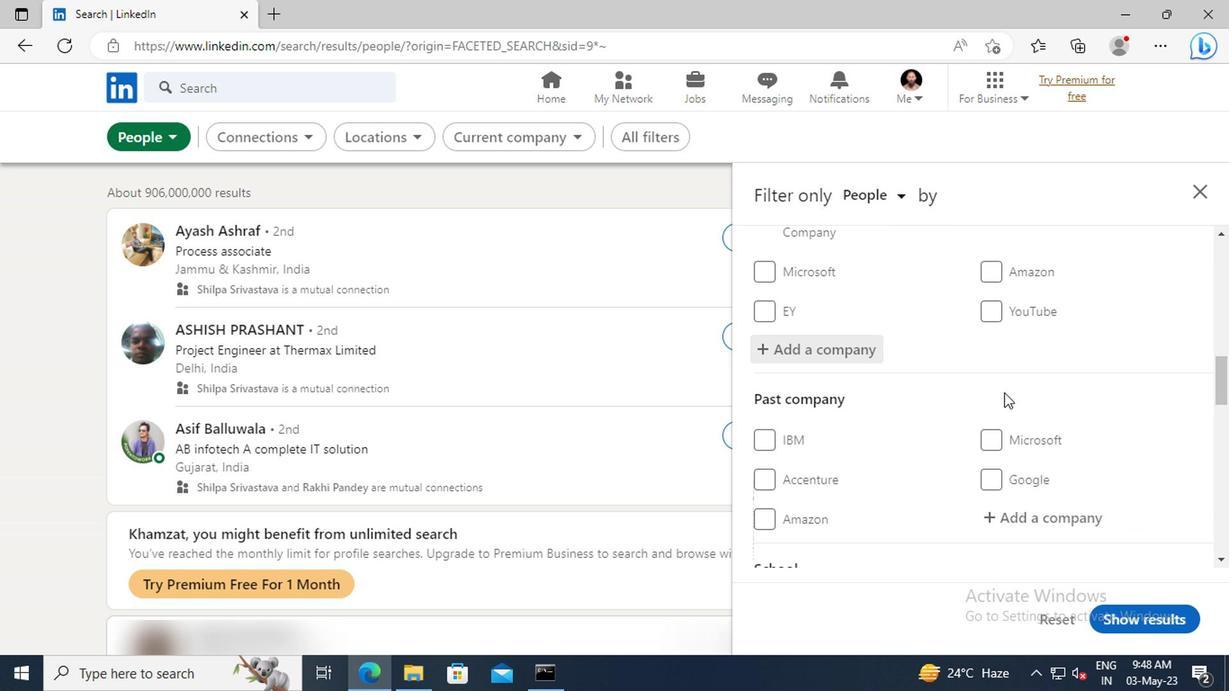 
Action: Mouse moved to (989, 356)
Screenshot: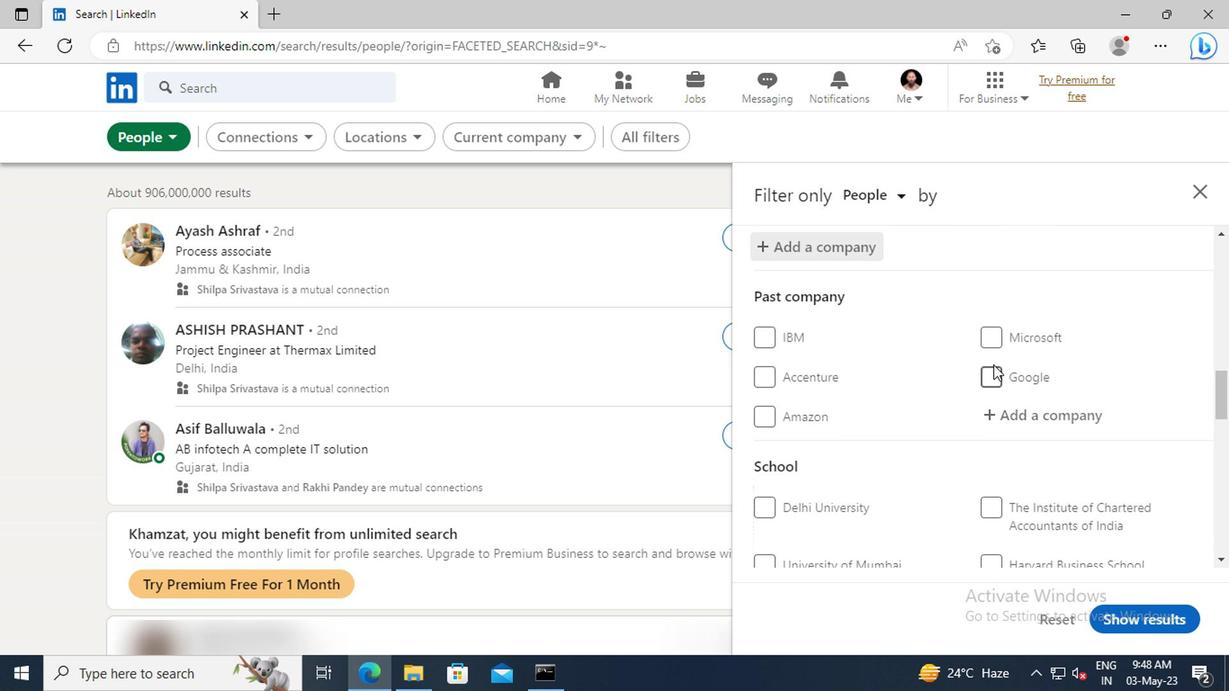 
Action: Mouse scrolled (989, 356) with delta (0, 0)
Screenshot: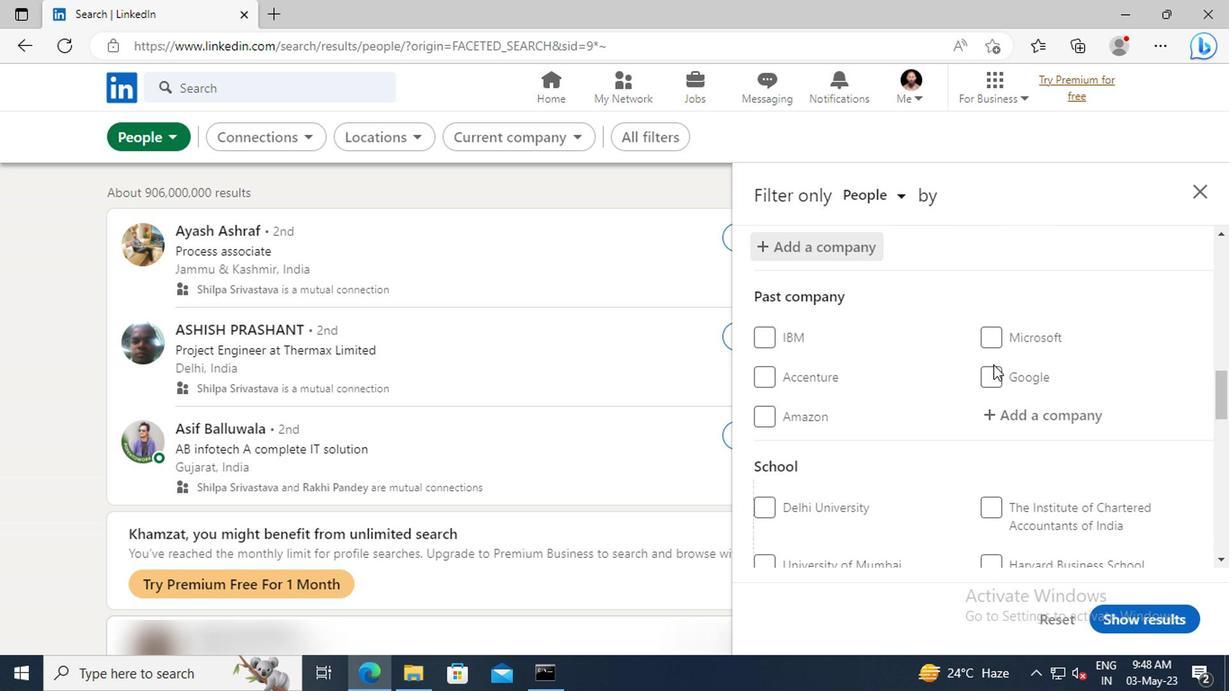 
Action: Mouse scrolled (989, 356) with delta (0, 0)
Screenshot: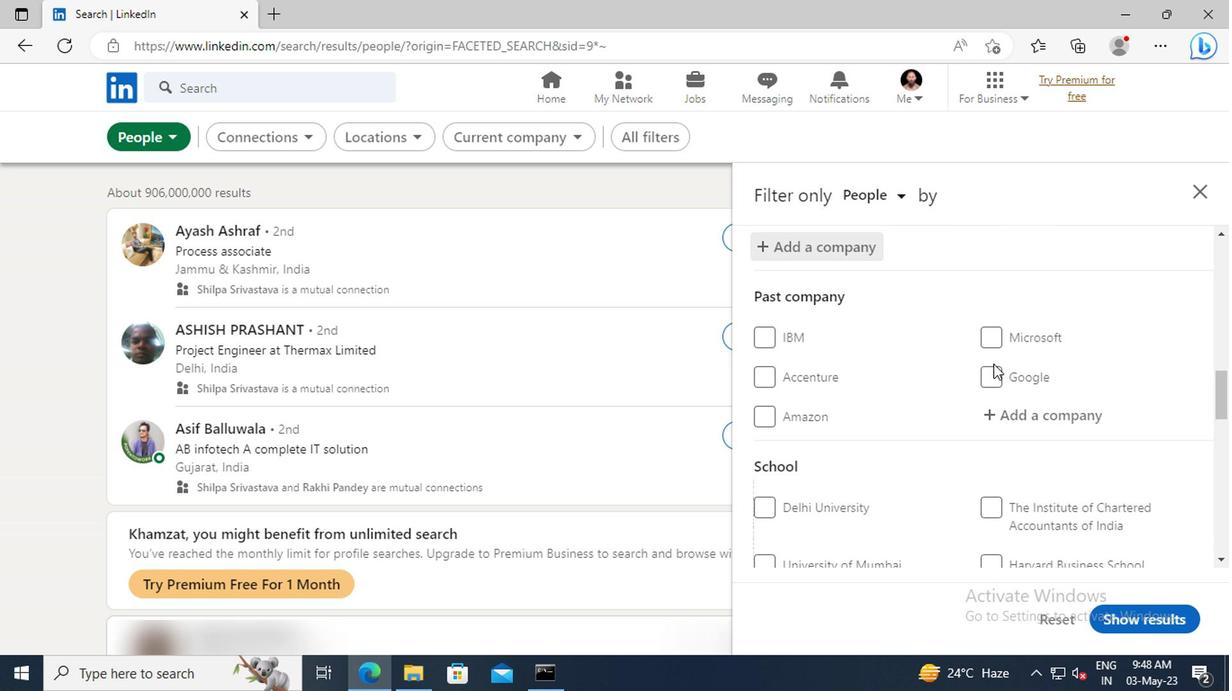 
Action: Mouse scrolled (989, 356) with delta (0, 0)
Screenshot: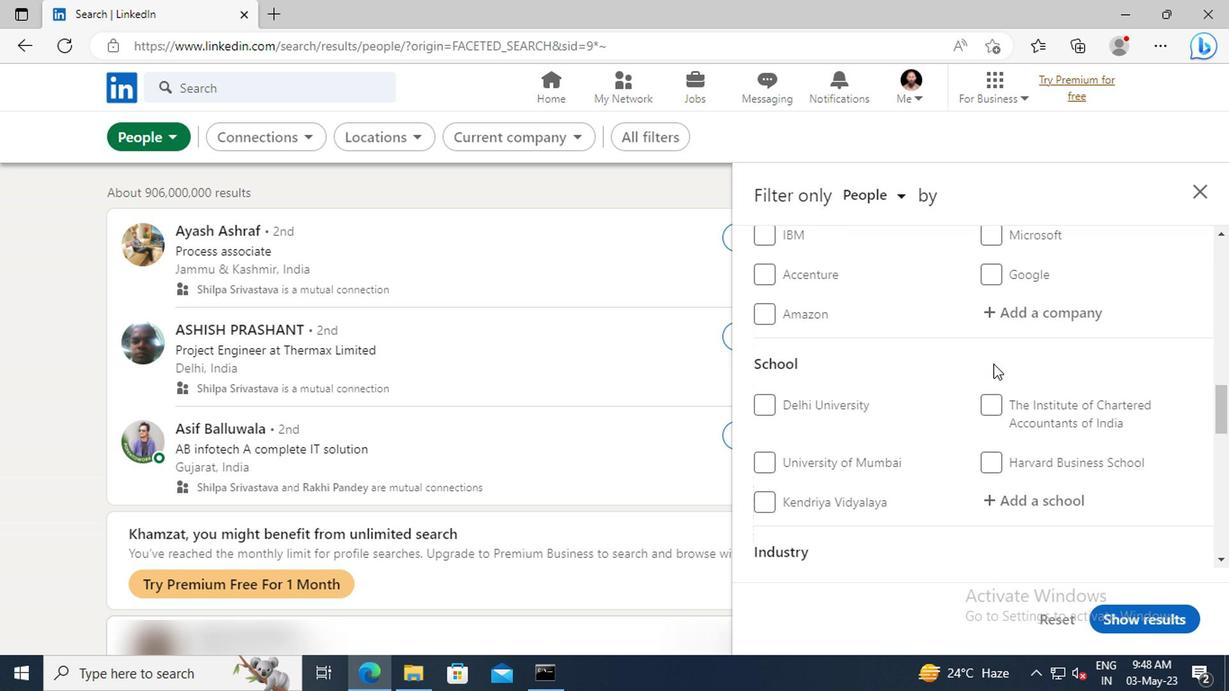 
Action: Mouse scrolled (989, 356) with delta (0, 0)
Screenshot: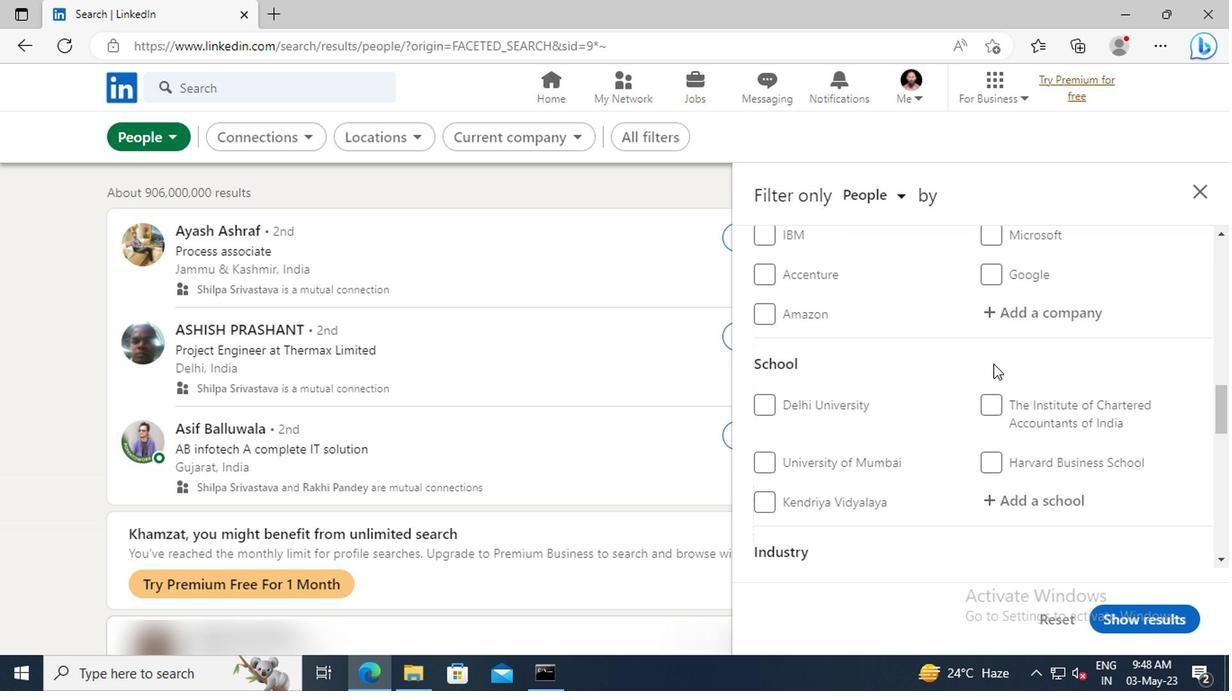 
Action: Mouse moved to (993, 386)
Screenshot: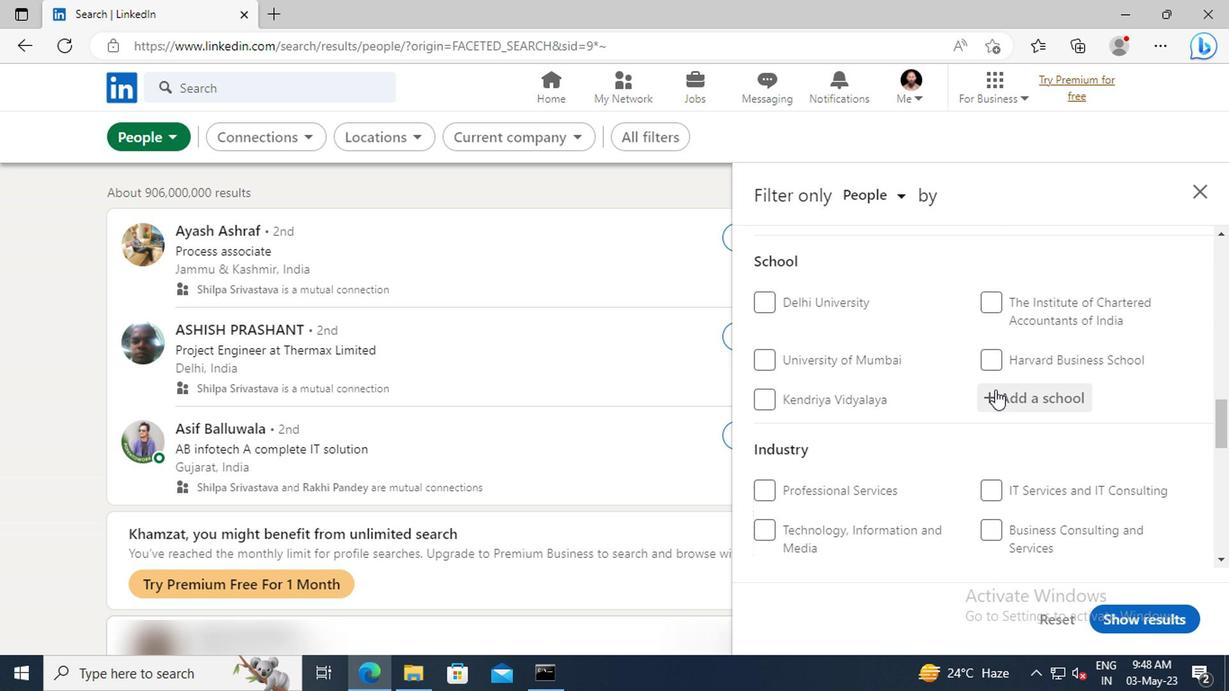 
Action: Mouse pressed left at (993, 386)
Screenshot: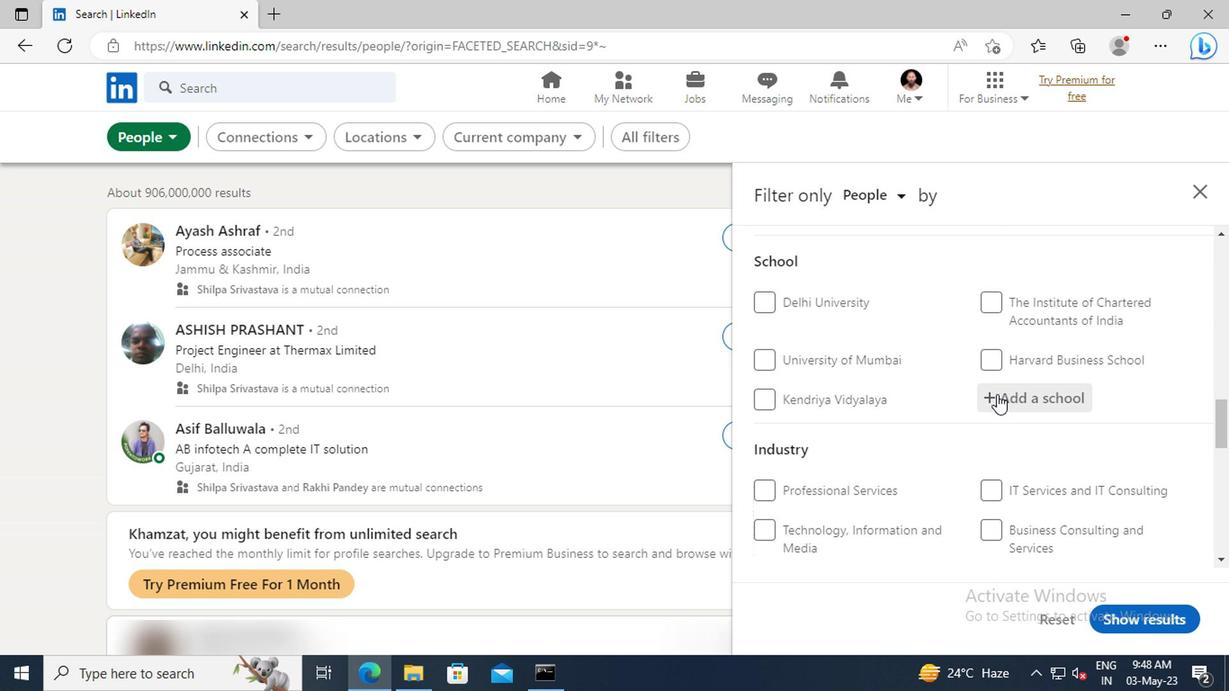 
Action: Key pressed <Key.shift>UNIVERSITY<Key.space><Key.shift>SCHOOL<Key.space>OF<Key.space><Key.shift>LAW<Key.space>AND<Key.space><Key.shift>LEGAL<Key.space><Key.shift>S
Screenshot: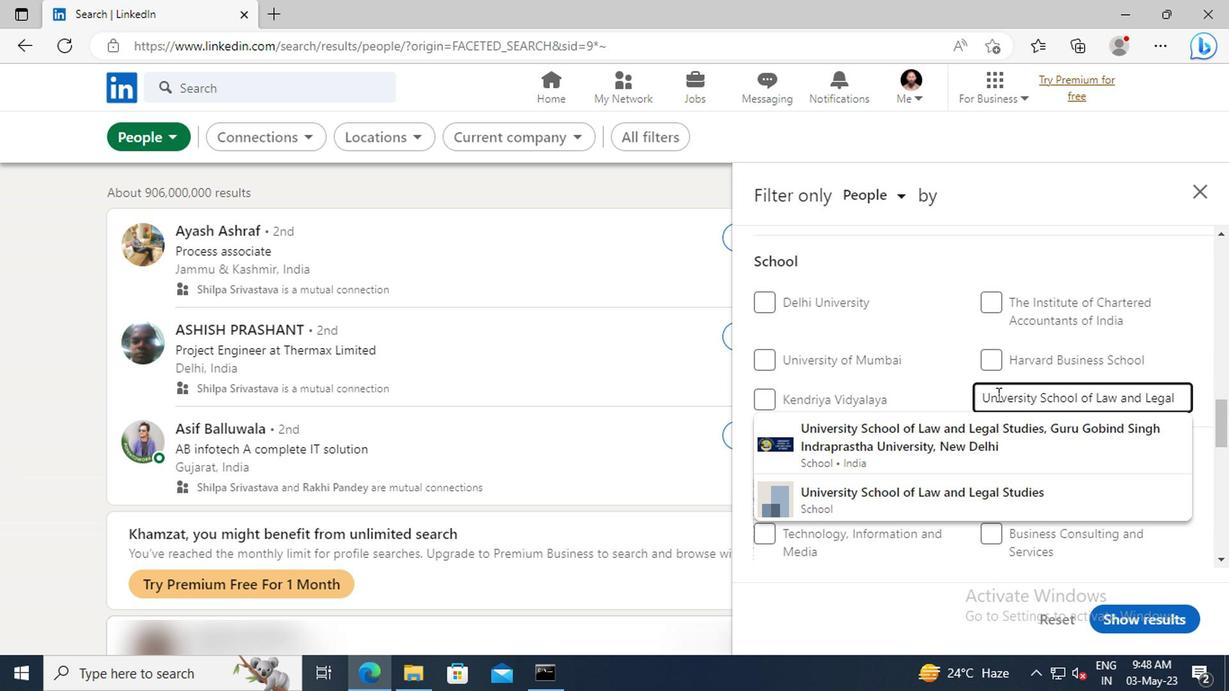 
Action: Mouse moved to (988, 471)
Screenshot: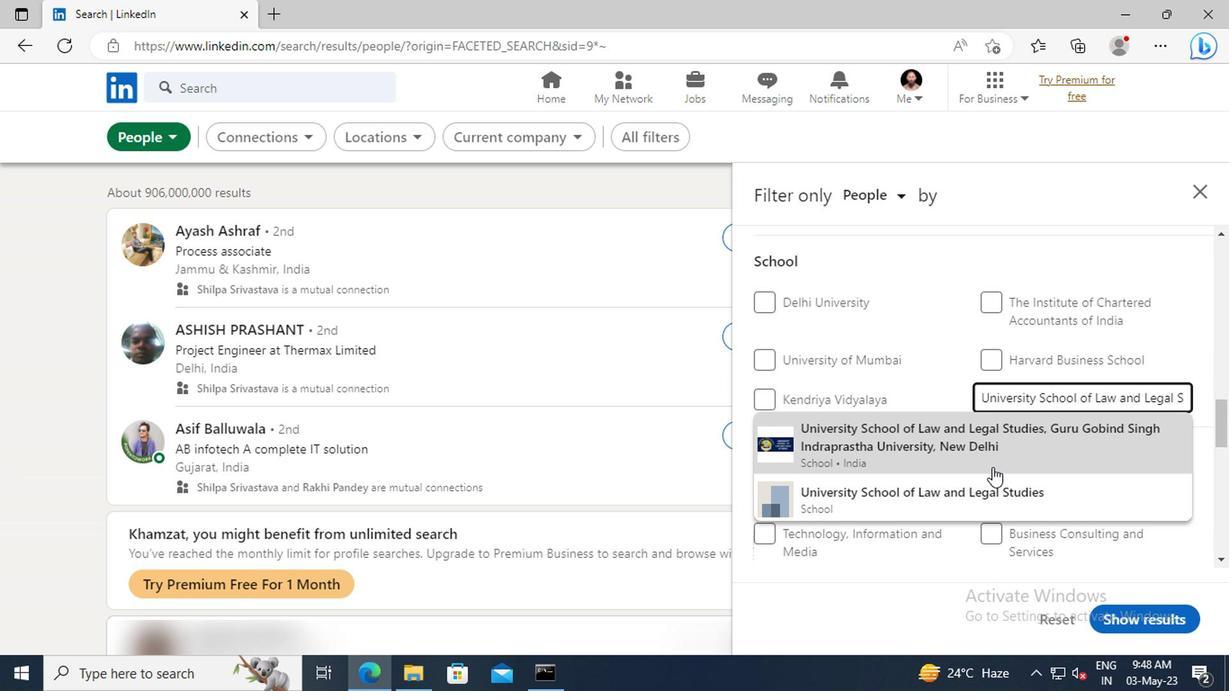 
Action: Mouse pressed left at (988, 471)
Screenshot: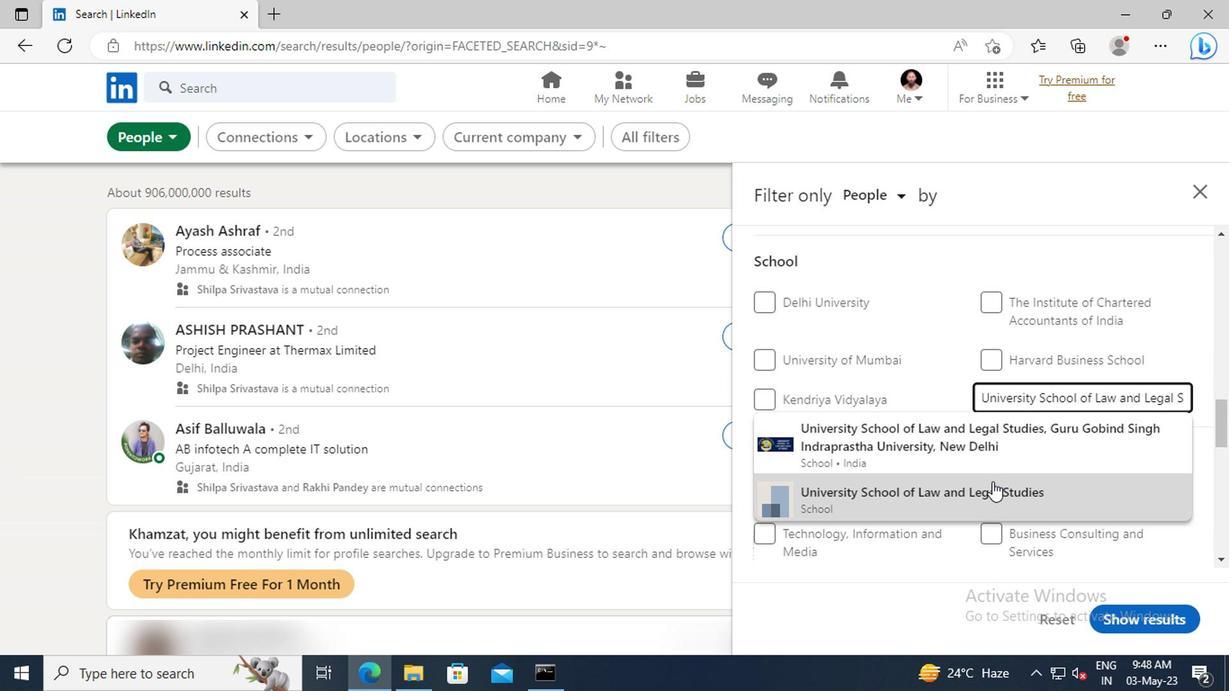 
Action: Mouse scrolled (988, 470) with delta (0, 0)
Screenshot: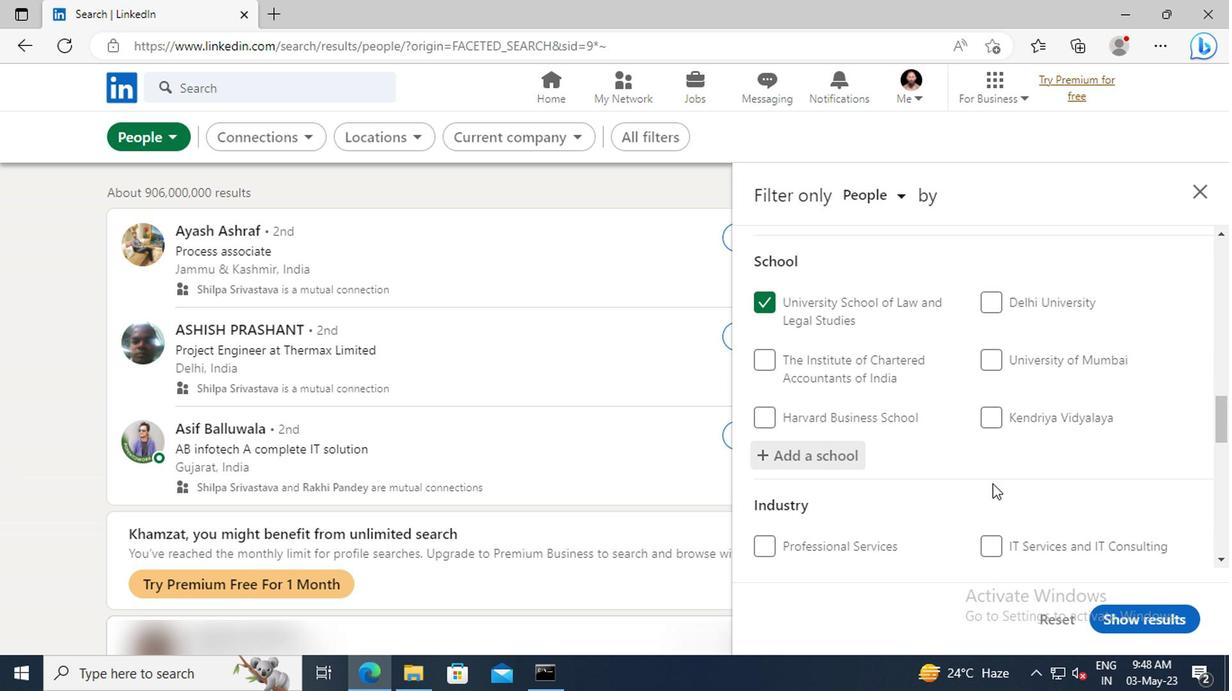 
Action: Mouse moved to (993, 427)
Screenshot: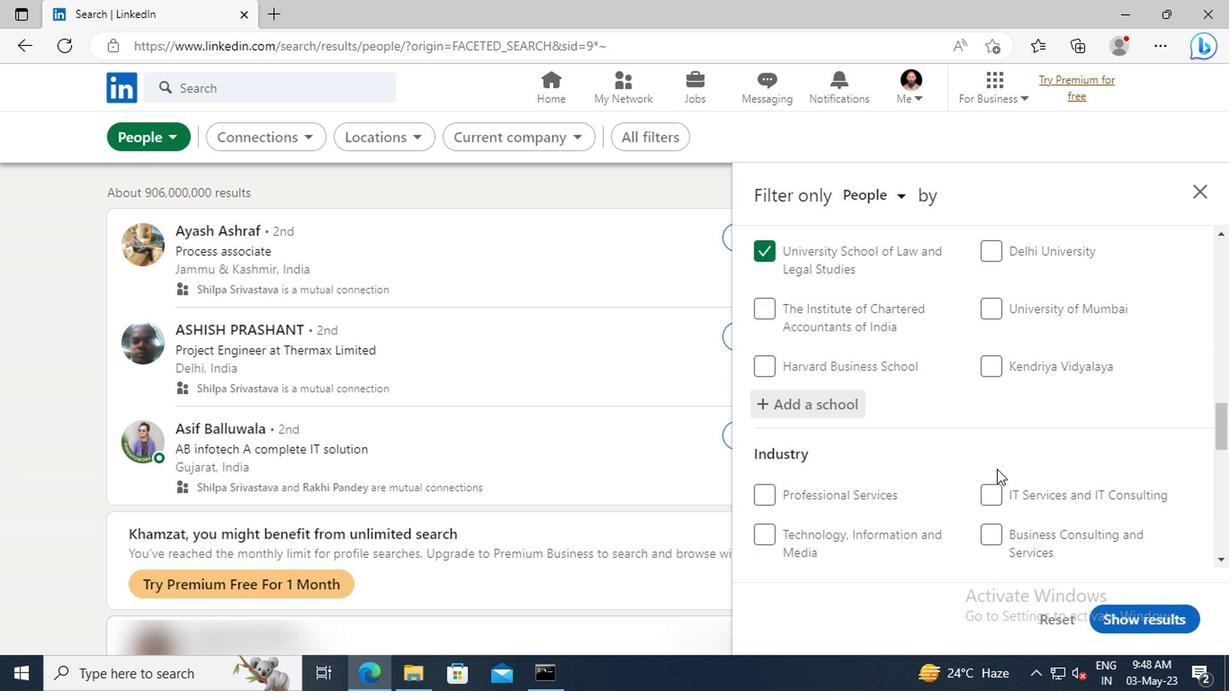 
Action: Mouse scrolled (993, 426) with delta (0, 0)
Screenshot: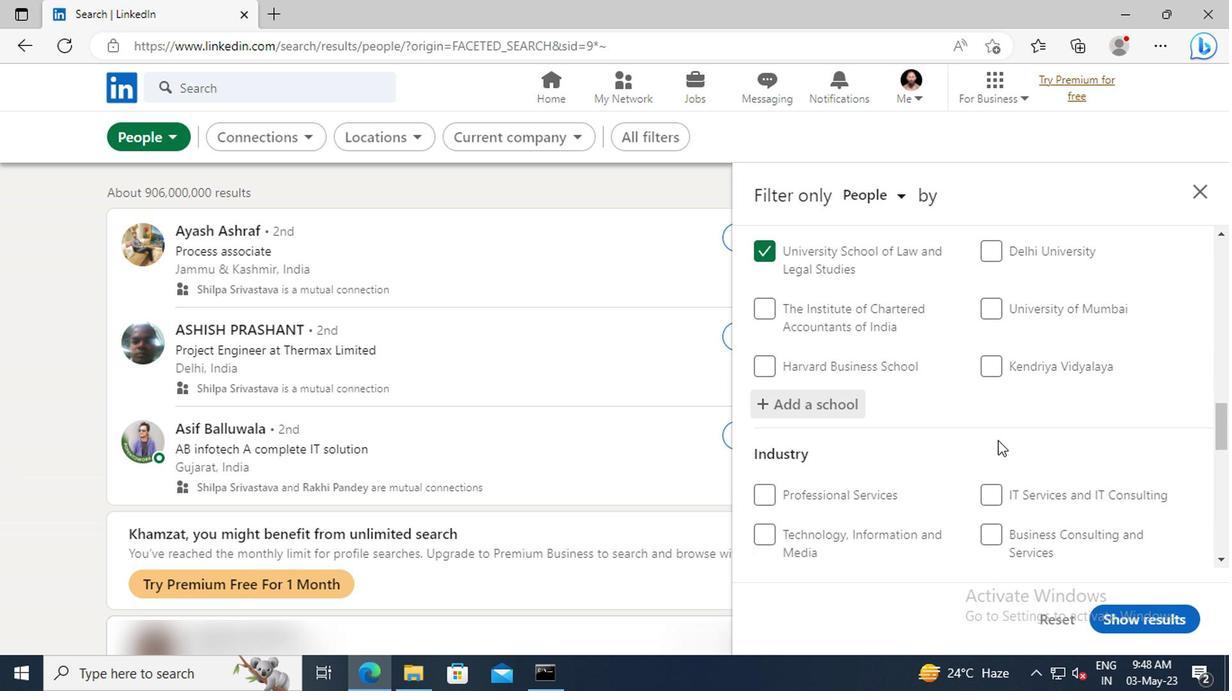 
Action: Mouse scrolled (993, 426) with delta (0, 0)
Screenshot: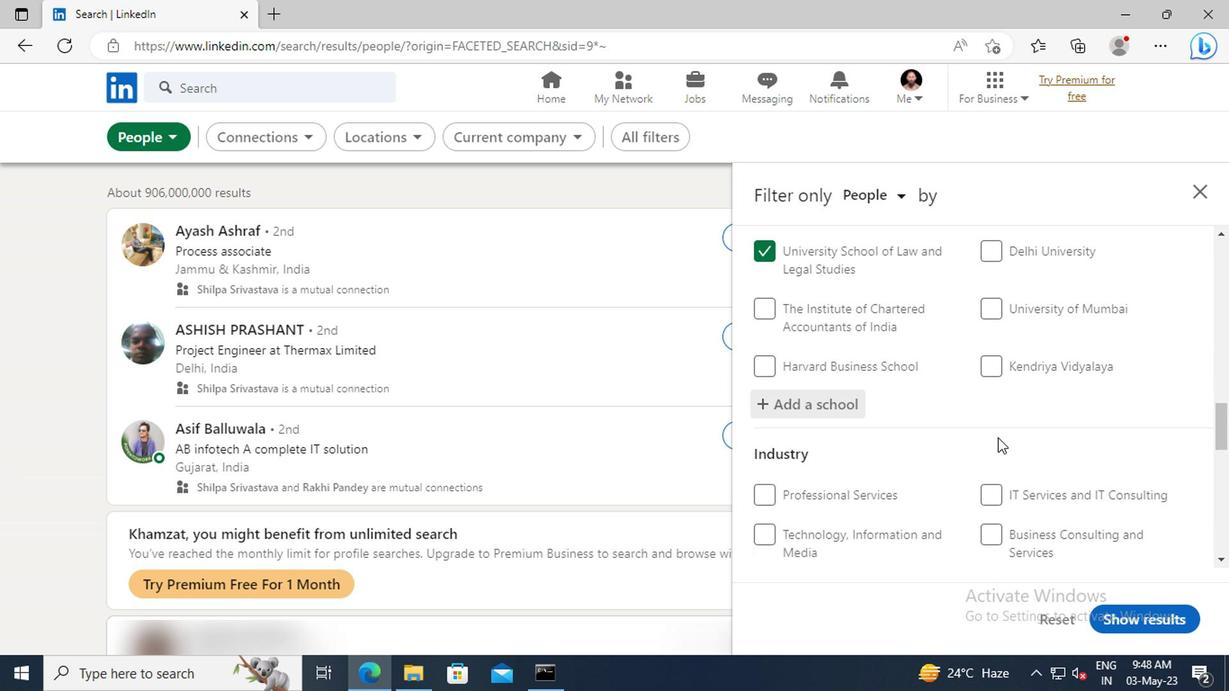 
Action: Mouse moved to (993, 414)
Screenshot: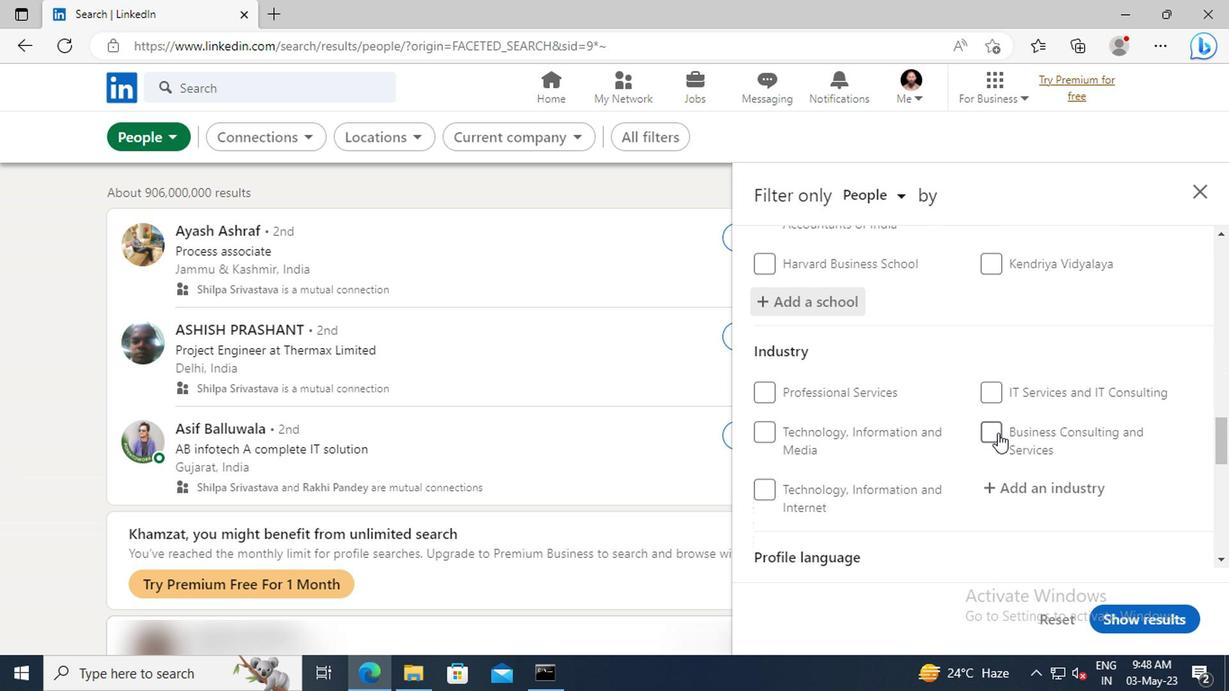 
Action: Mouse scrolled (993, 413) with delta (0, 0)
Screenshot: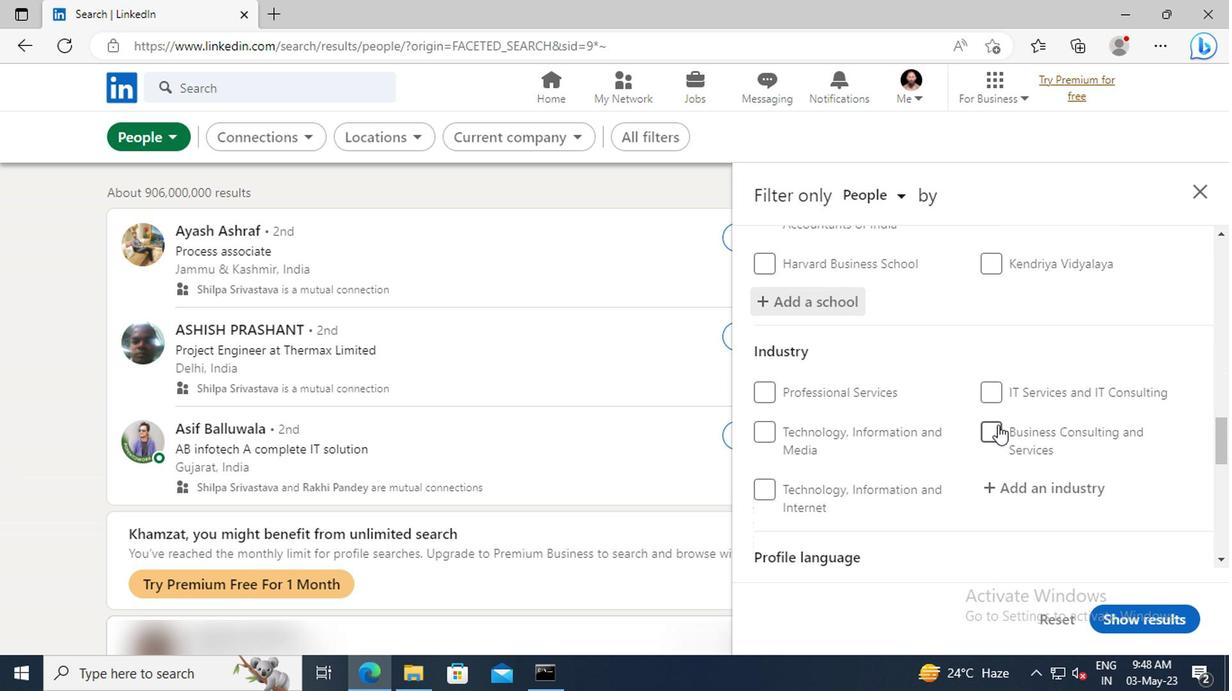 
Action: Mouse scrolled (993, 413) with delta (0, 0)
Screenshot: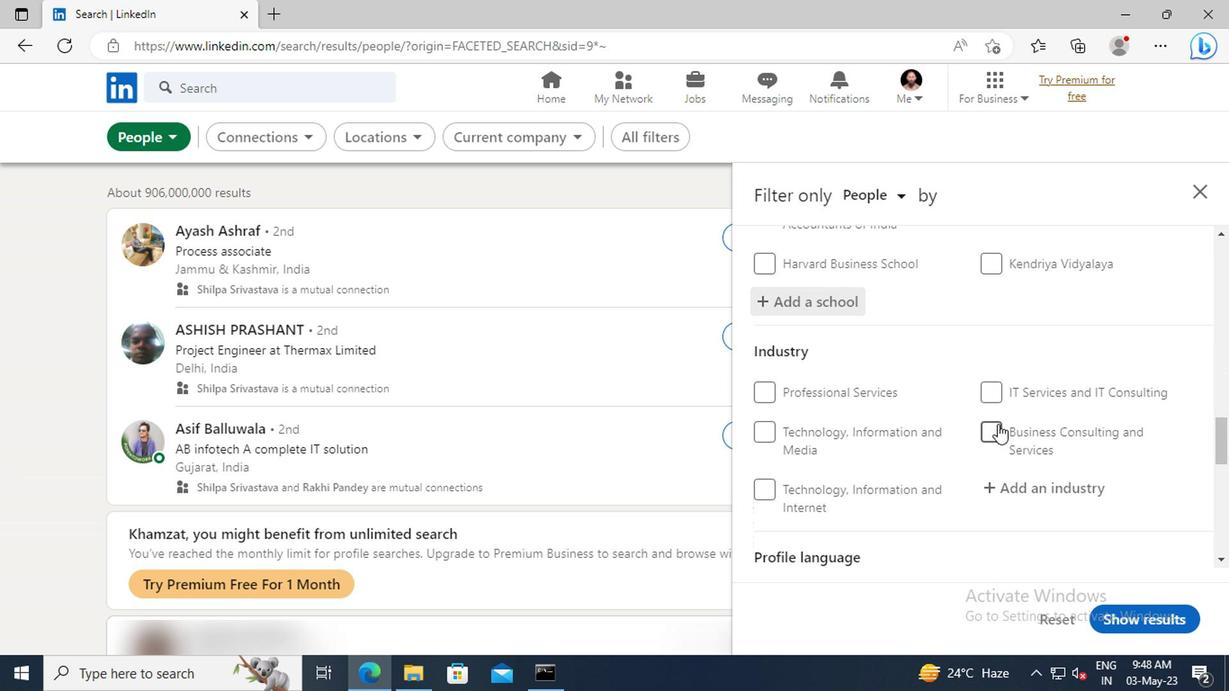 
Action: Mouse moved to (1005, 384)
Screenshot: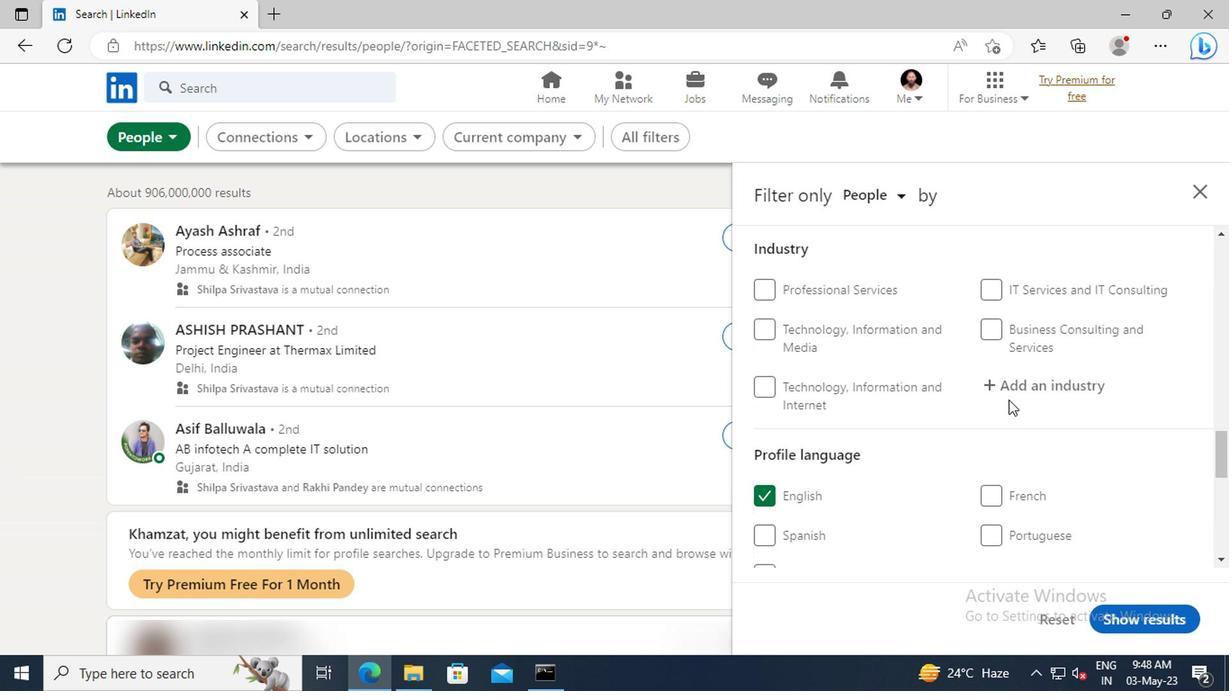 
Action: Mouse pressed left at (1005, 384)
Screenshot: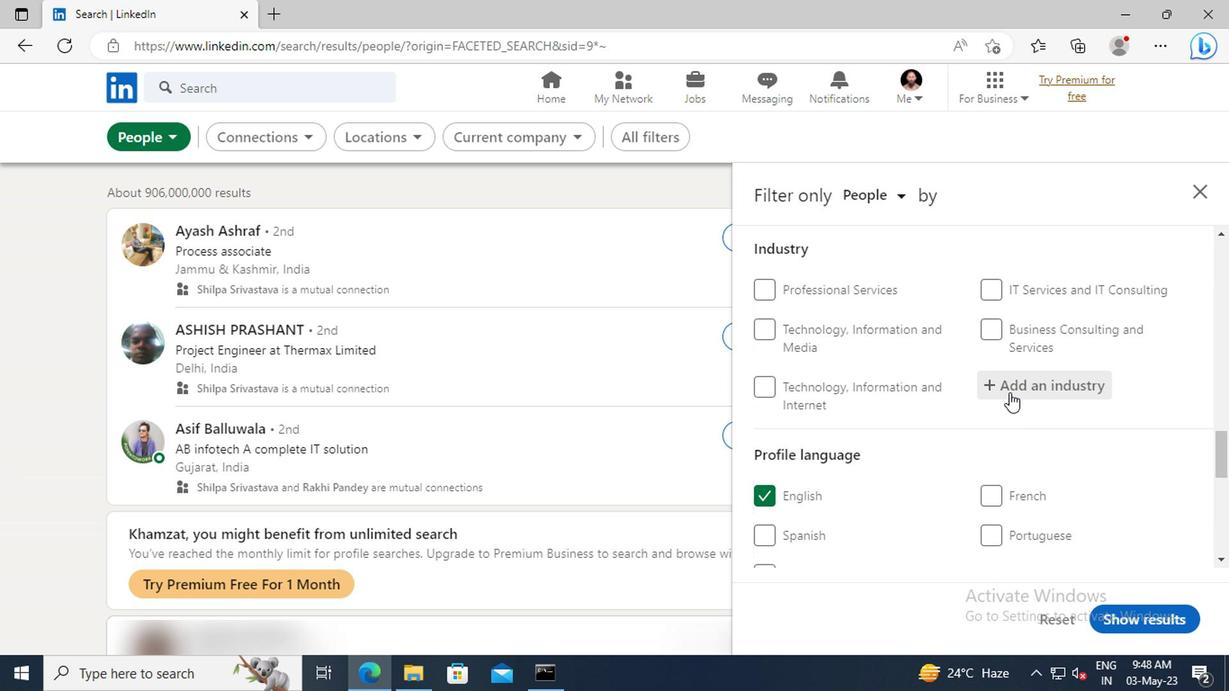 
Action: Mouse moved to (1005, 383)
Screenshot: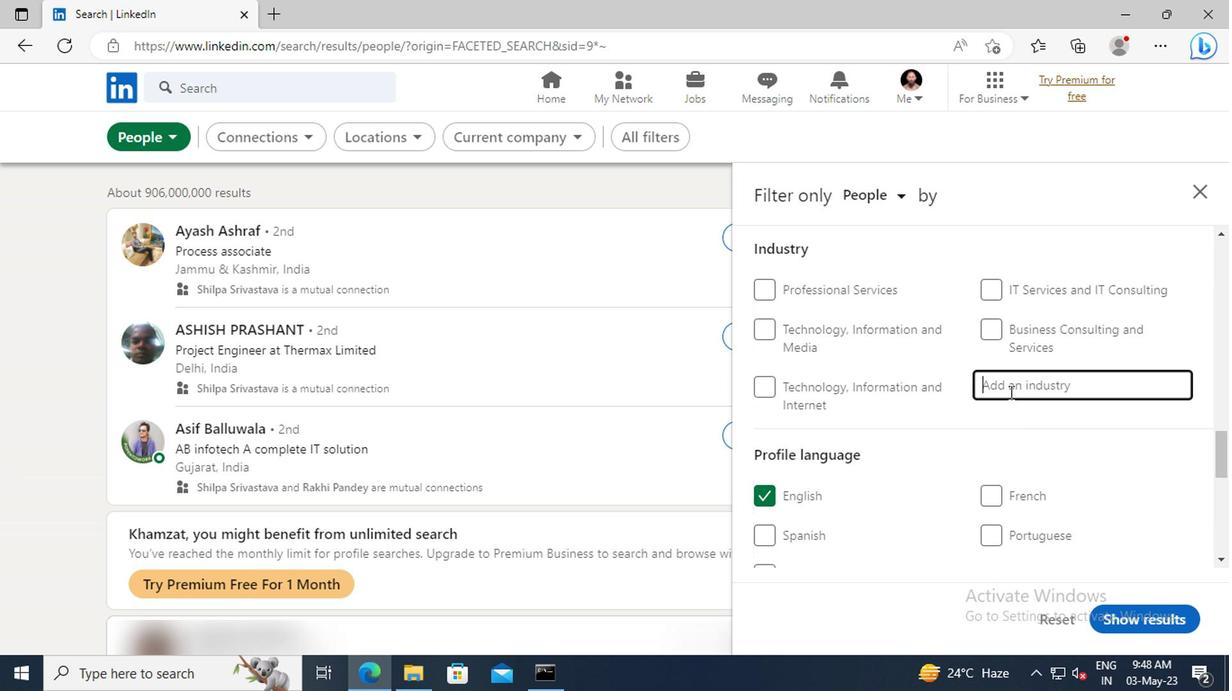 
Action: Key pressed <Key.shift>MARKETING<Key.space>
Screenshot: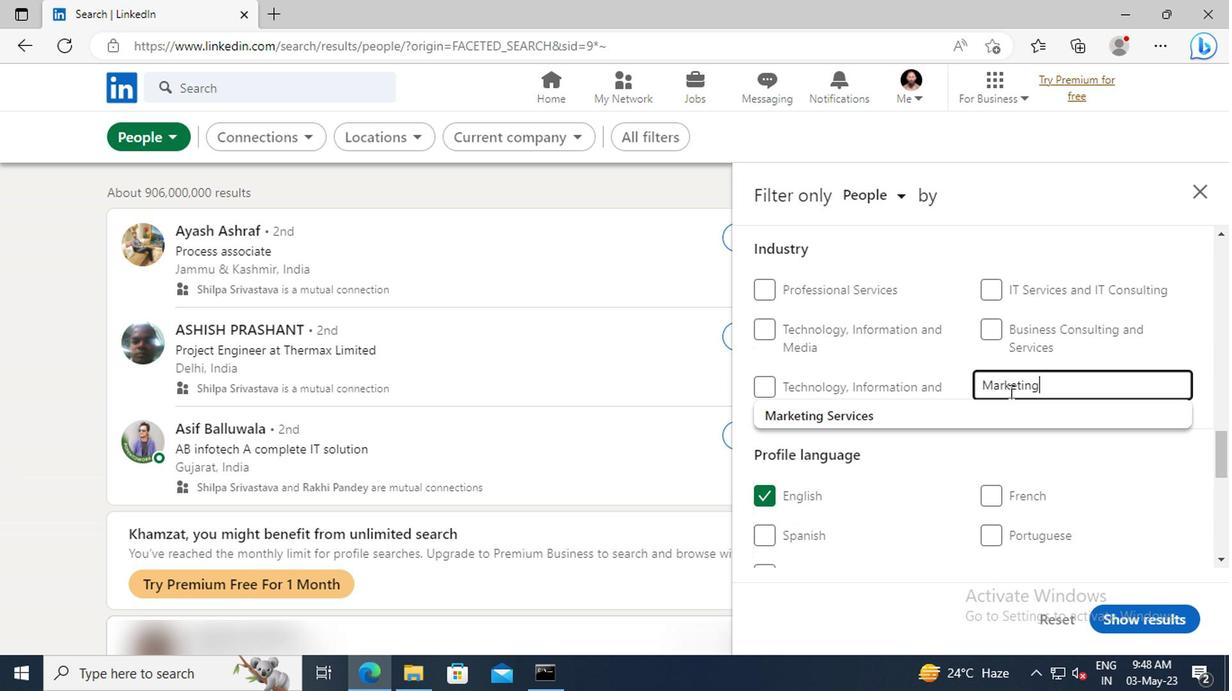 
Action: Mouse moved to (1007, 402)
Screenshot: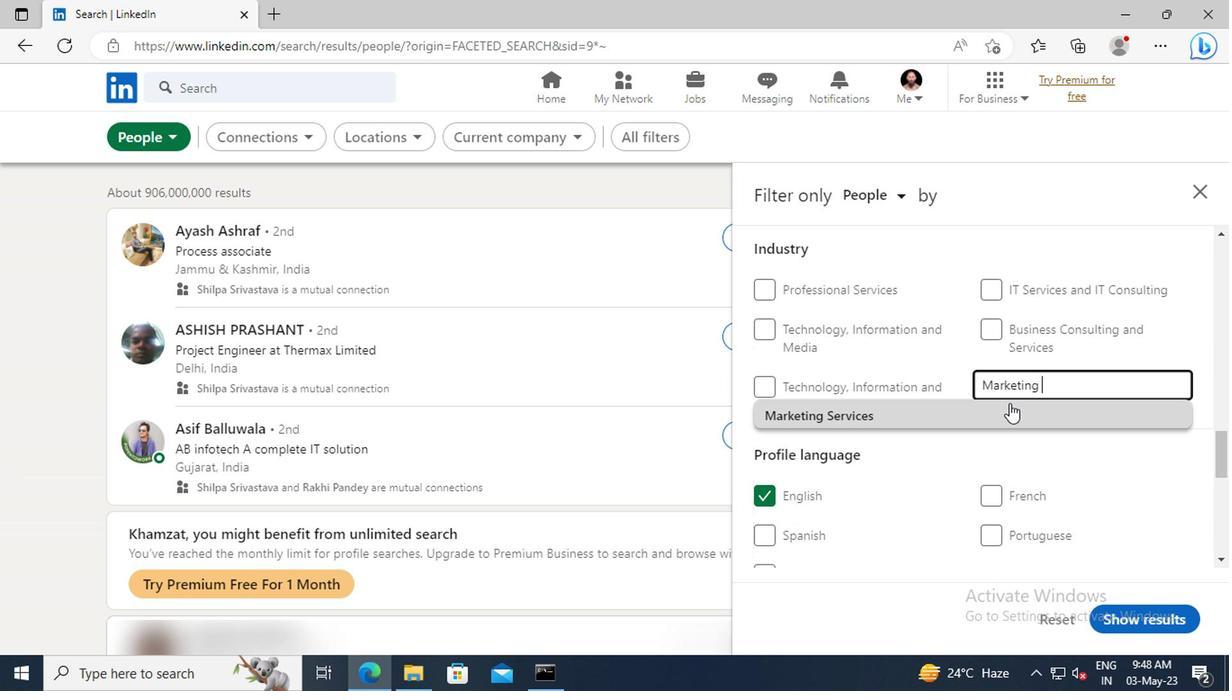 
Action: Mouse pressed left at (1007, 402)
Screenshot: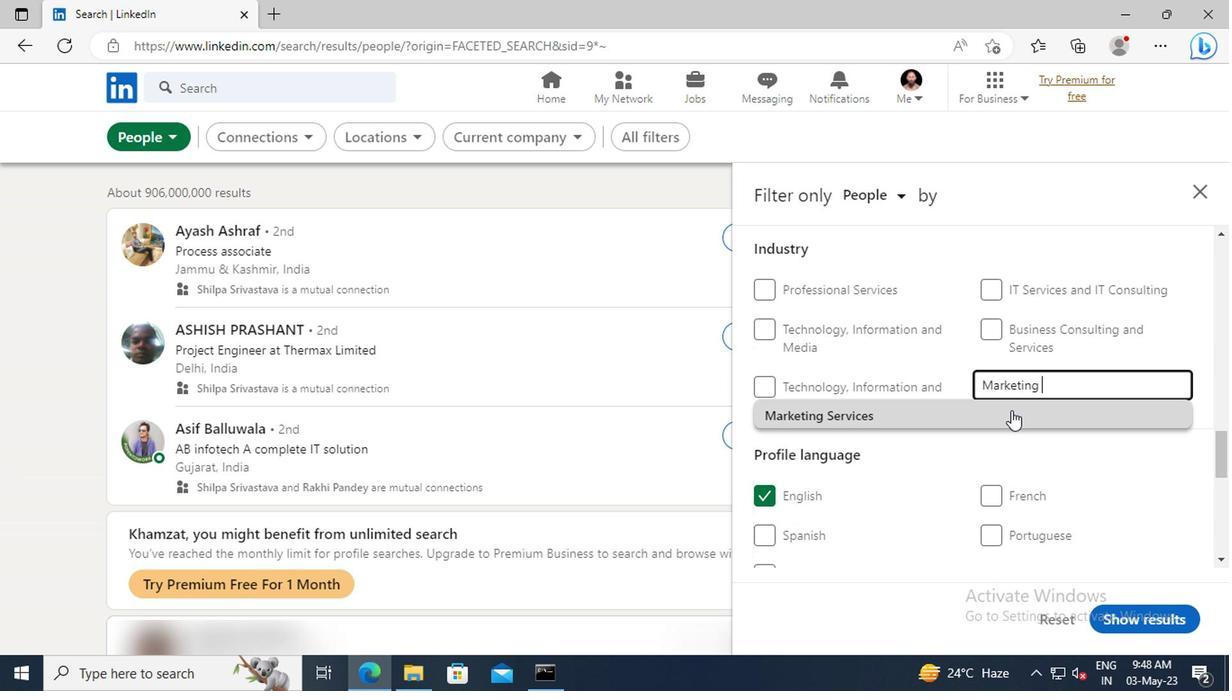 
Action: Mouse scrolled (1007, 401) with delta (0, 0)
Screenshot: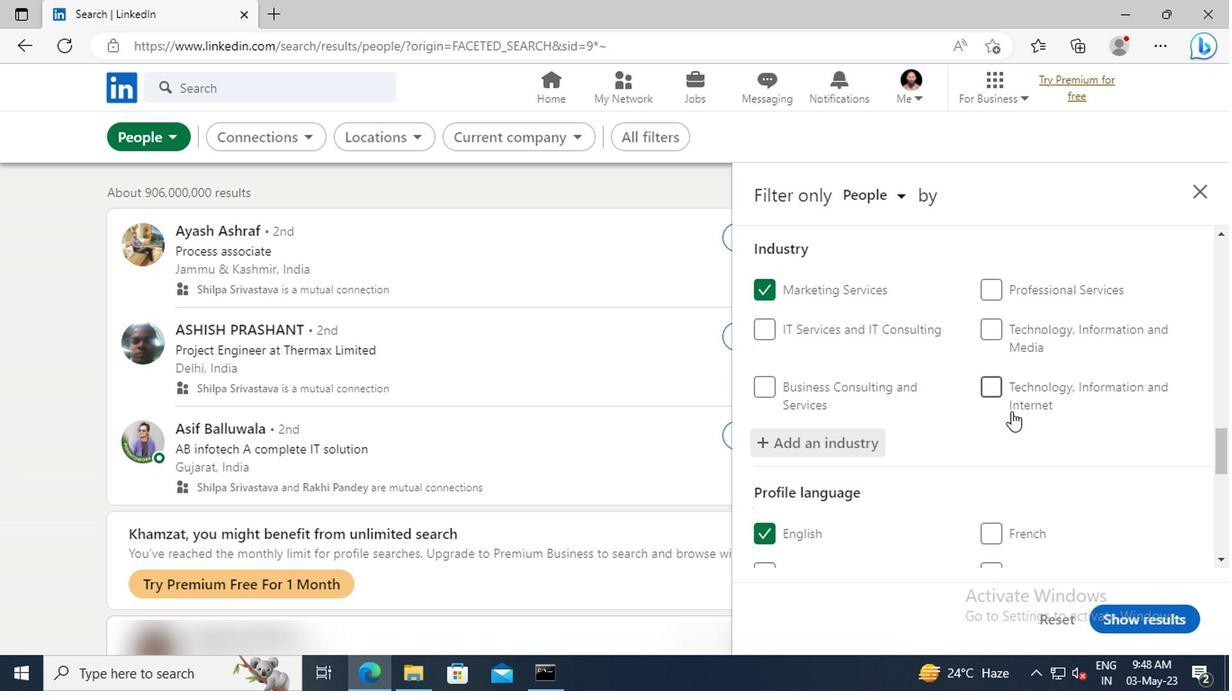 
Action: Mouse scrolled (1007, 401) with delta (0, 0)
Screenshot: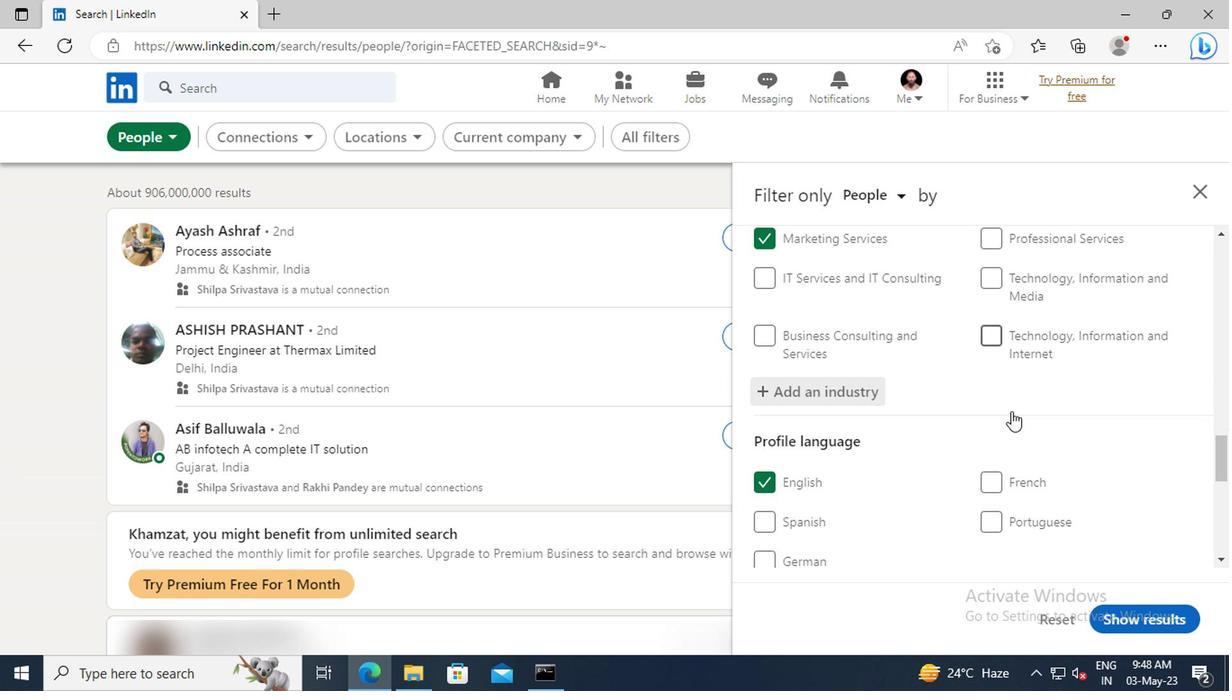
Action: Mouse scrolled (1007, 401) with delta (0, 0)
Screenshot: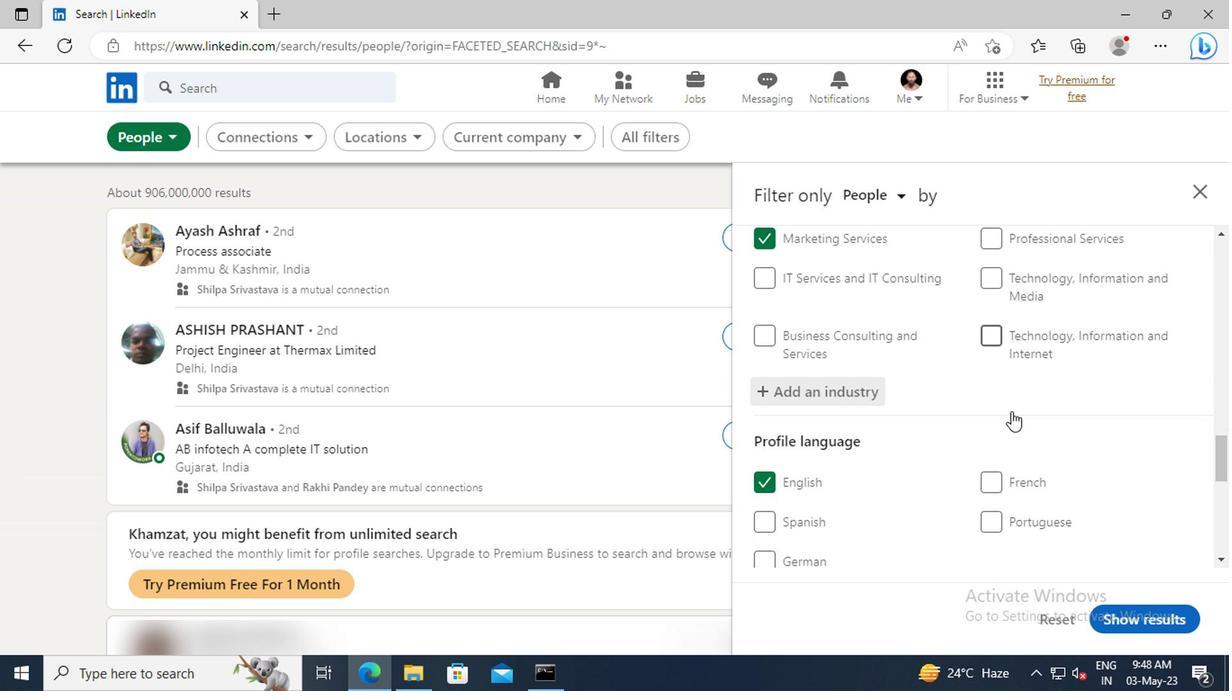 
Action: Mouse scrolled (1007, 401) with delta (0, 0)
Screenshot: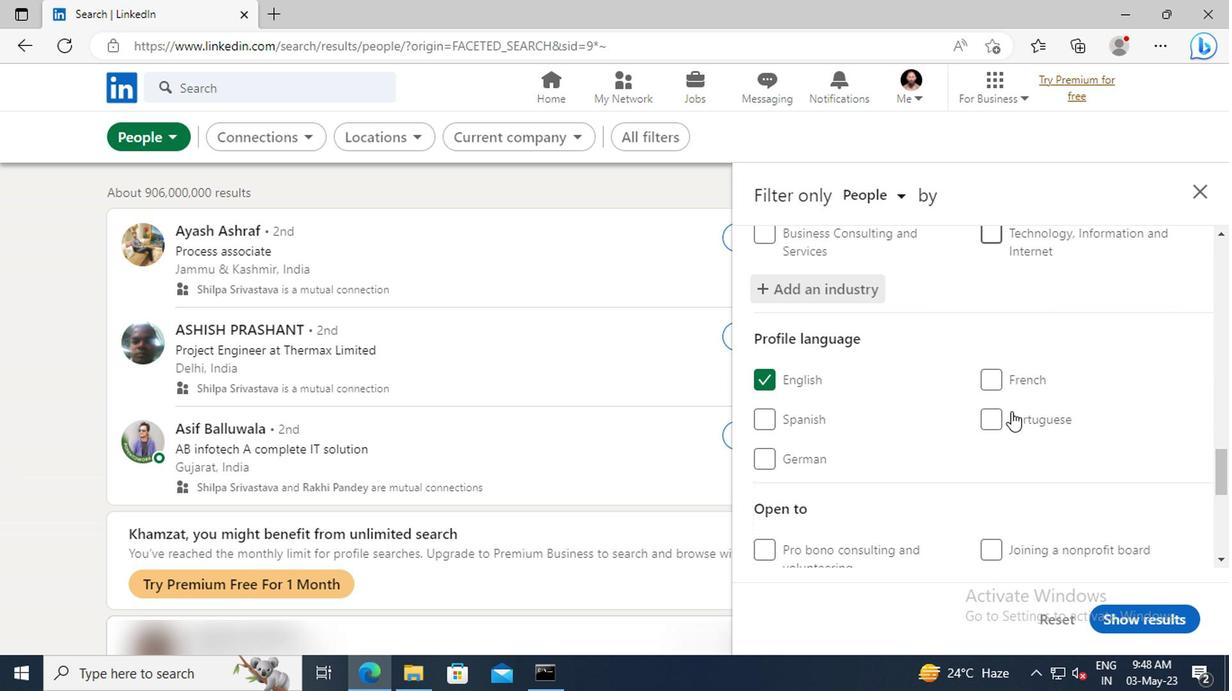 
Action: Mouse scrolled (1007, 401) with delta (0, 0)
Screenshot: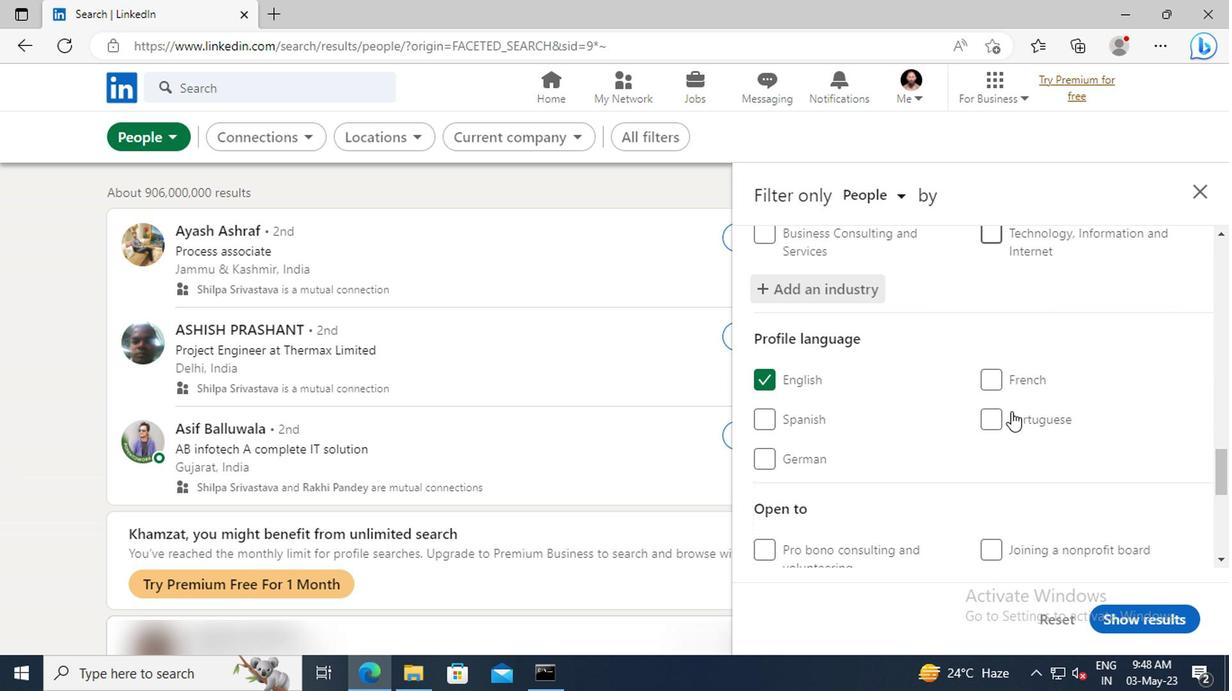 
Action: Mouse moved to (1012, 393)
Screenshot: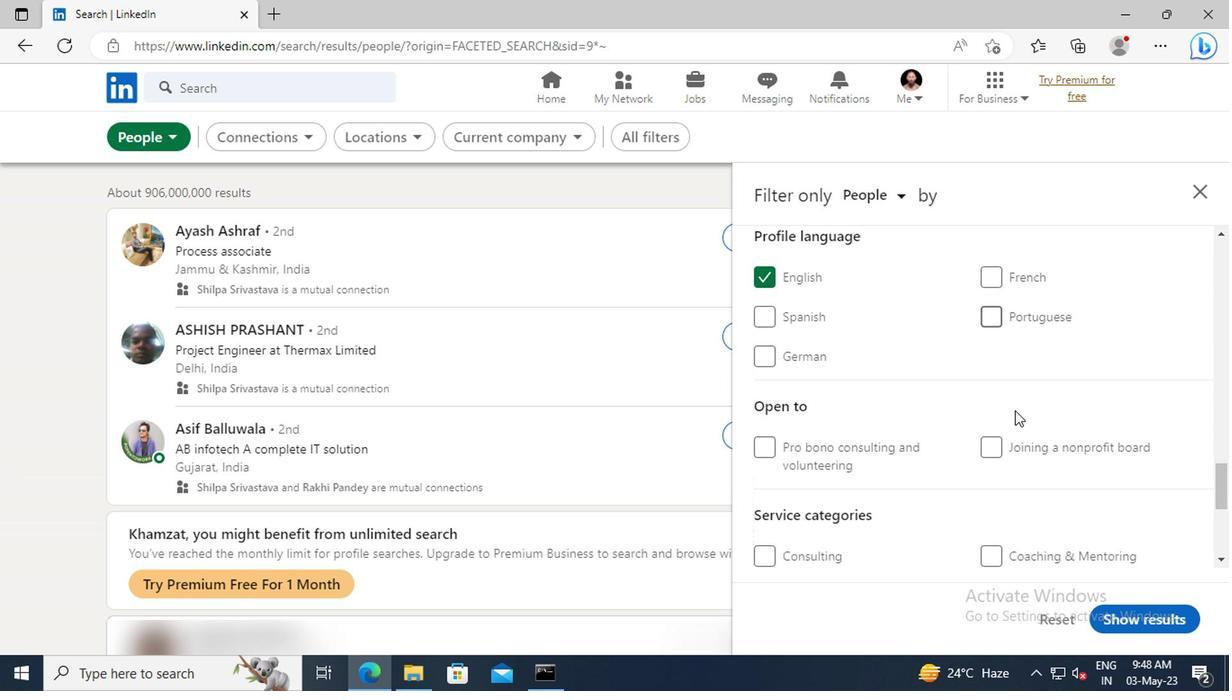 
Action: Mouse scrolled (1012, 393) with delta (0, 0)
Screenshot: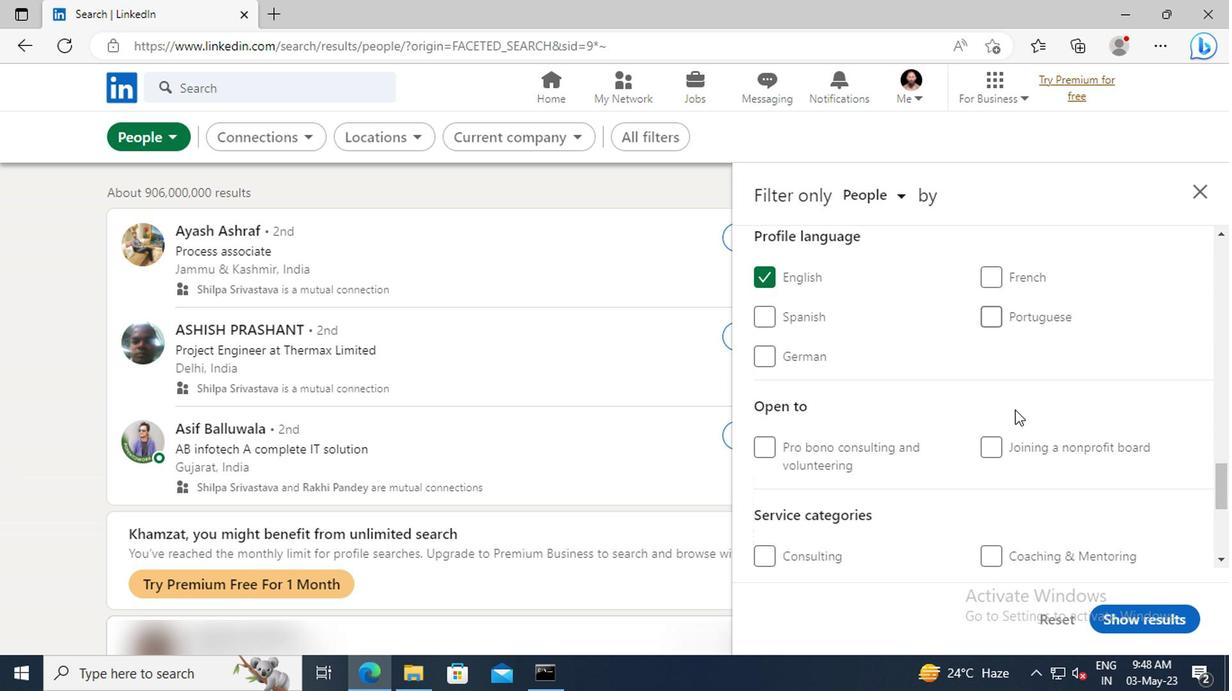 
Action: Mouse moved to (1012, 393)
Screenshot: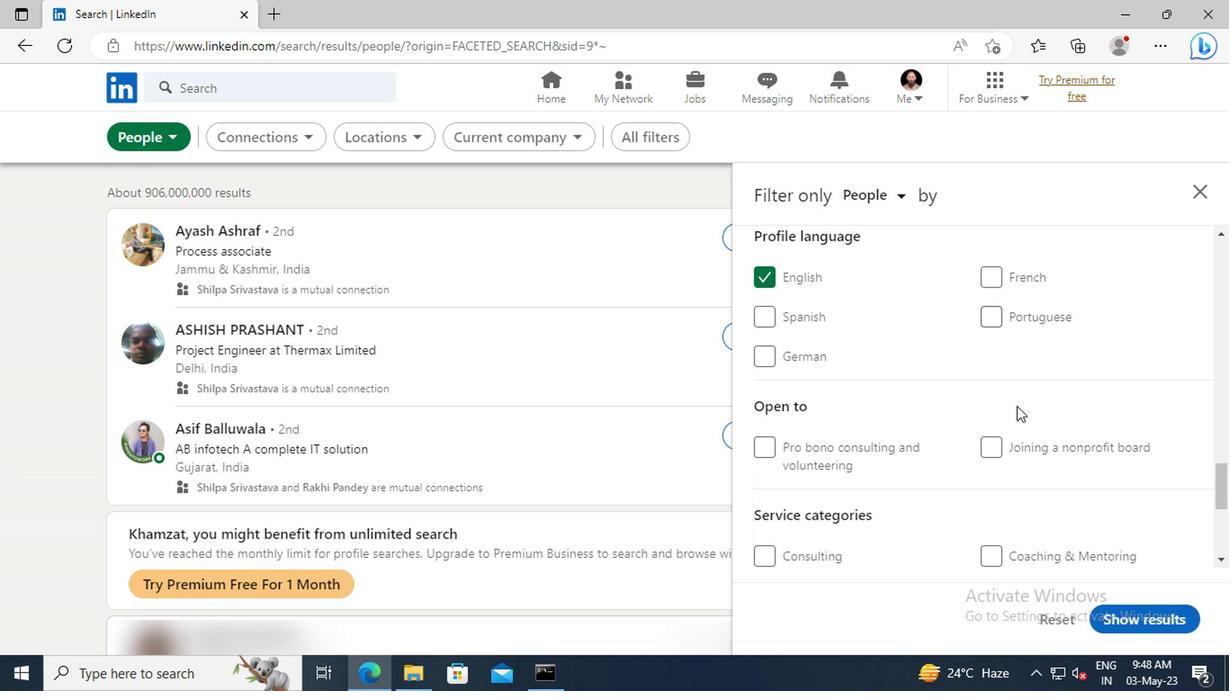 
Action: Mouse scrolled (1012, 393) with delta (0, 0)
Screenshot: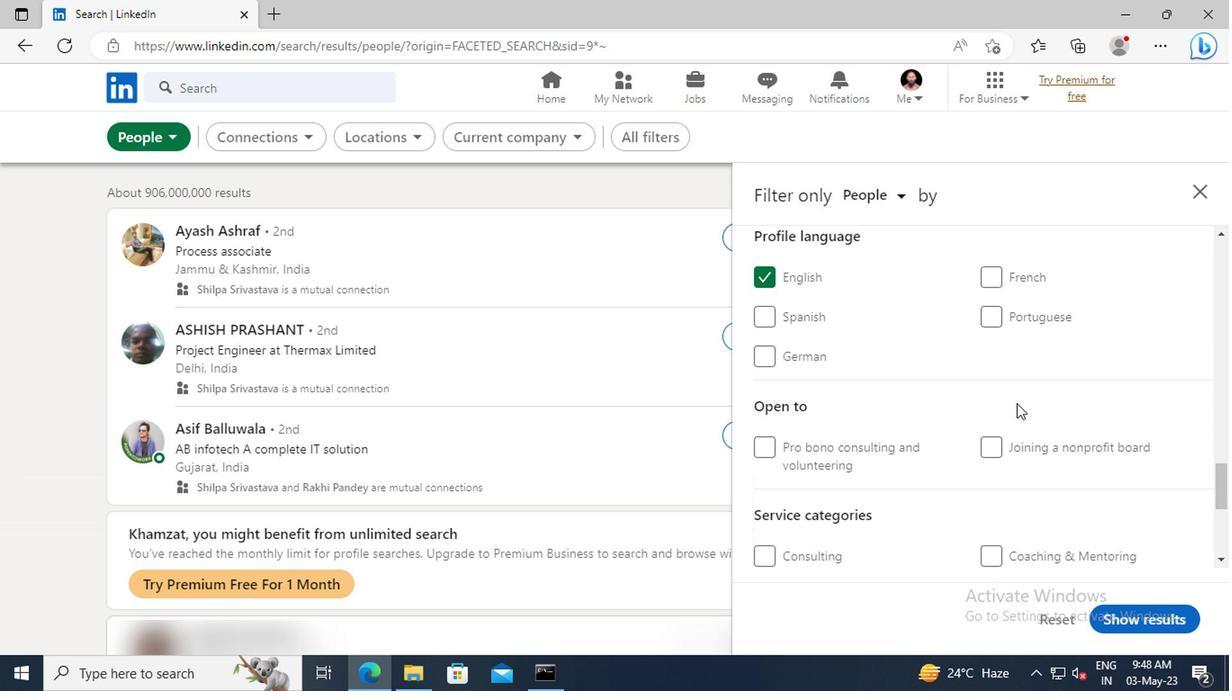 
Action: Mouse moved to (1012, 359)
Screenshot: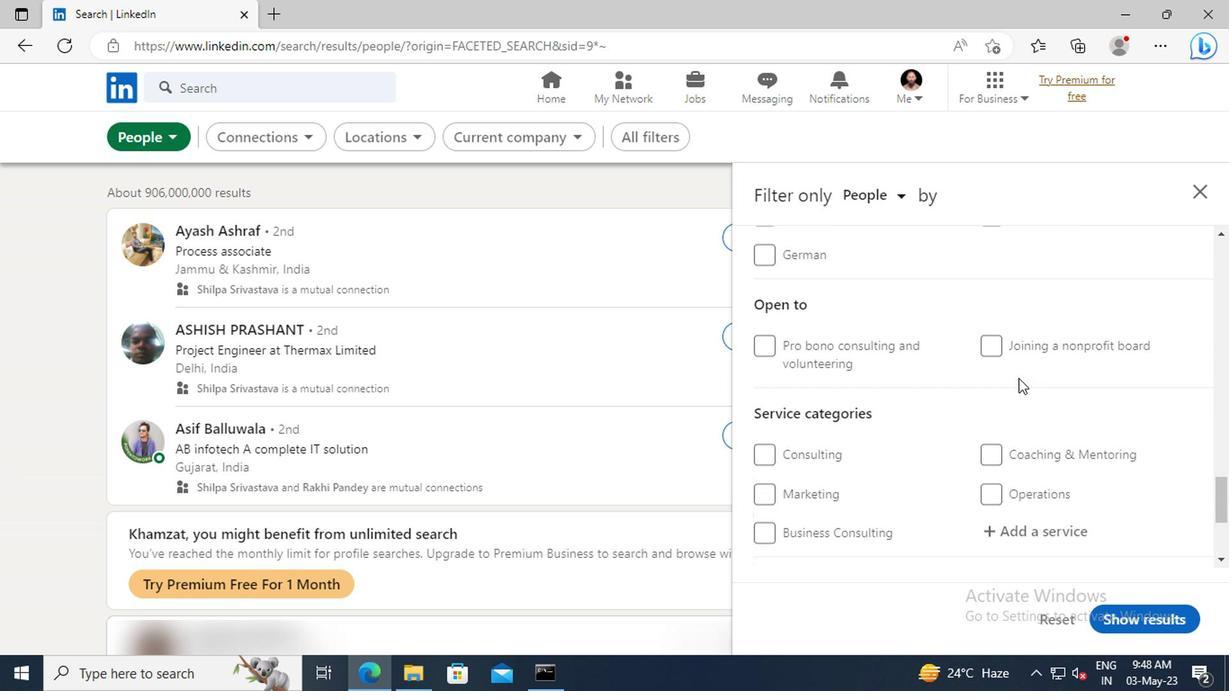 
Action: Mouse scrolled (1012, 358) with delta (0, 0)
Screenshot: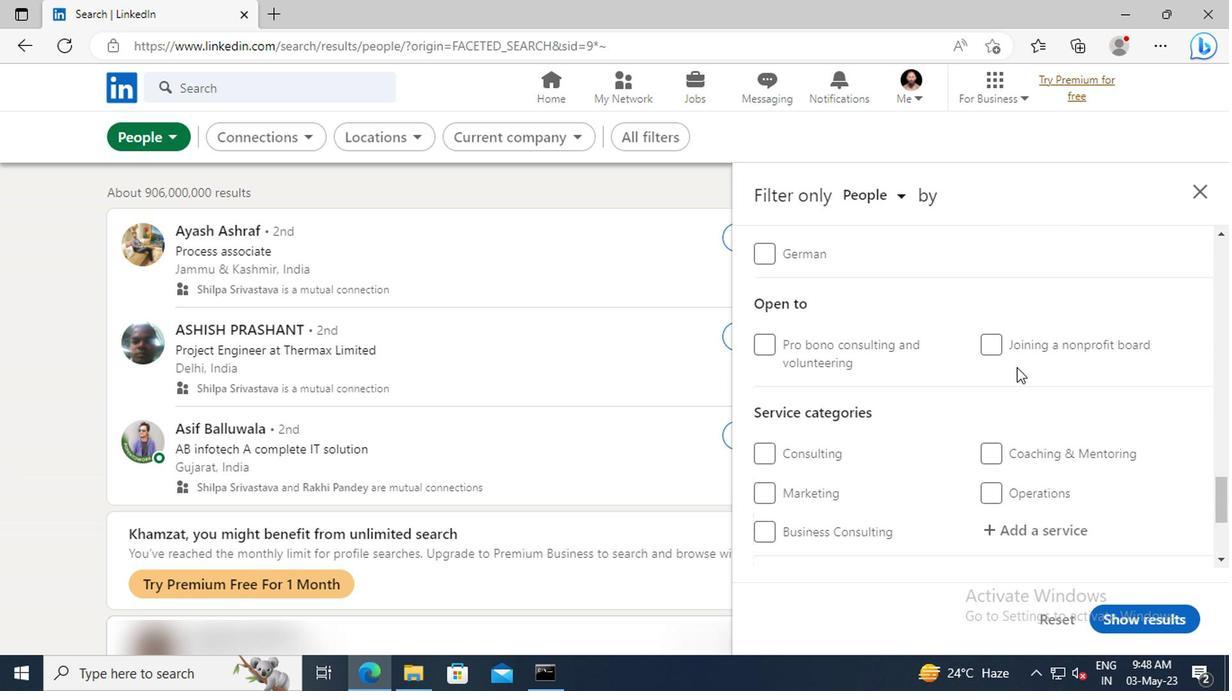 
Action: Mouse scrolled (1012, 358) with delta (0, 0)
Screenshot: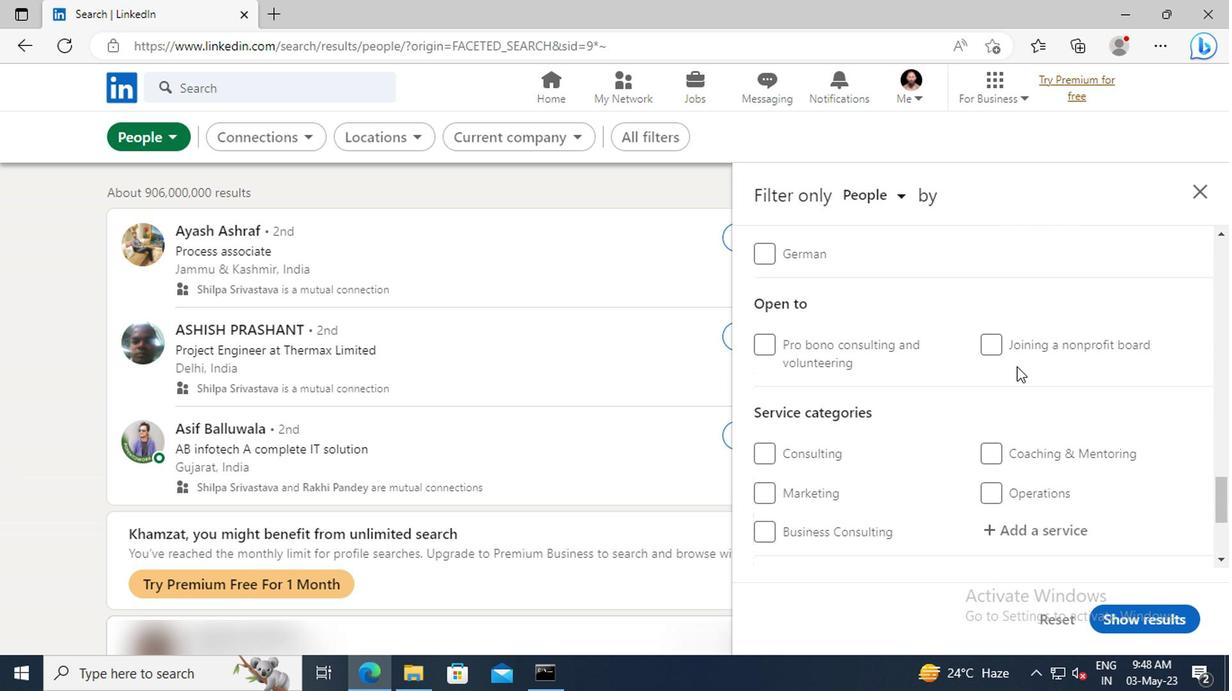 
Action: Mouse scrolled (1012, 358) with delta (0, 0)
Screenshot: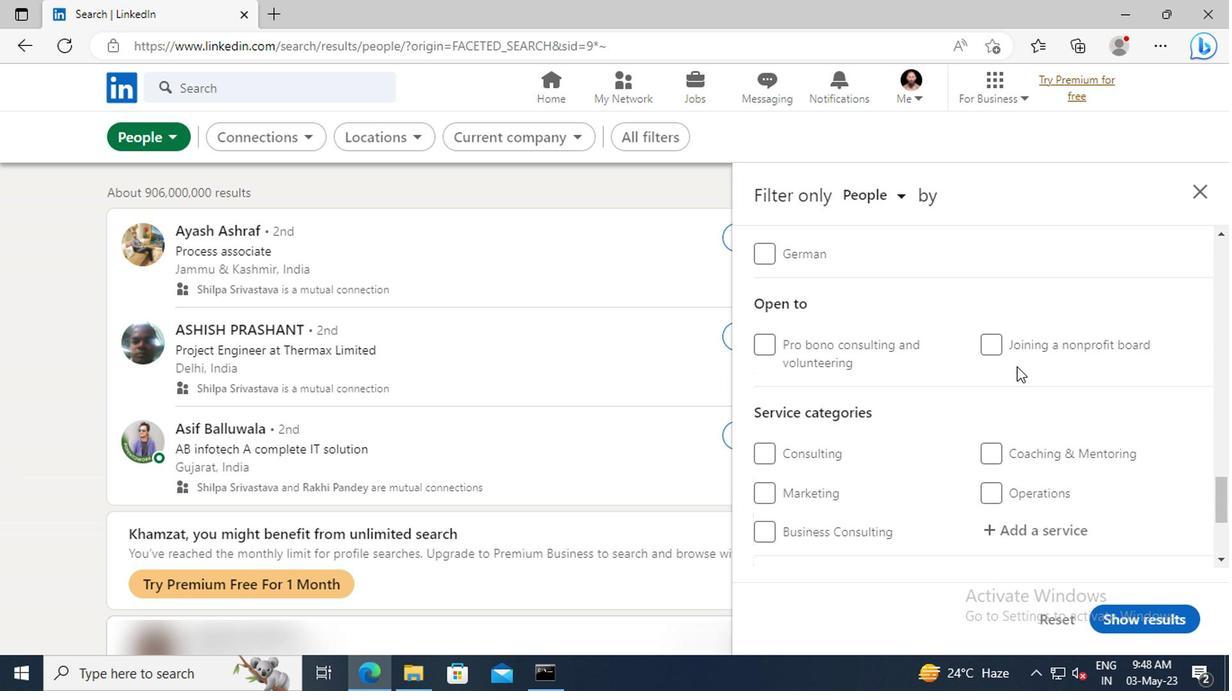 
Action: Mouse moved to (1011, 369)
Screenshot: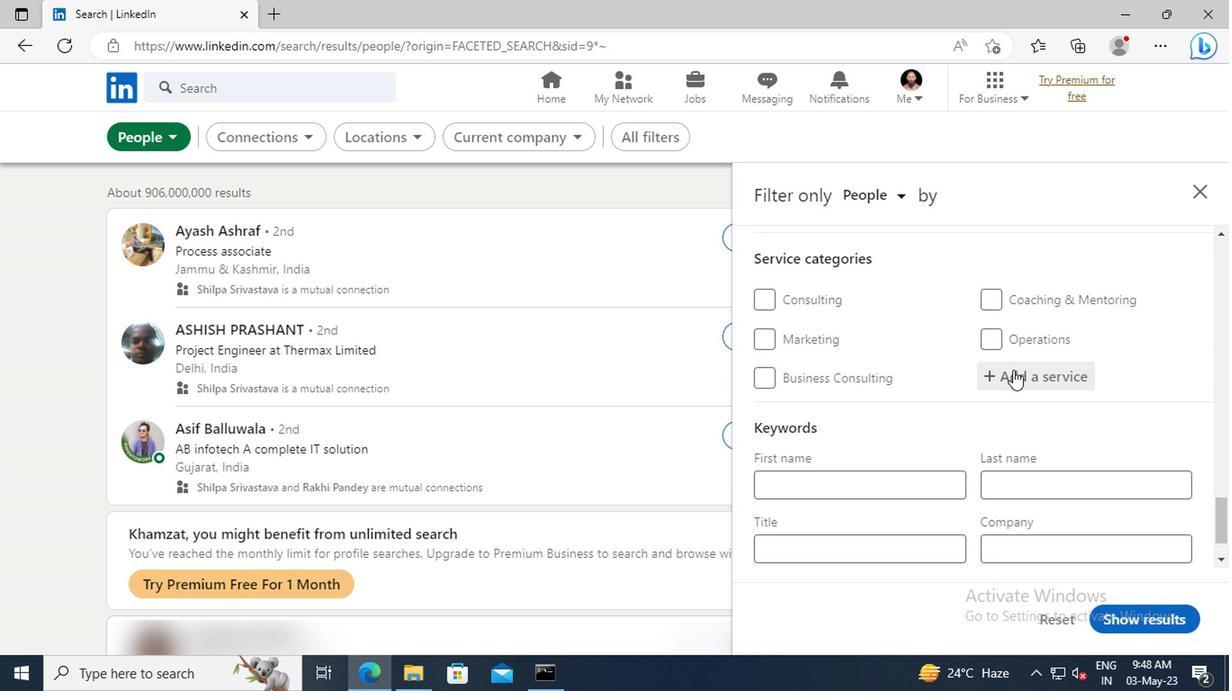 
Action: Mouse pressed left at (1011, 369)
Screenshot: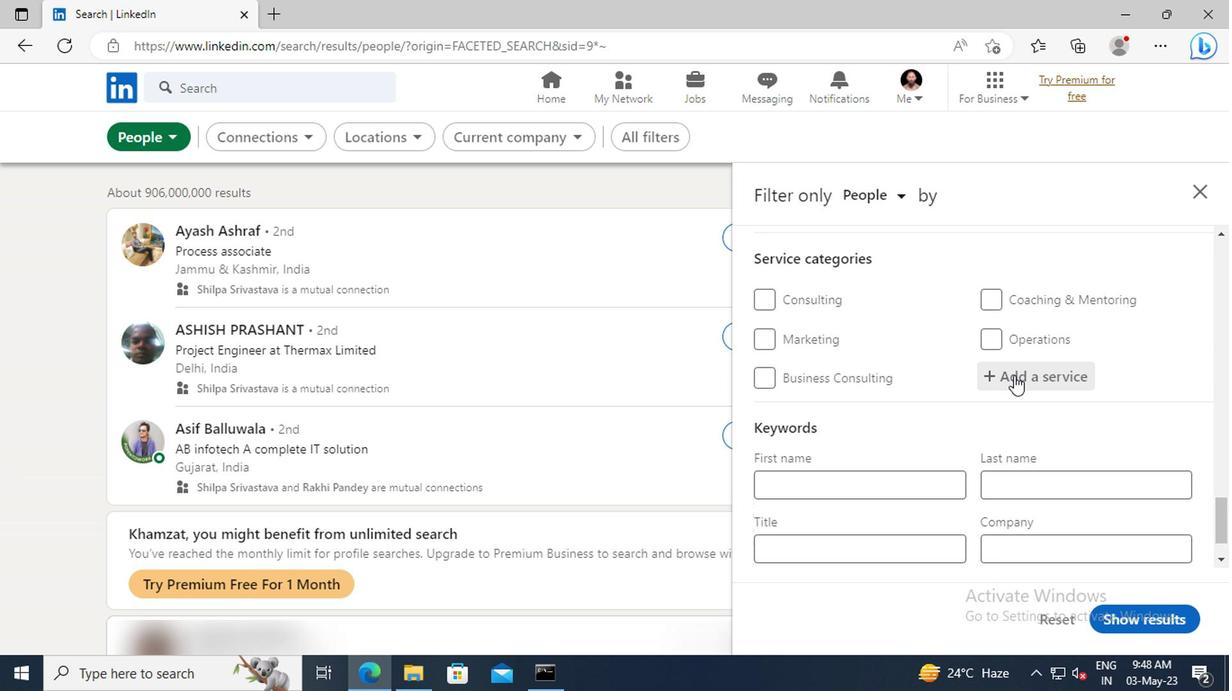 
Action: Key pressed <Key.shift><Key.shift><Key.shift><Key.shift><Key.shift><Key.shift><Key.shift><Key.shift><Key.shift>FINA
Screenshot: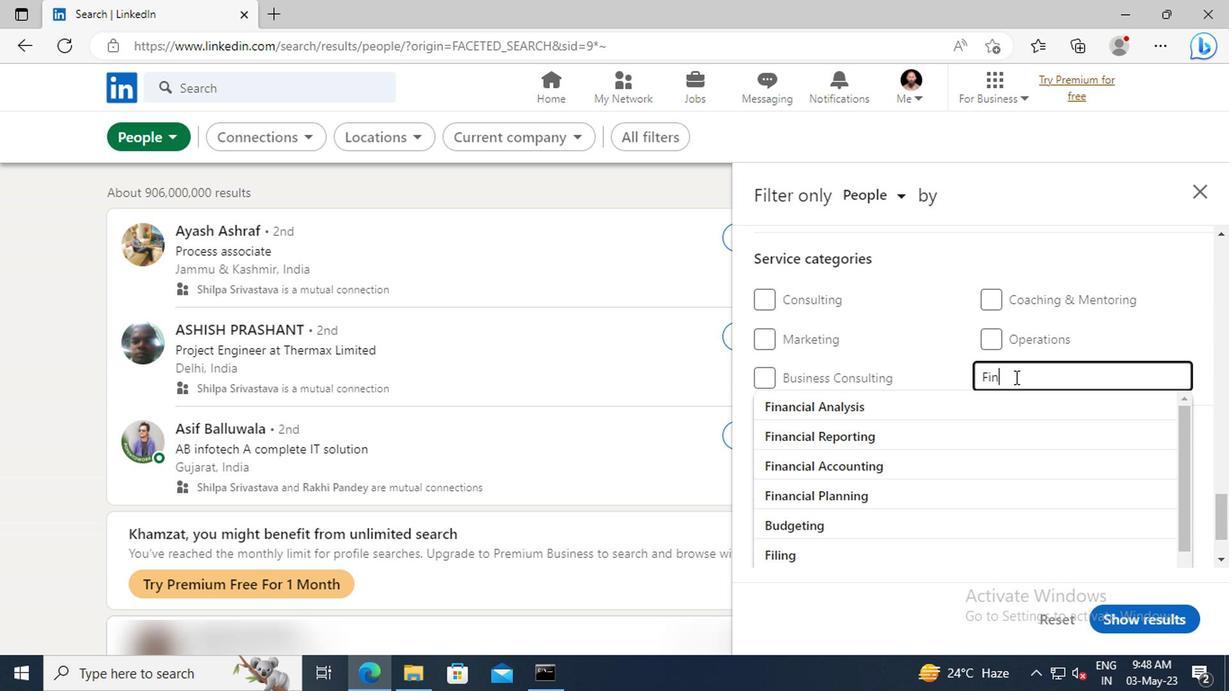 
Action: Mouse moved to (1010, 393)
Screenshot: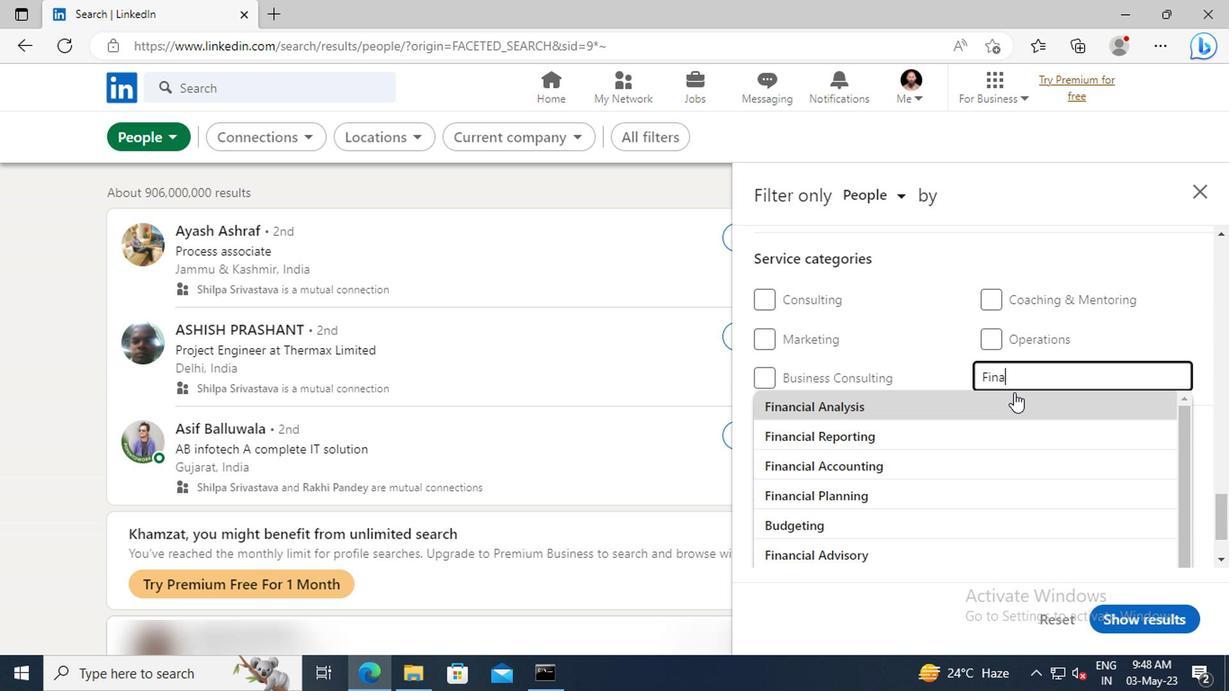 
Action: Mouse pressed left at (1010, 393)
Screenshot: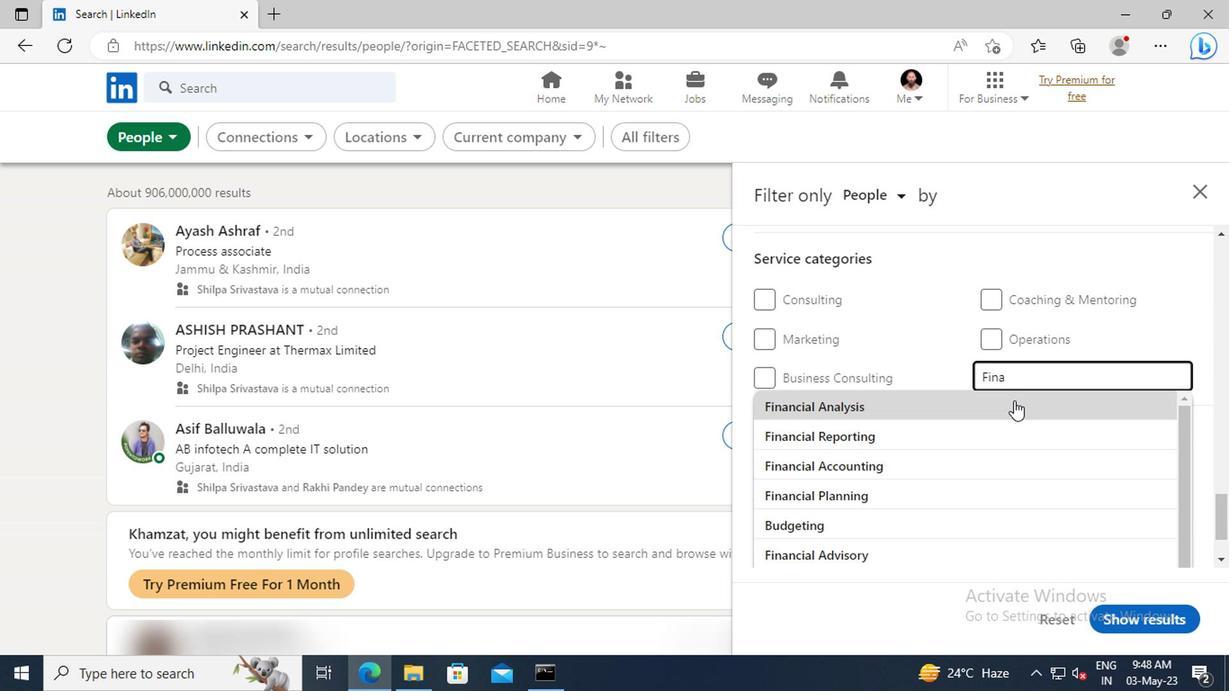 
Action: Mouse scrolled (1010, 391) with delta (0, -1)
Screenshot: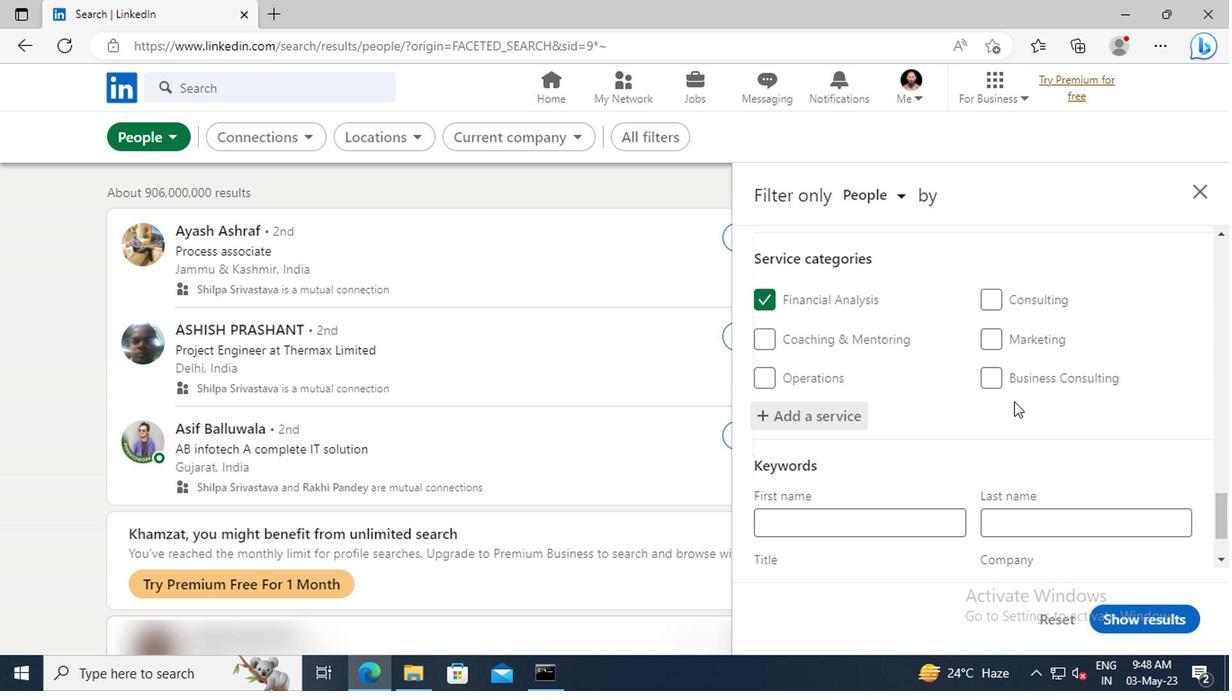 
Action: Mouse scrolled (1010, 391) with delta (0, -1)
Screenshot: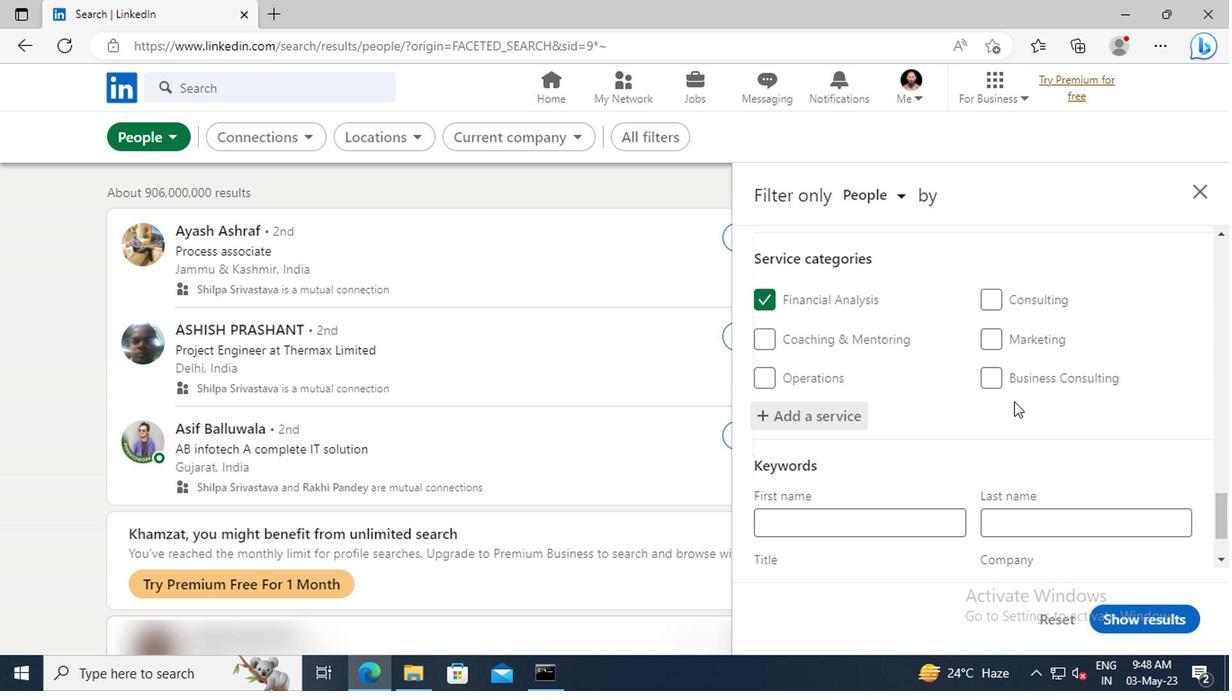 
Action: Mouse moved to (1010, 393)
Screenshot: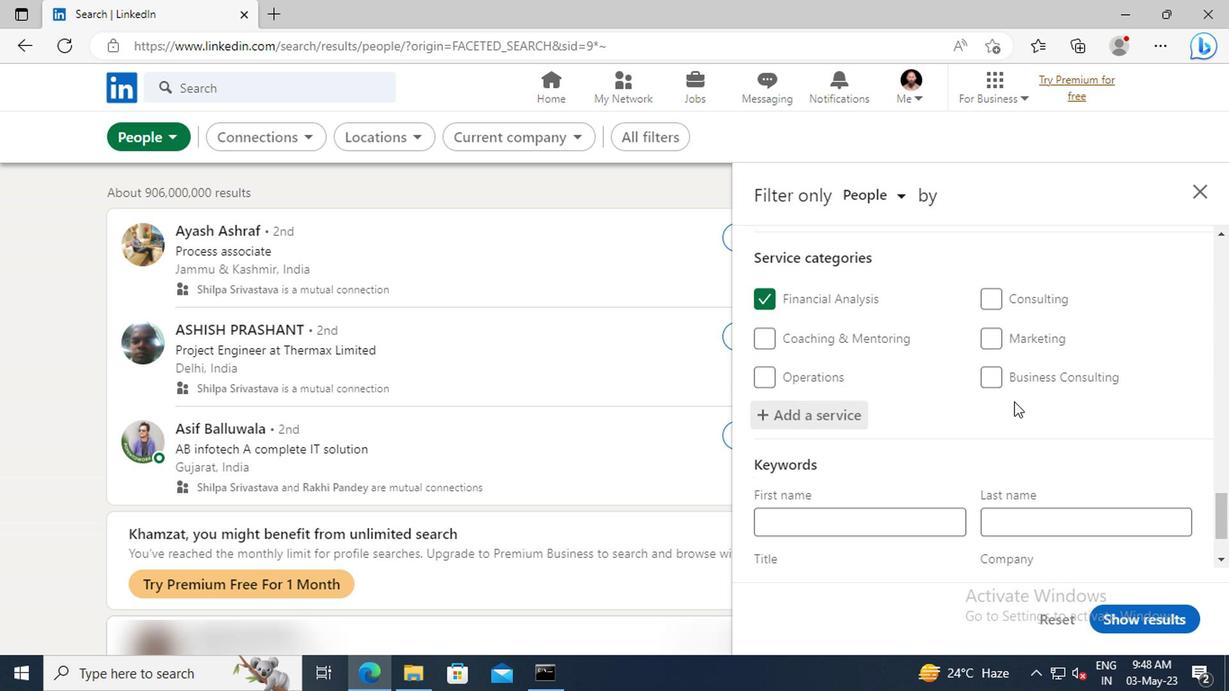 
Action: Mouse scrolled (1010, 391) with delta (0, -1)
Screenshot: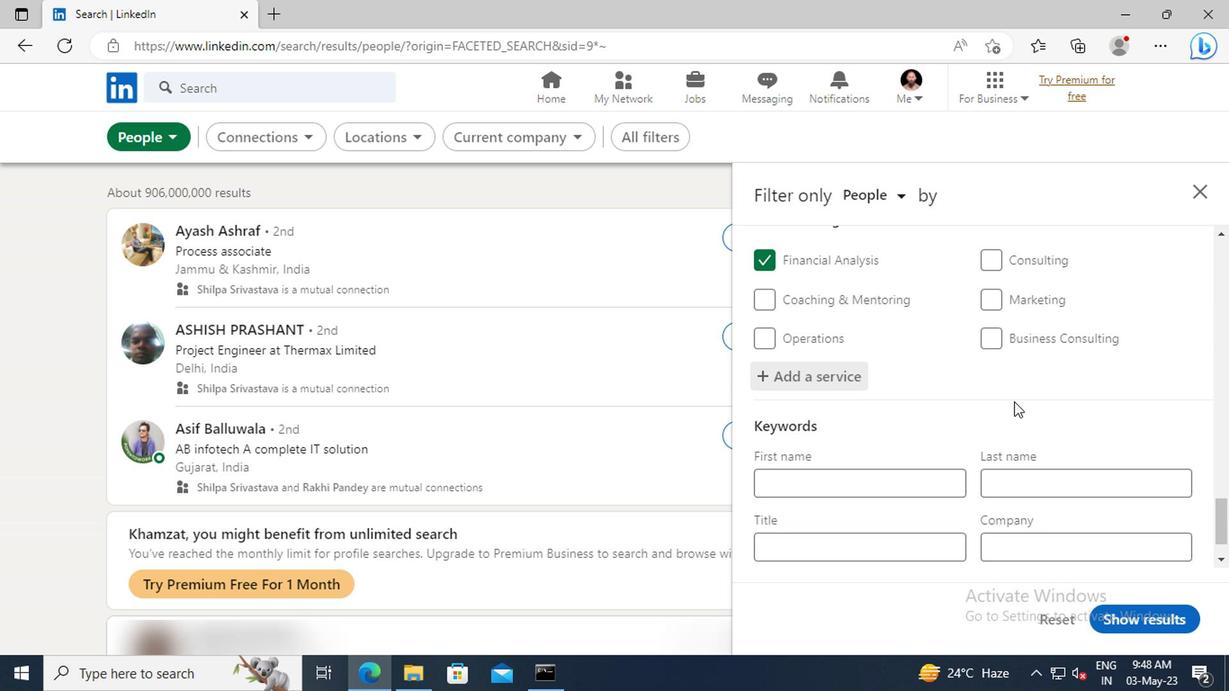 
Action: Mouse scrolled (1010, 391) with delta (0, -1)
Screenshot: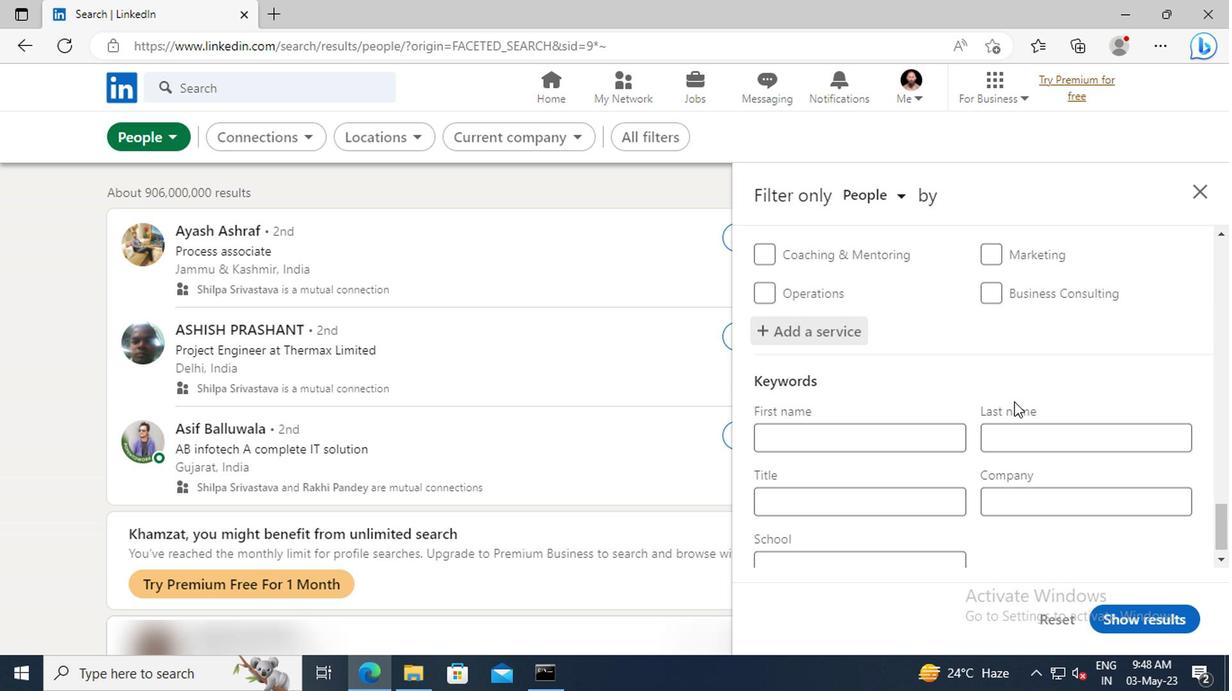 
Action: Mouse moved to (866, 484)
Screenshot: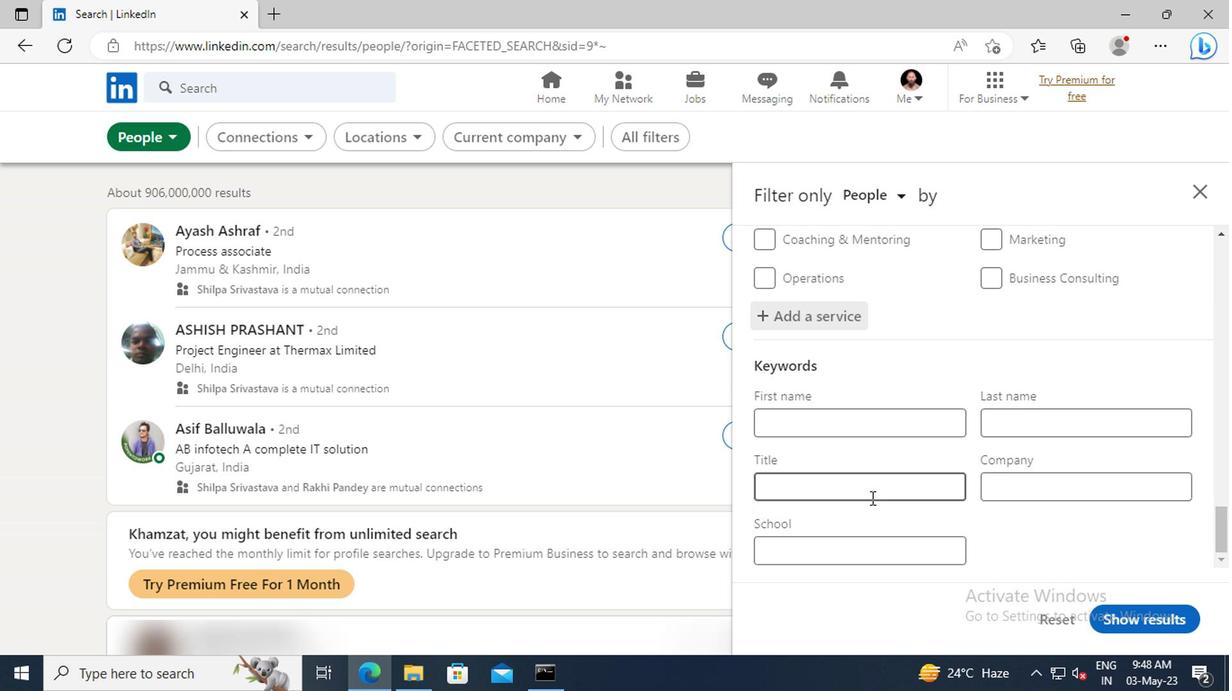 
Action: Mouse pressed left at (866, 484)
Screenshot: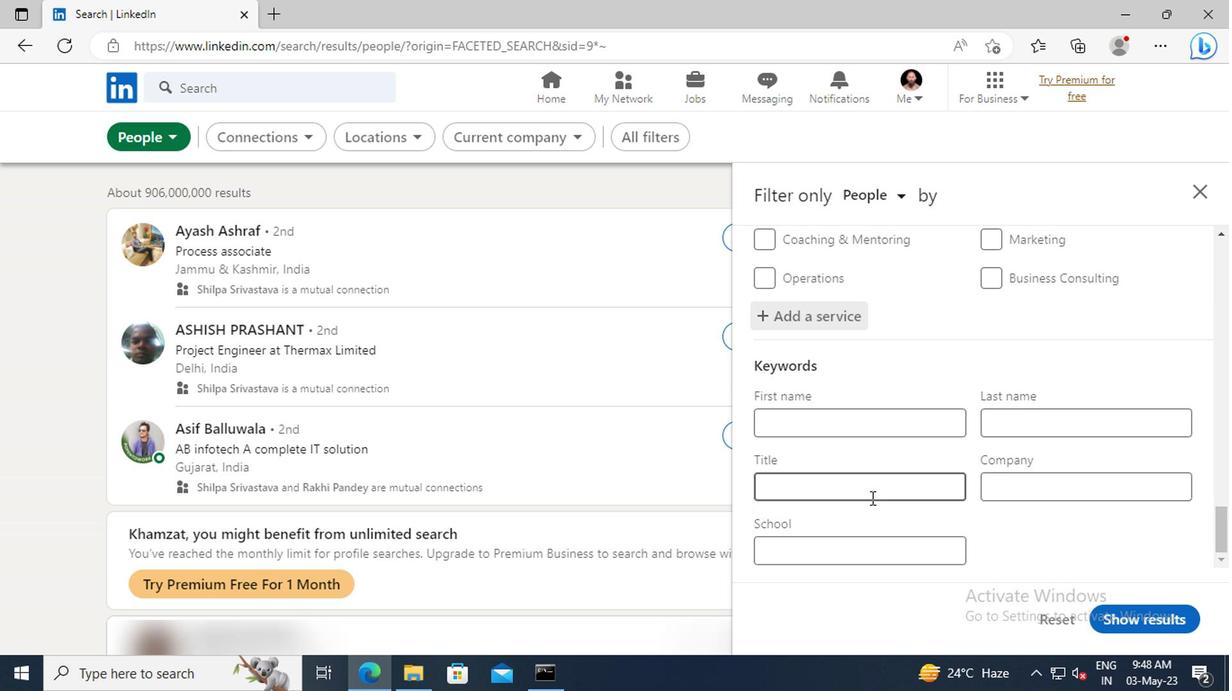 
Action: Key pressed <Key.shift>MATHEMATICIAN<Key.enter>
Screenshot: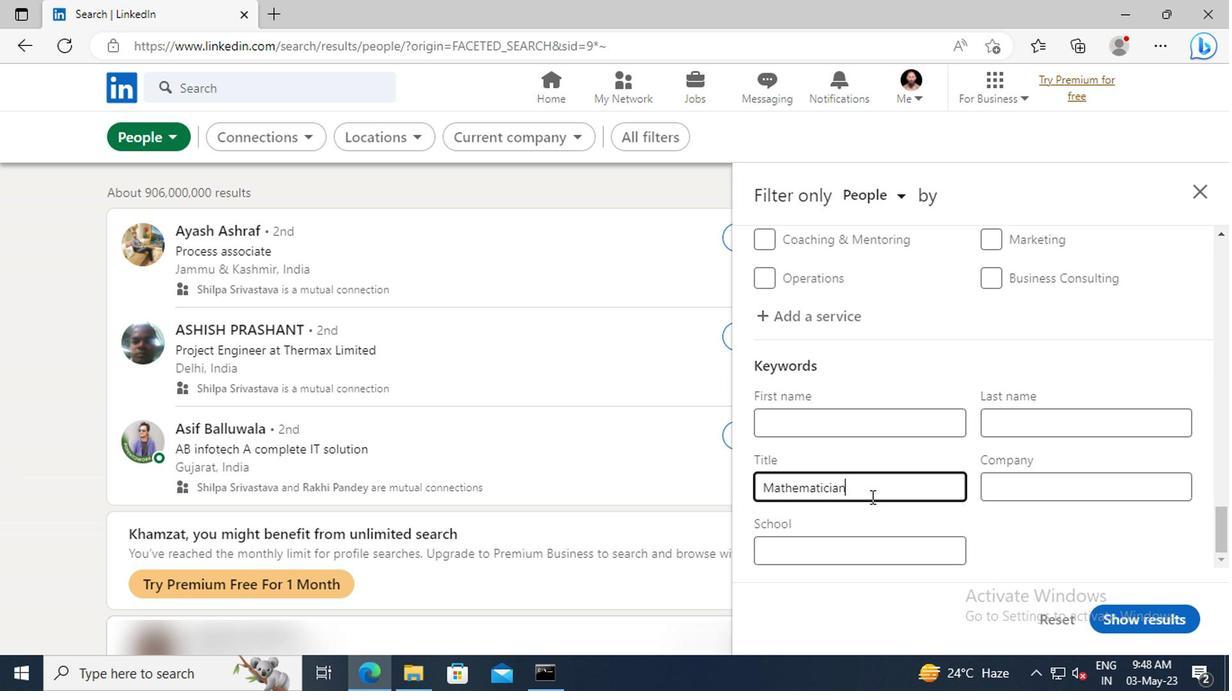 
Action: Mouse moved to (1114, 594)
Screenshot: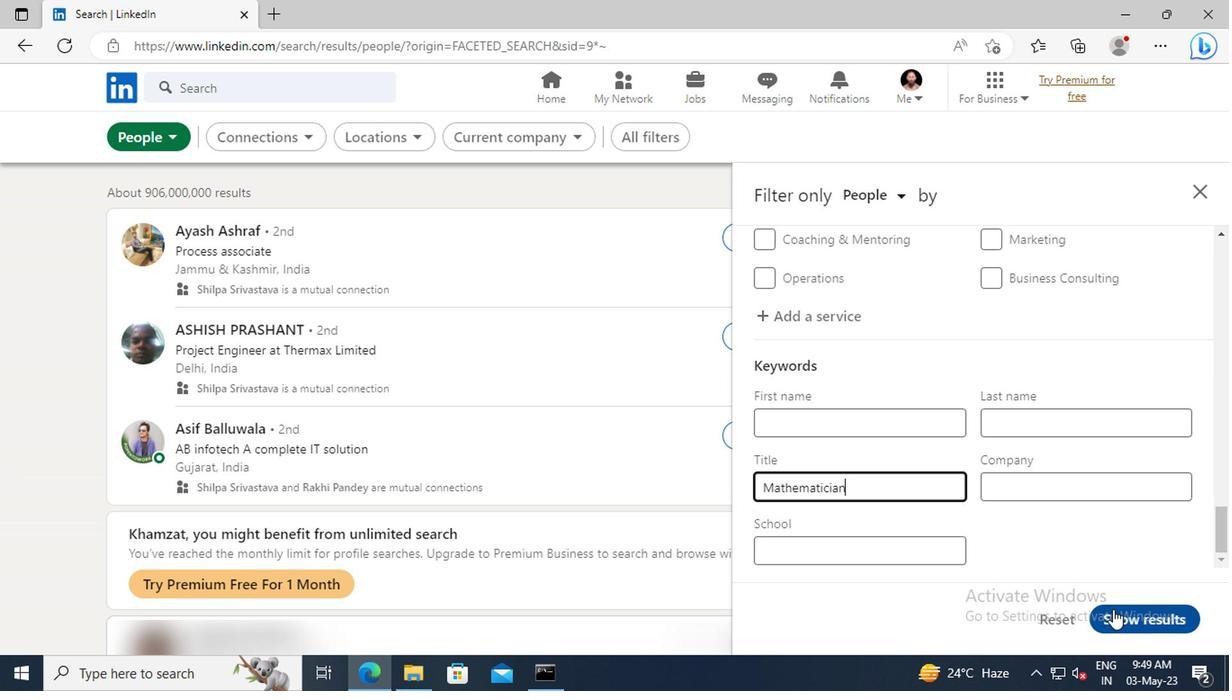 
Action: Mouse pressed left at (1114, 594)
Screenshot: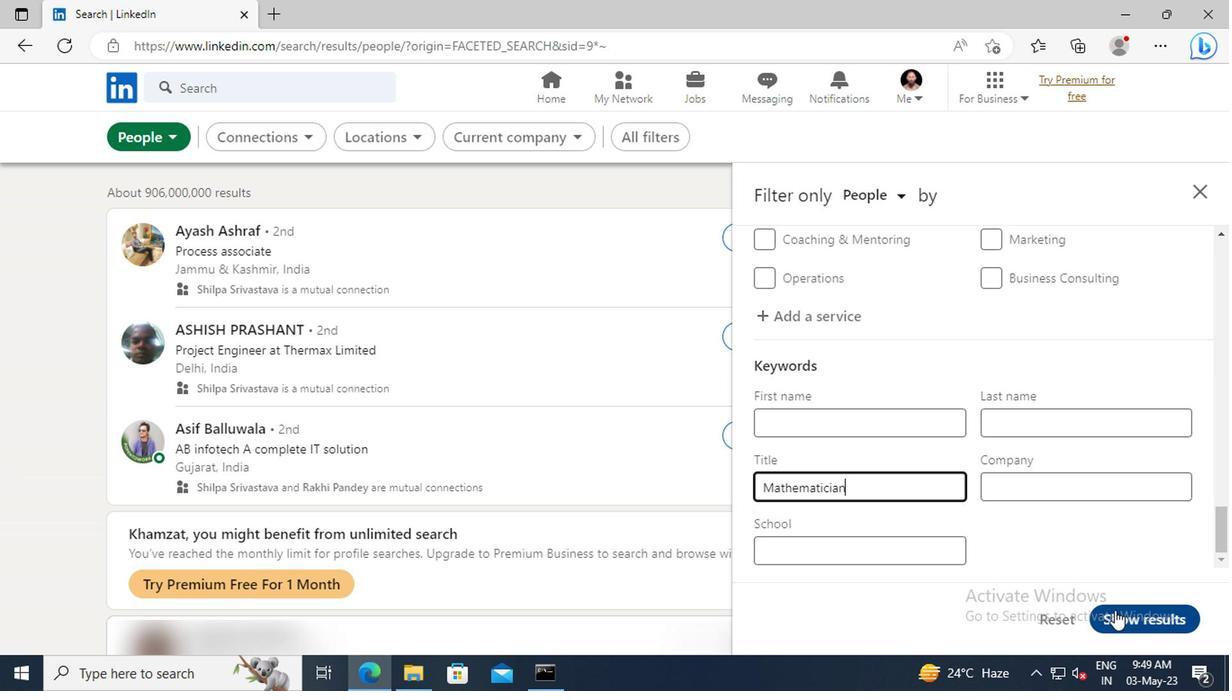 
